 Task: Find connections with filter location La Solana with filter topic #likewith filter profile language German with filter current company Aditya Birla Group with filter school Thakur College of Engineering & Technology Shaymnarayan Thakur Marg Thakur Villaige Samata Nagar Kandivli (E) Mumbai 400 101 with filter industry Nonresidential Building Construction with filter service category Interior Design with filter keywords title Payroll Clerk
Action: Mouse moved to (519, 85)
Screenshot: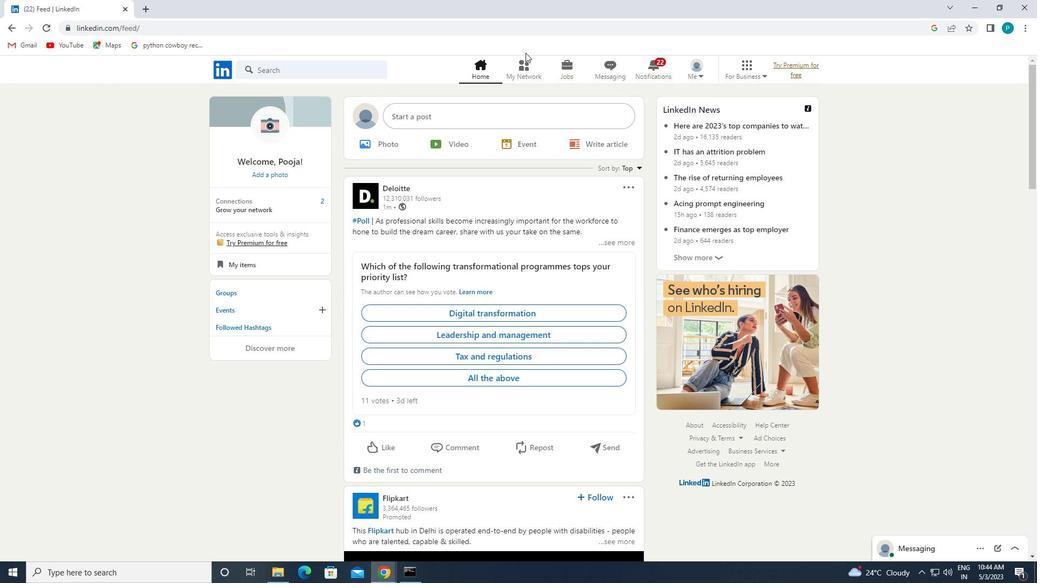 
Action: Mouse pressed left at (519, 85)
Screenshot: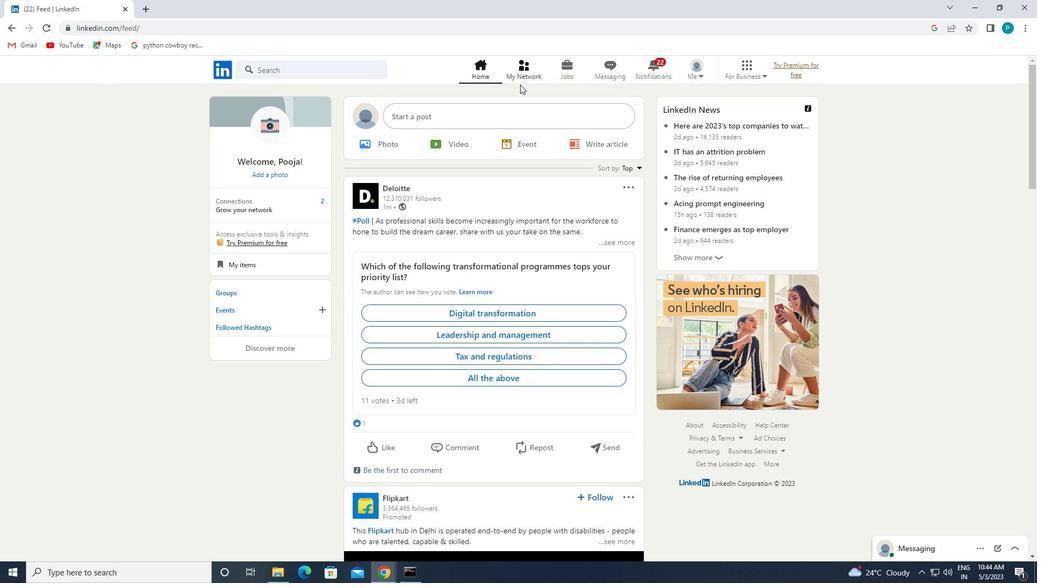 
Action: Mouse moved to (523, 66)
Screenshot: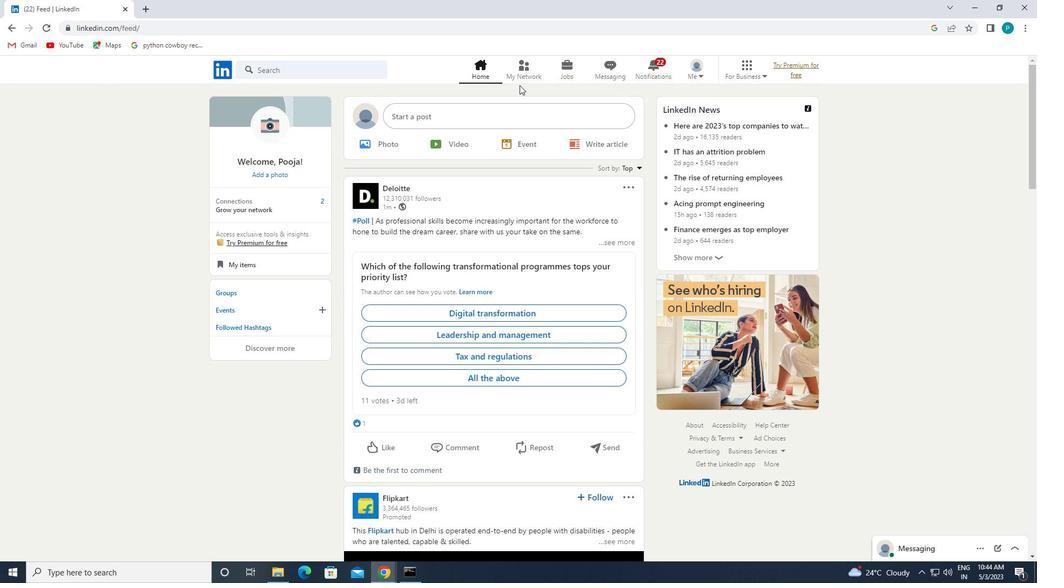
Action: Mouse pressed left at (523, 66)
Screenshot: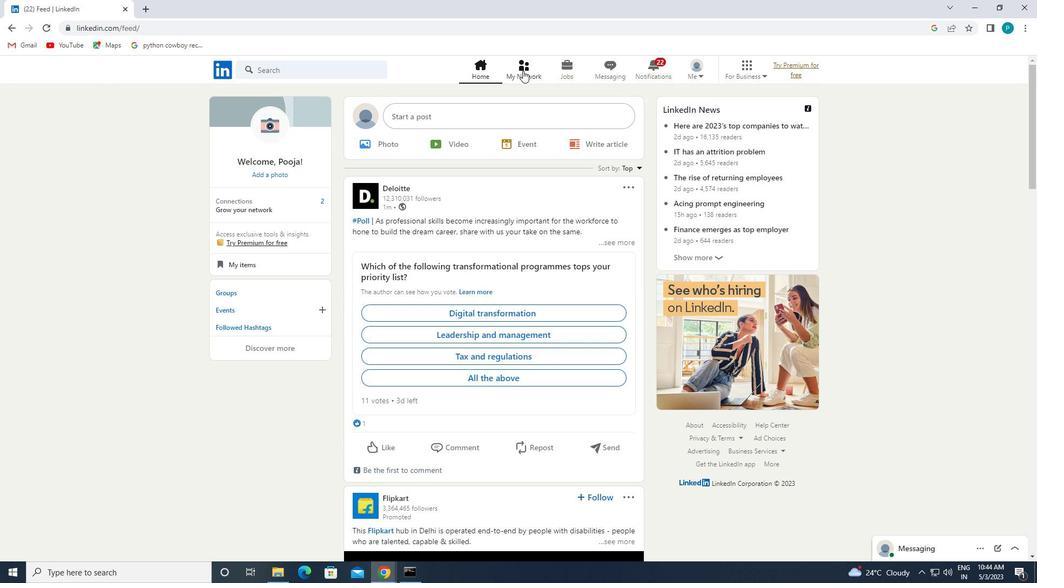 
Action: Mouse moved to (326, 118)
Screenshot: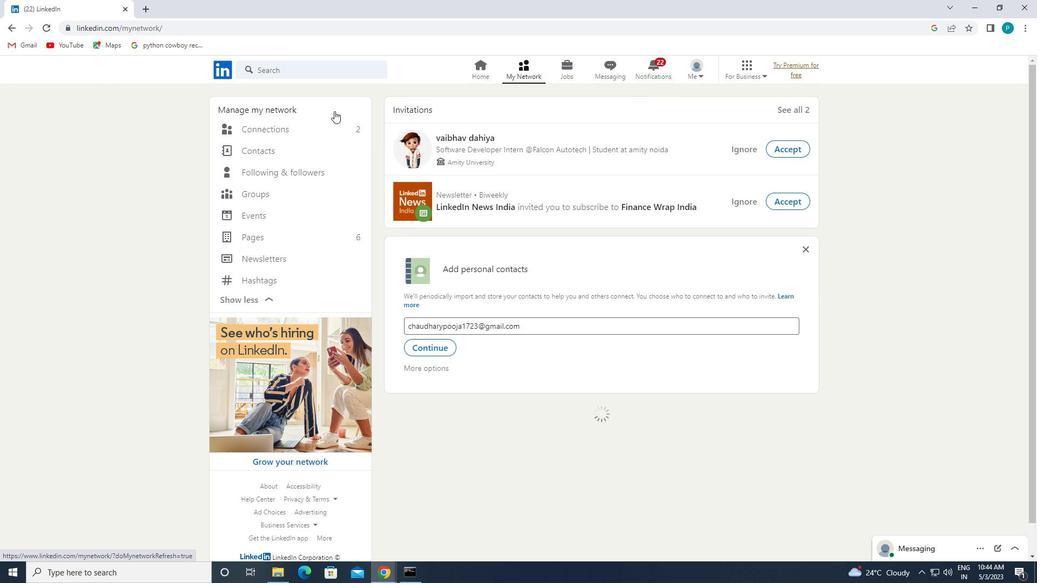 
Action: Mouse pressed left at (326, 118)
Screenshot: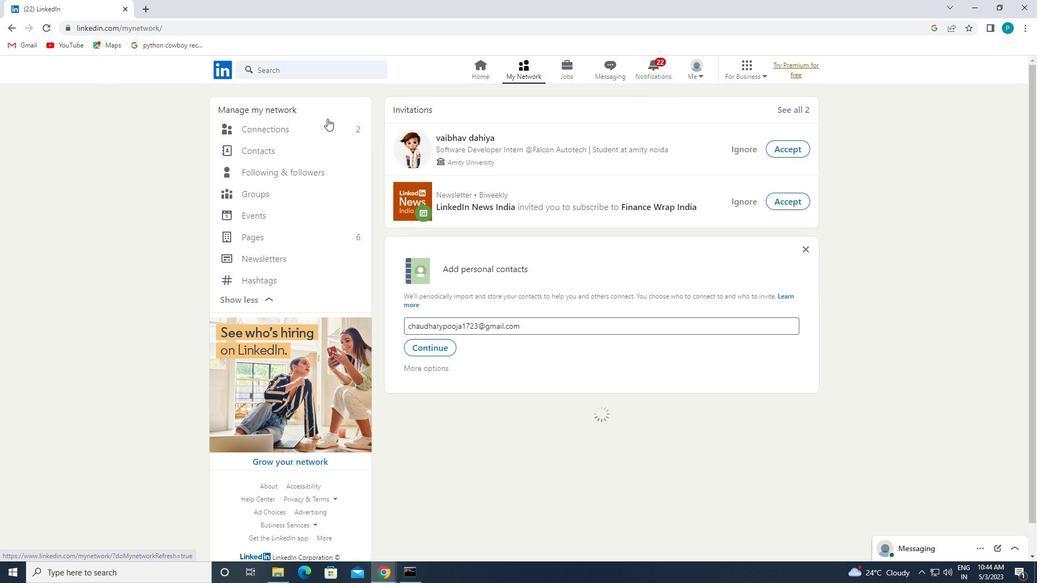 
Action: Mouse moved to (274, 132)
Screenshot: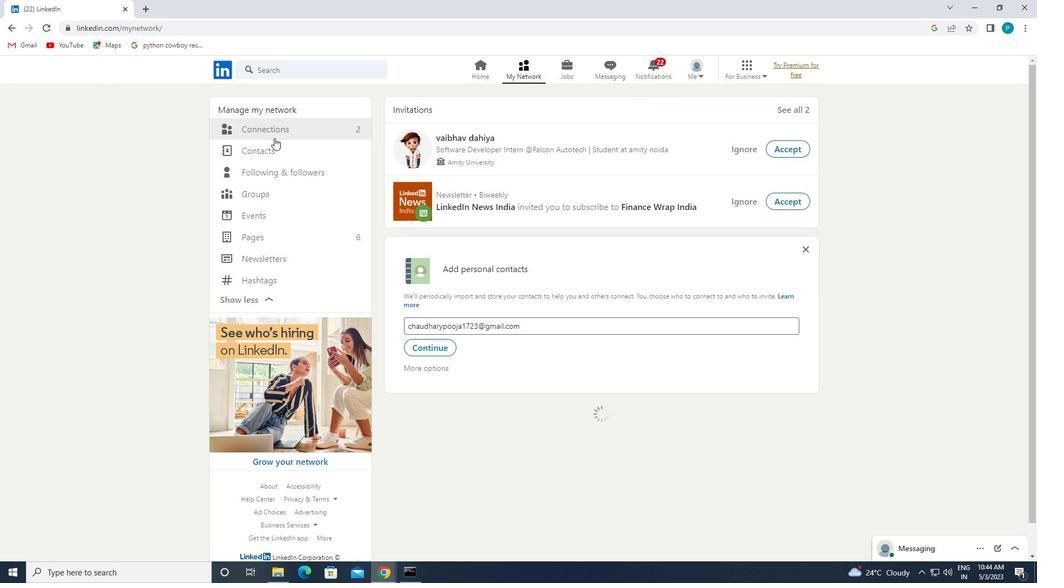
Action: Mouse pressed left at (274, 132)
Screenshot: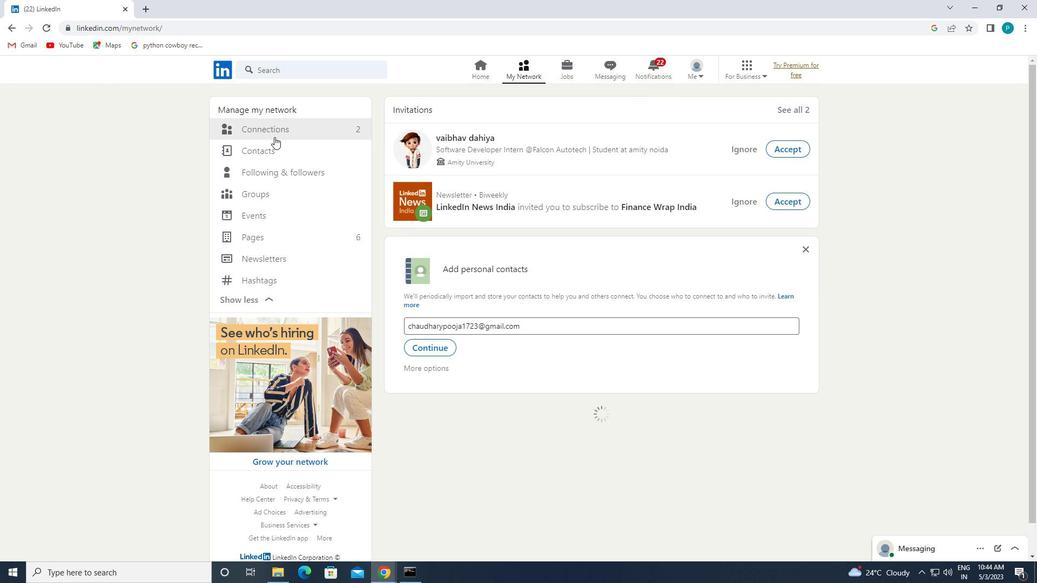 
Action: Mouse moved to (264, 125)
Screenshot: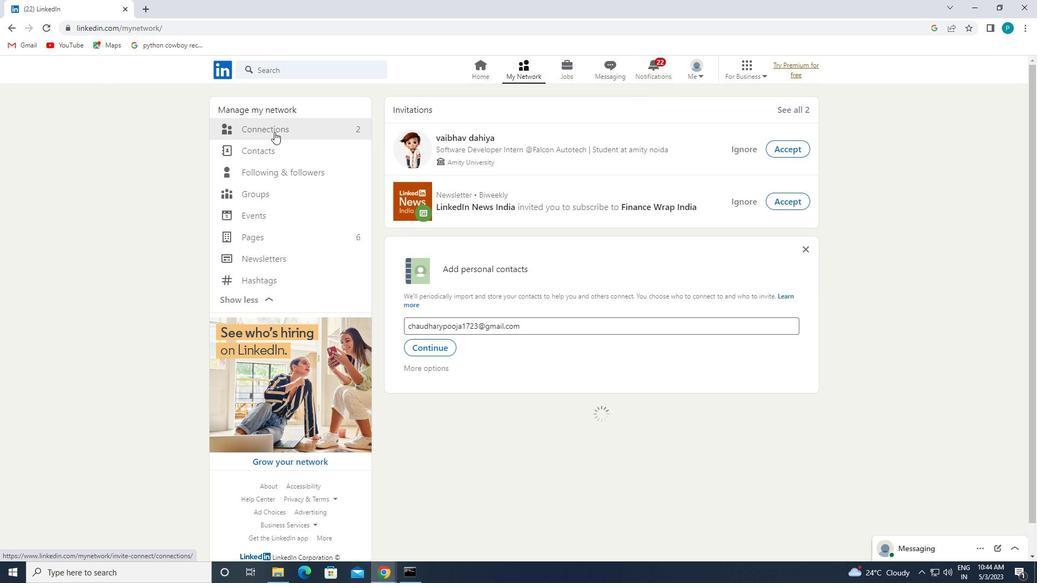 
Action: Mouse pressed left at (264, 125)
Screenshot: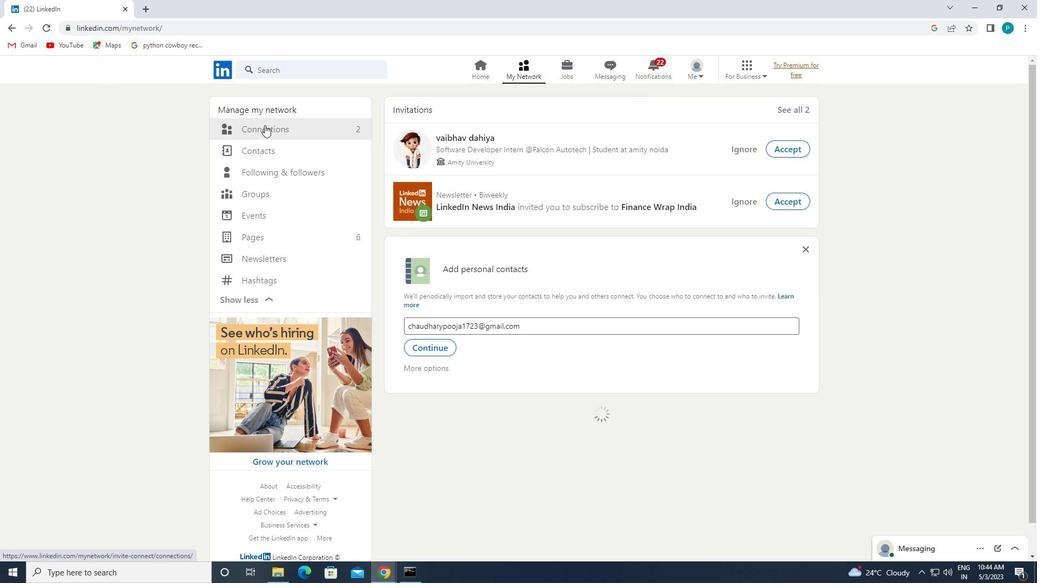 
Action: Mouse moved to (264, 124)
Screenshot: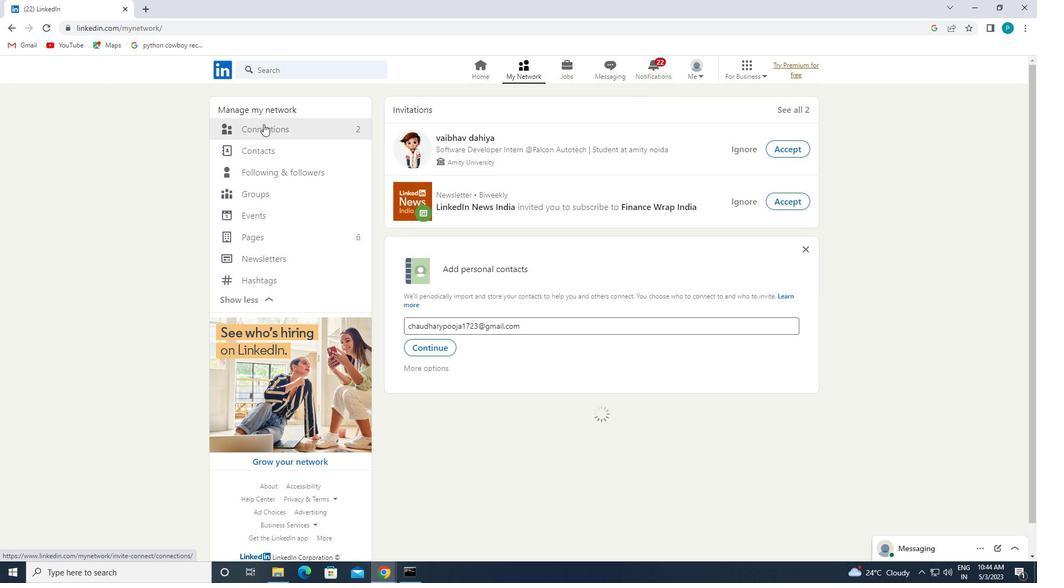 
Action: Mouse pressed left at (264, 124)
Screenshot: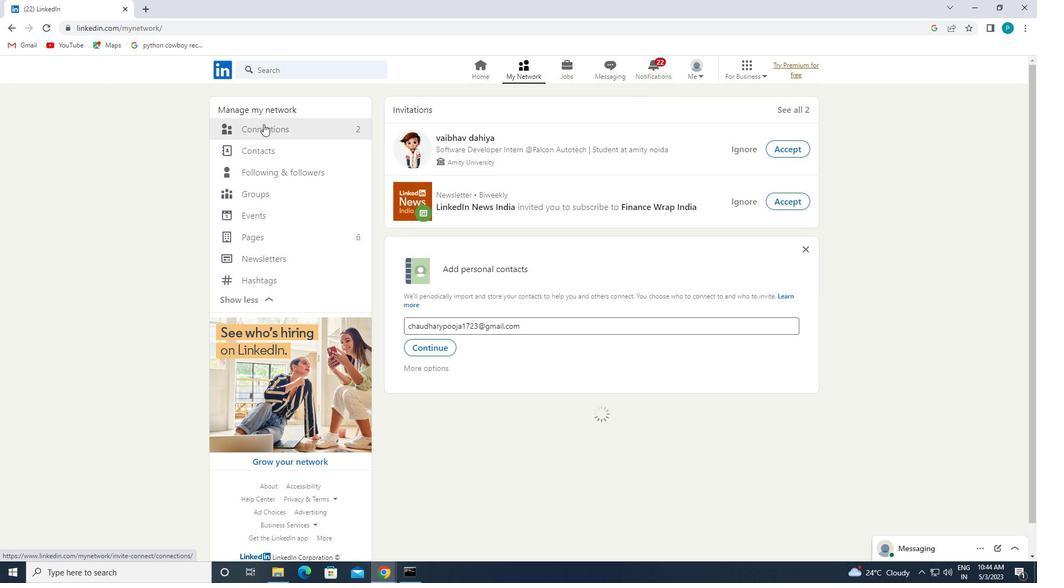 
Action: Mouse pressed left at (264, 124)
Screenshot: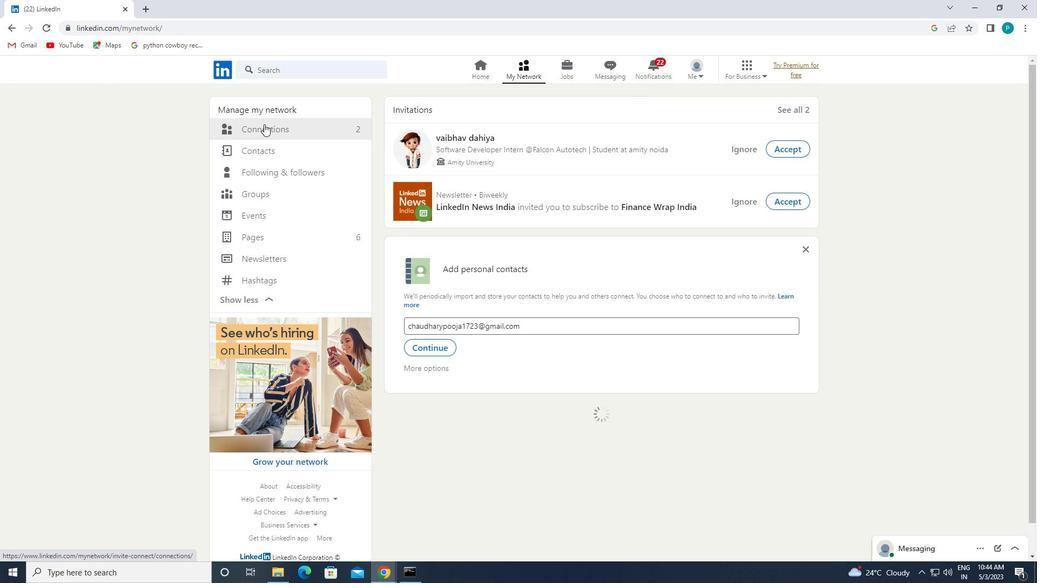 
Action: Mouse moved to (615, 129)
Screenshot: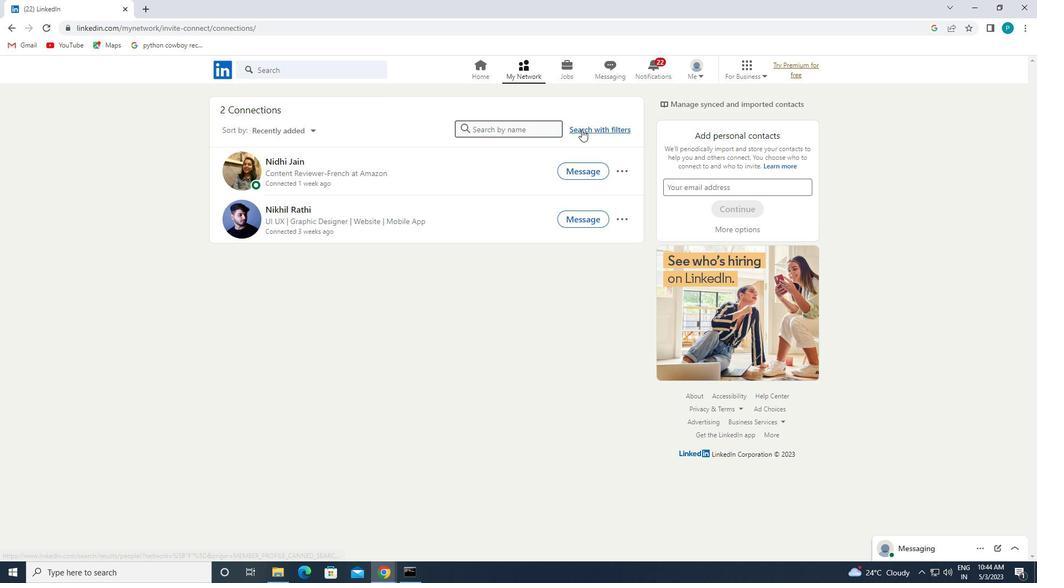 
Action: Mouse pressed left at (615, 129)
Screenshot: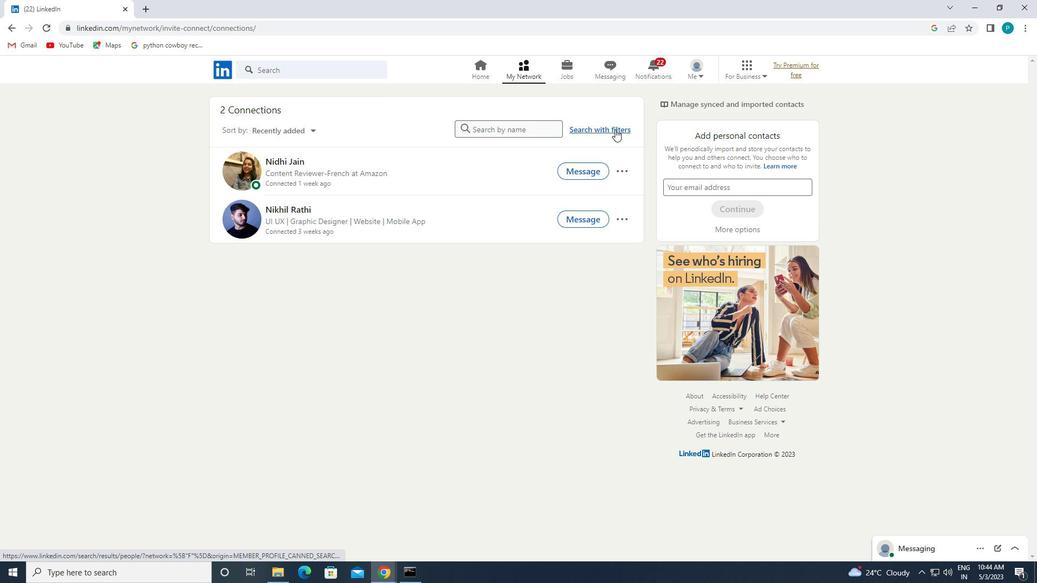 
Action: Mouse moved to (548, 101)
Screenshot: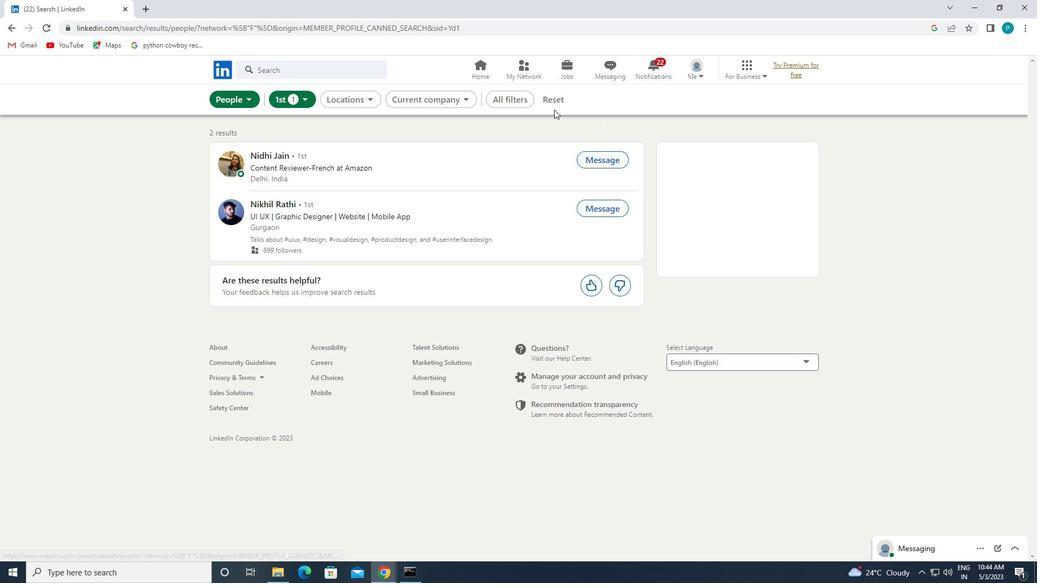 
Action: Mouse pressed left at (548, 101)
Screenshot: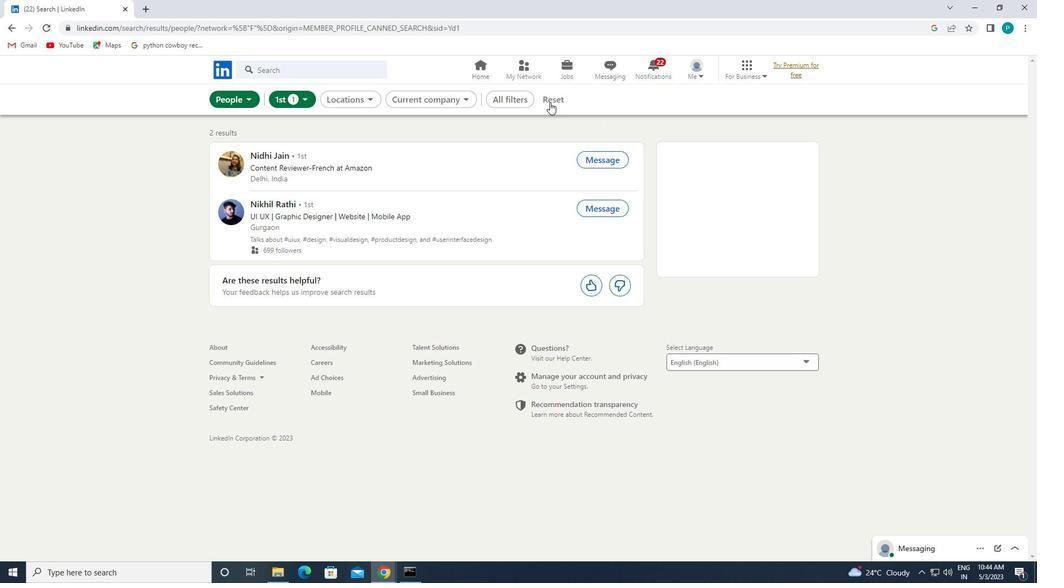 
Action: Mouse moved to (541, 99)
Screenshot: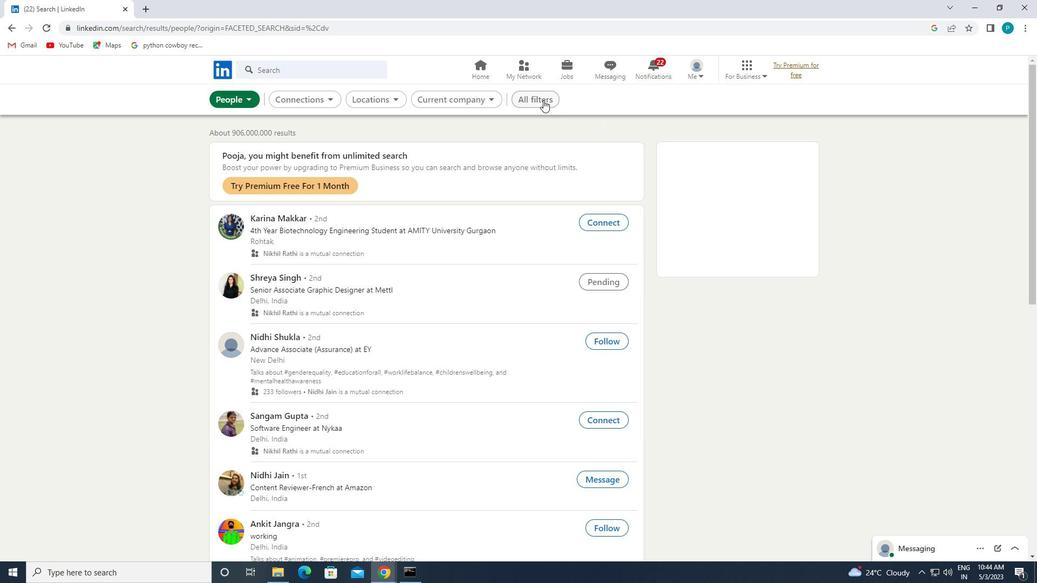 
Action: Mouse pressed left at (541, 99)
Screenshot: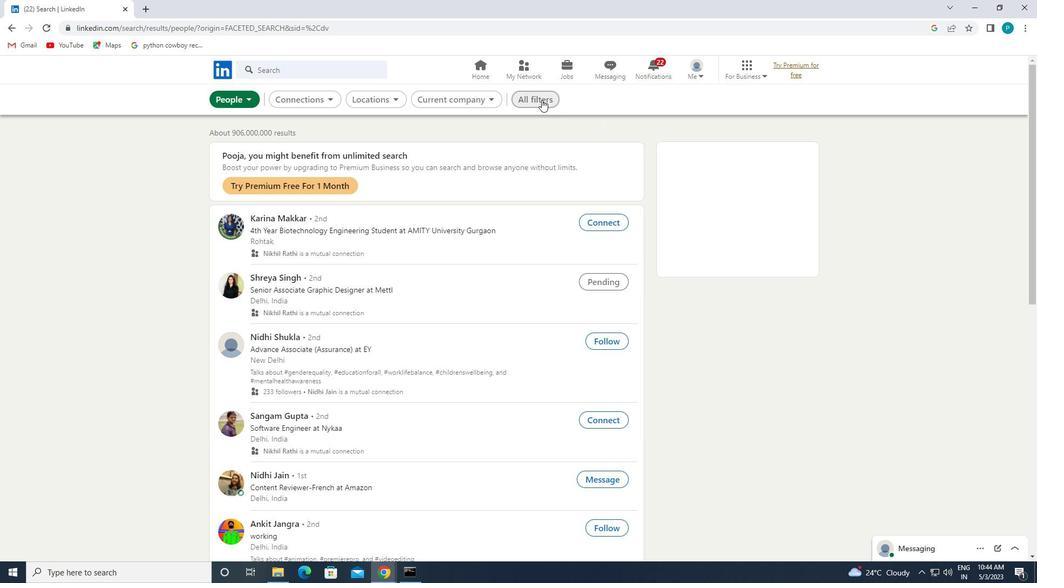 
Action: Mouse moved to (979, 396)
Screenshot: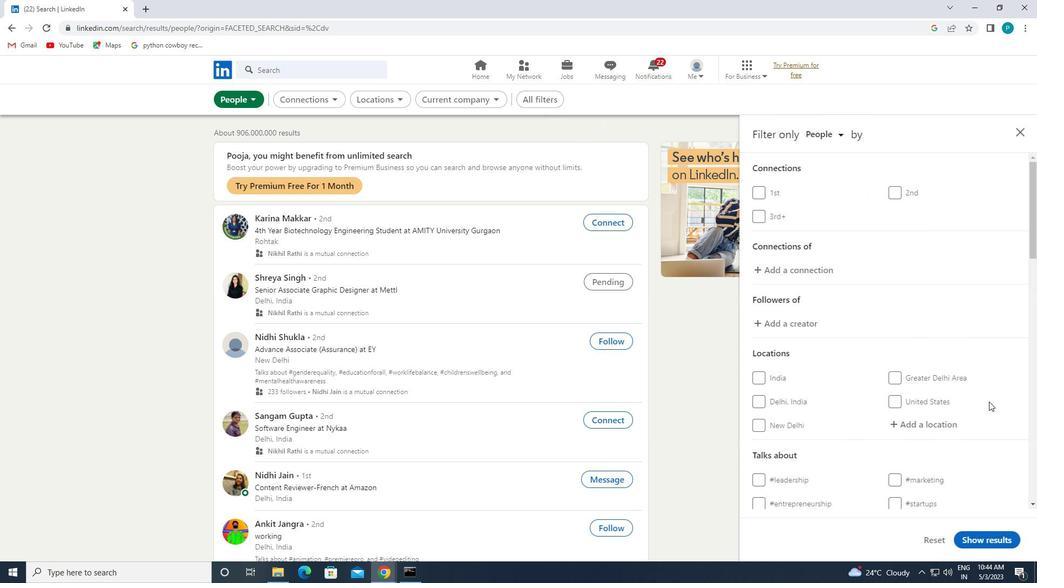 
Action: Mouse scrolled (979, 395) with delta (0, 0)
Screenshot: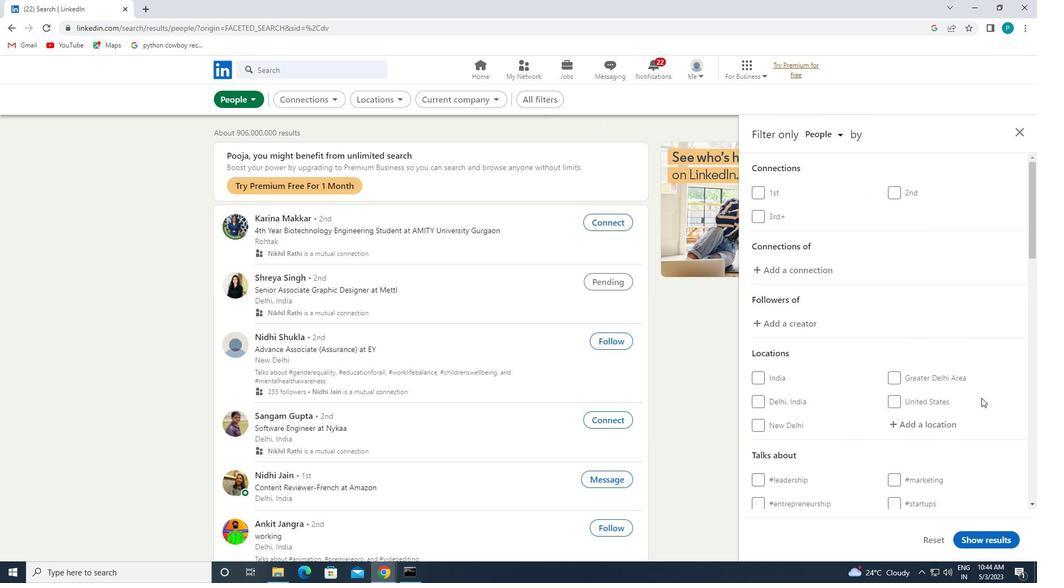 
Action: Mouse scrolled (979, 395) with delta (0, 0)
Screenshot: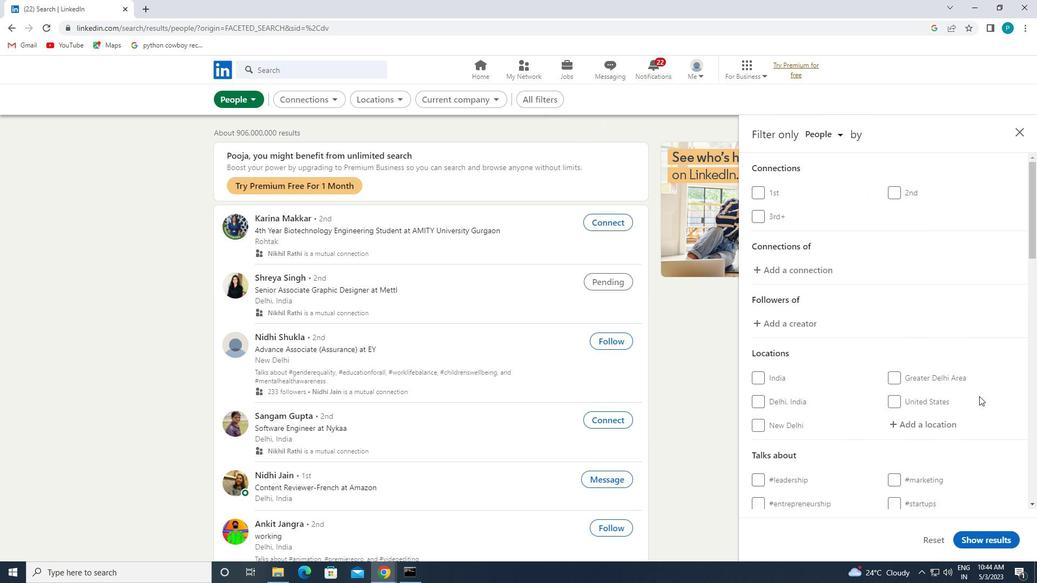 
Action: Mouse moved to (910, 313)
Screenshot: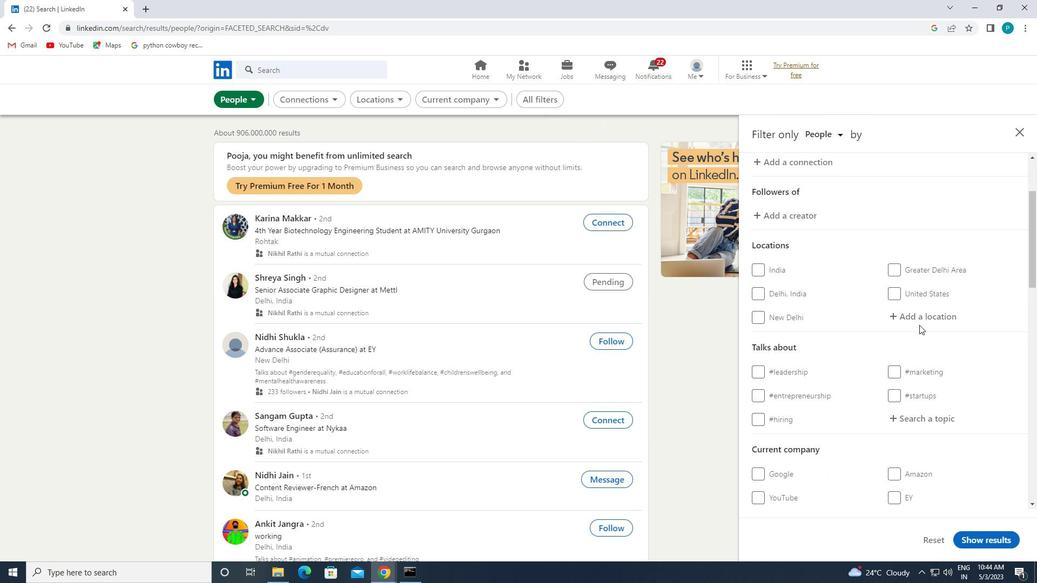 
Action: Mouse pressed left at (910, 313)
Screenshot: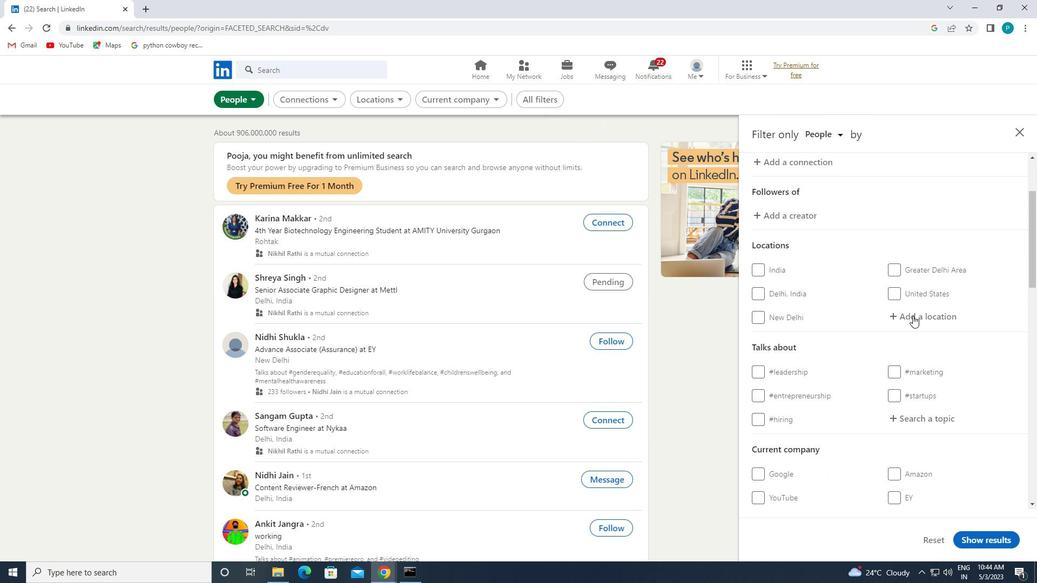 
Action: Mouse moved to (914, 314)
Screenshot: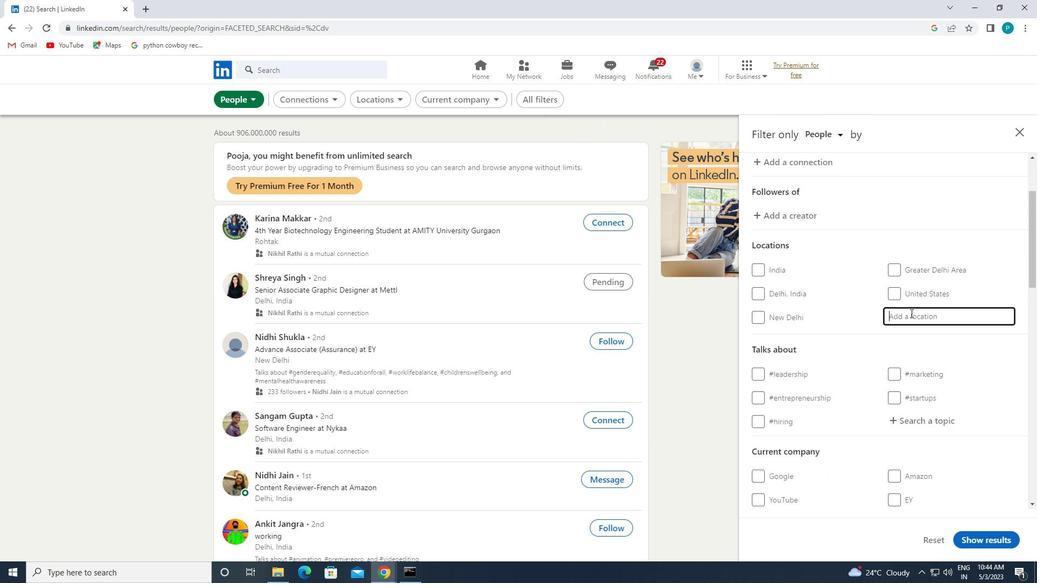 
Action: Key pressed <Key.caps_lock>l<Key.caps_lock>a<Key.space><Key.caps_lock>s<Key.caps_lock>alo<Key.backspace><Key.backspace><Key.backspace>olana
Screenshot: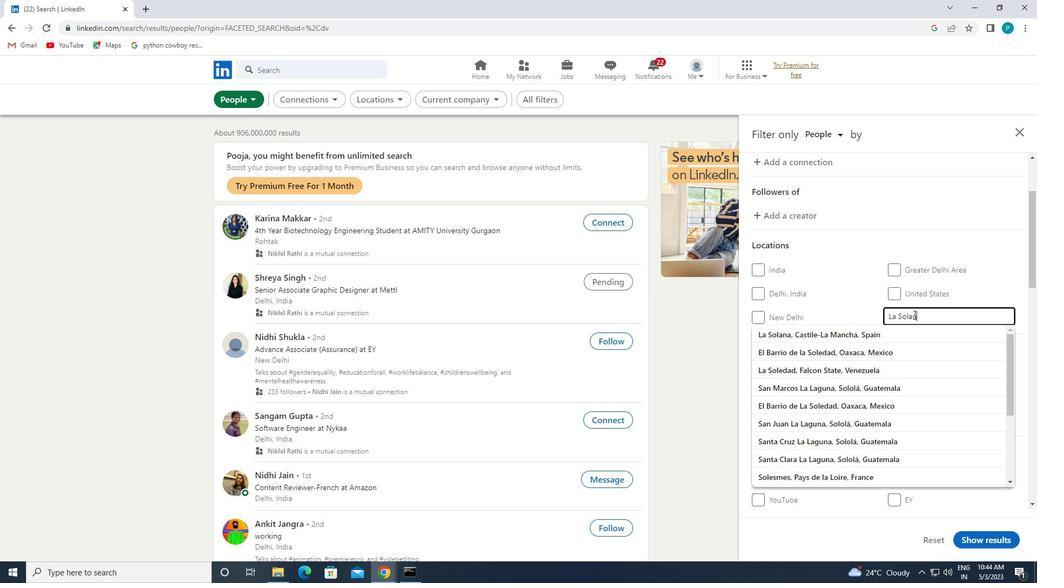 
Action: Mouse moved to (829, 337)
Screenshot: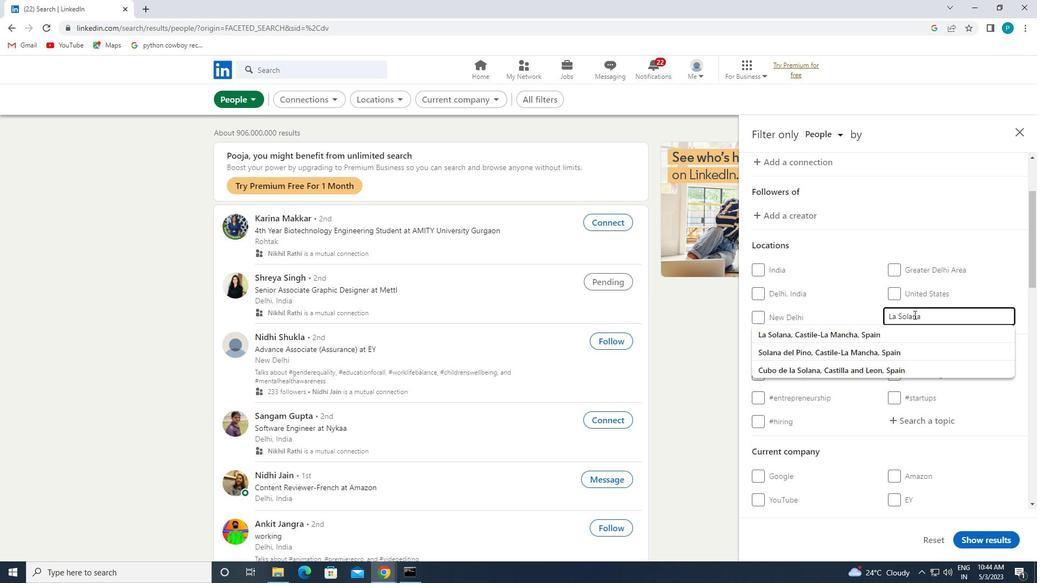 
Action: Mouse pressed left at (829, 337)
Screenshot: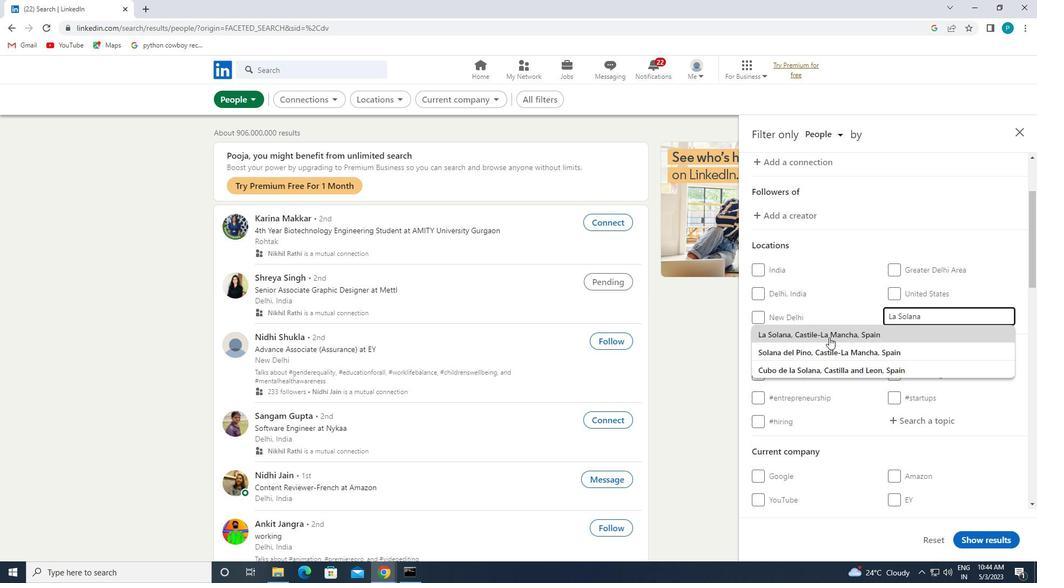 
Action: Mouse moved to (829, 338)
Screenshot: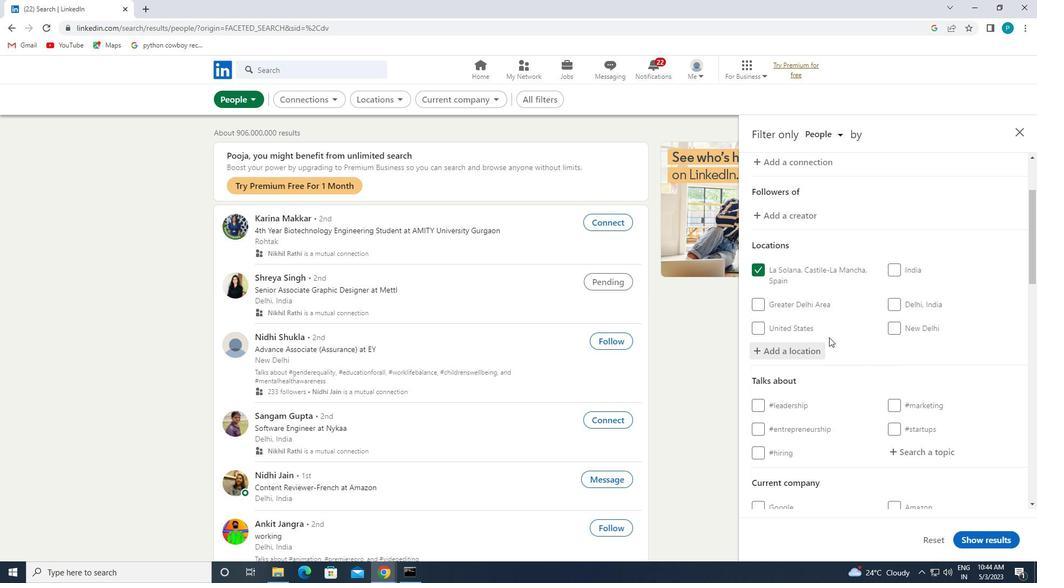 
Action: Mouse scrolled (829, 337) with delta (0, 0)
Screenshot: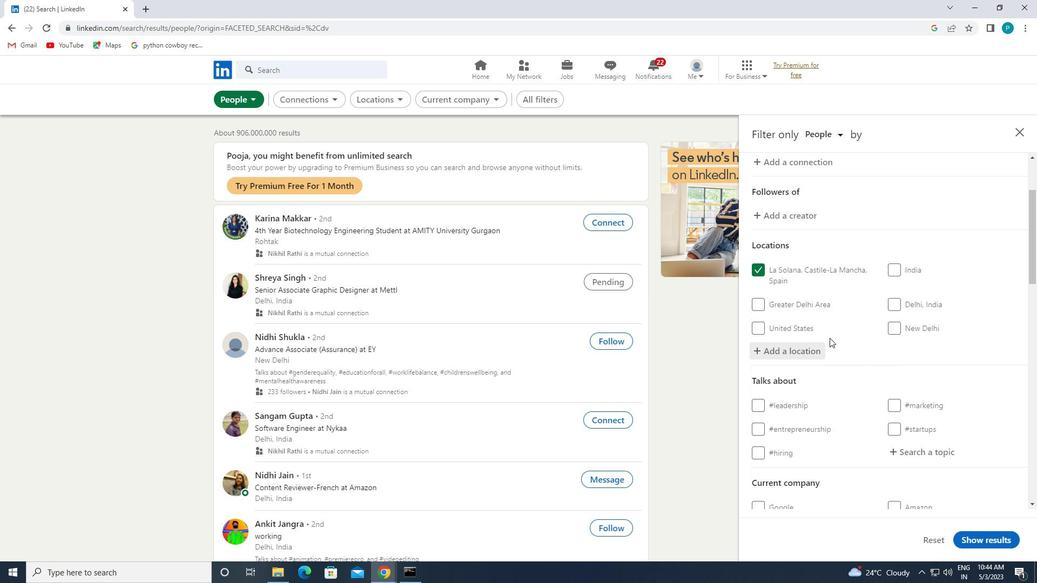 
Action: Mouse scrolled (829, 337) with delta (0, 0)
Screenshot: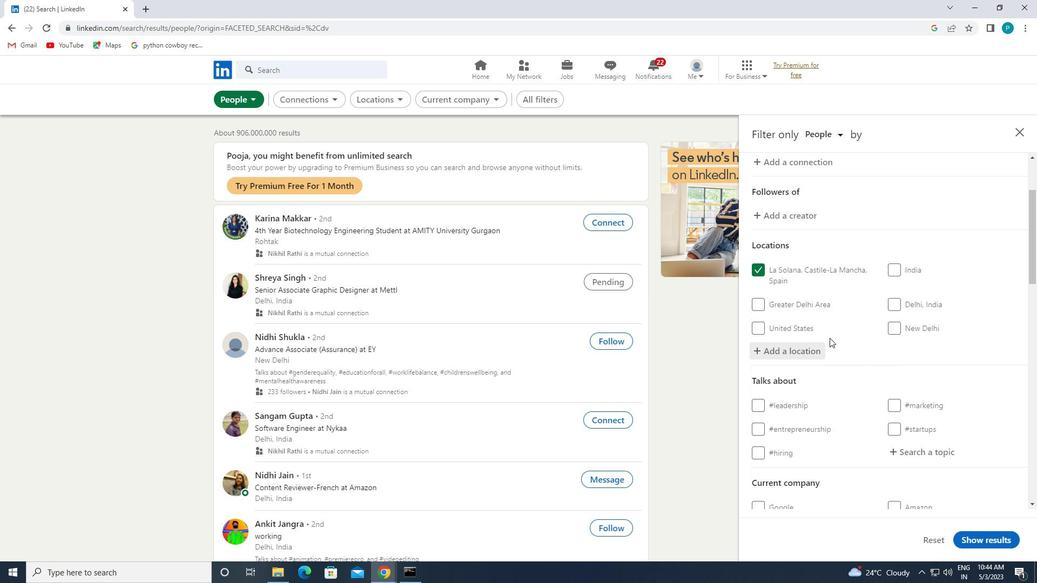 
Action: Mouse moved to (830, 338)
Screenshot: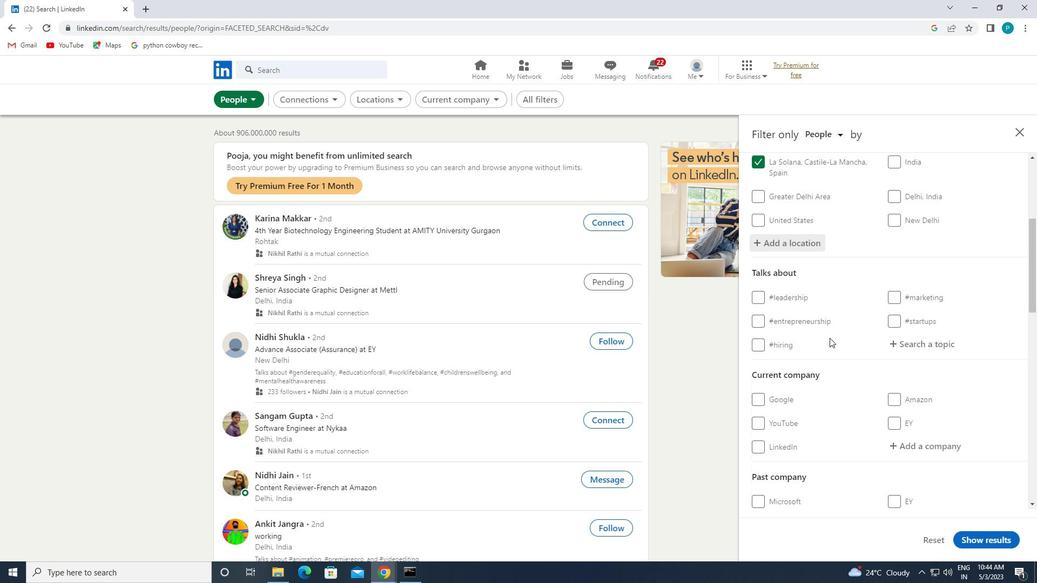 
Action: Mouse scrolled (830, 337) with delta (0, 0)
Screenshot: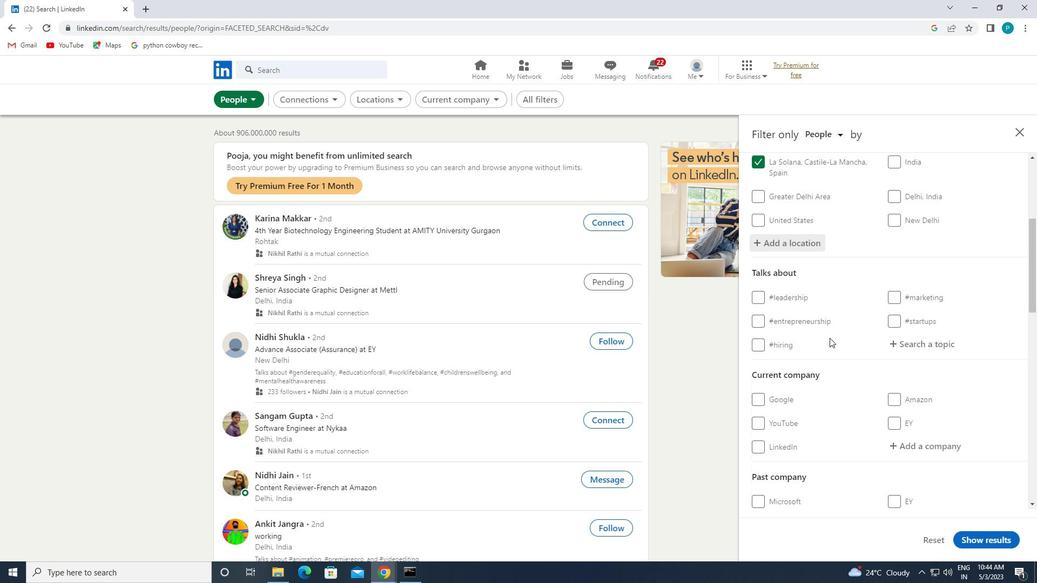
Action: Mouse moved to (830, 339)
Screenshot: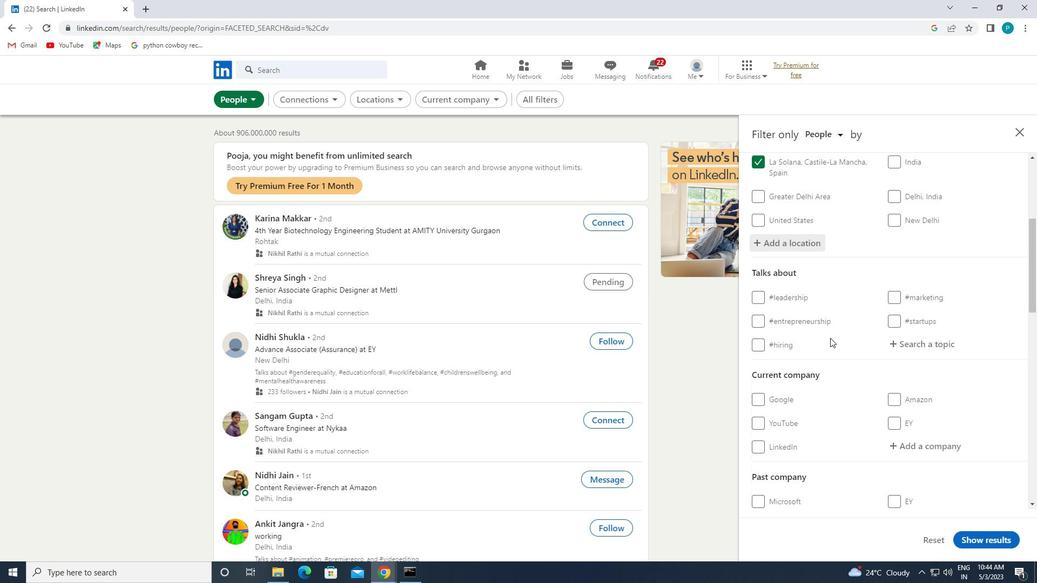 
Action: Mouse scrolled (830, 338) with delta (0, 0)
Screenshot: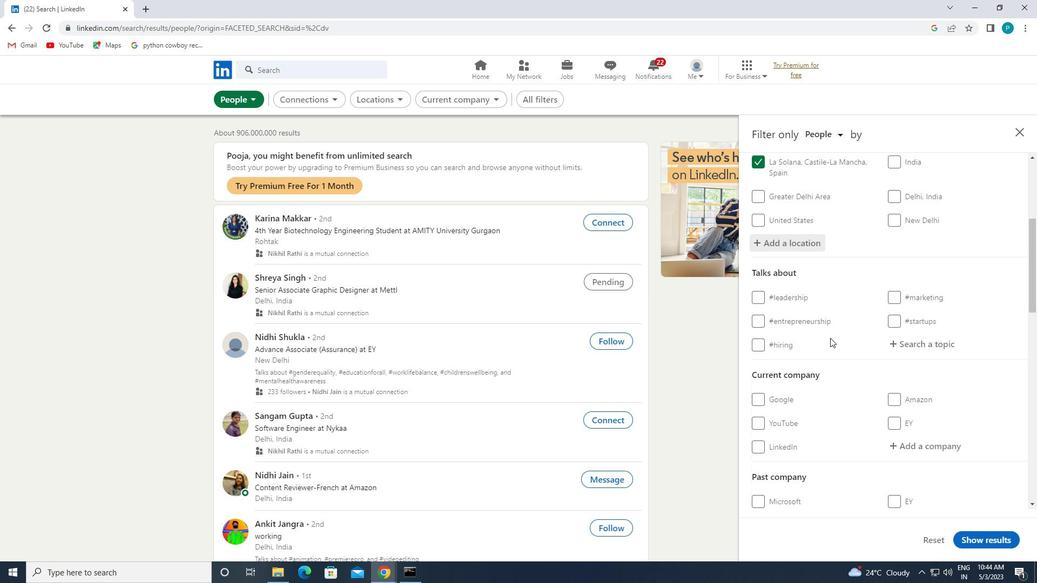 
Action: Mouse moved to (905, 333)
Screenshot: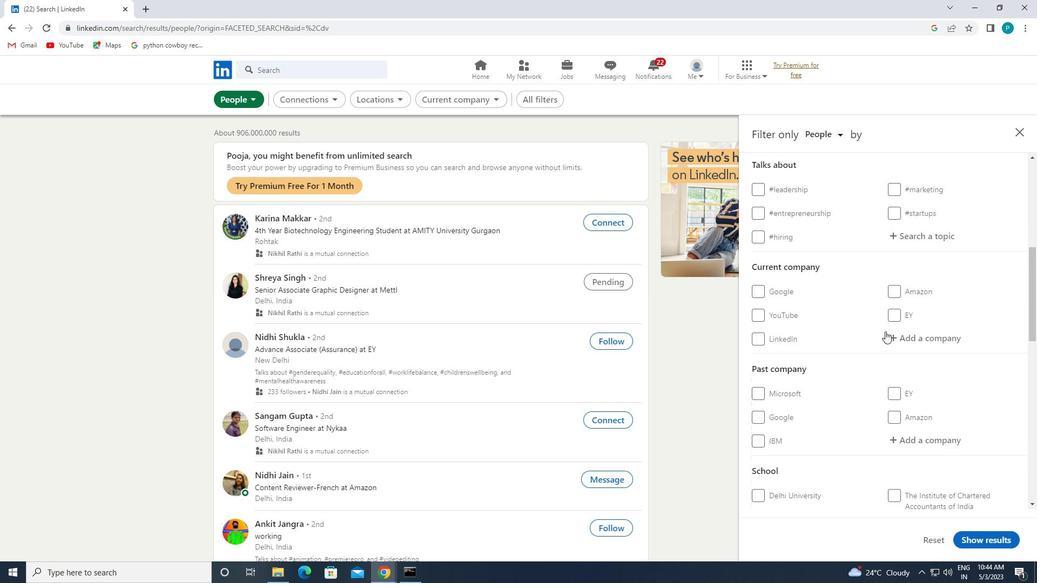 
Action: Mouse pressed left at (905, 333)
Screenshot: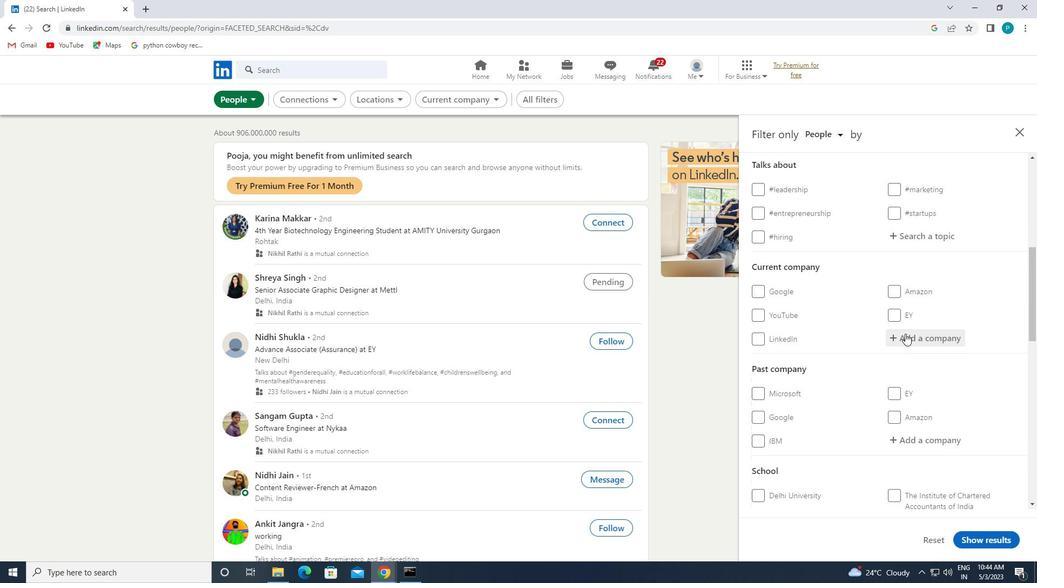
Action: Mouse moved to (905, 240)
Screenshot: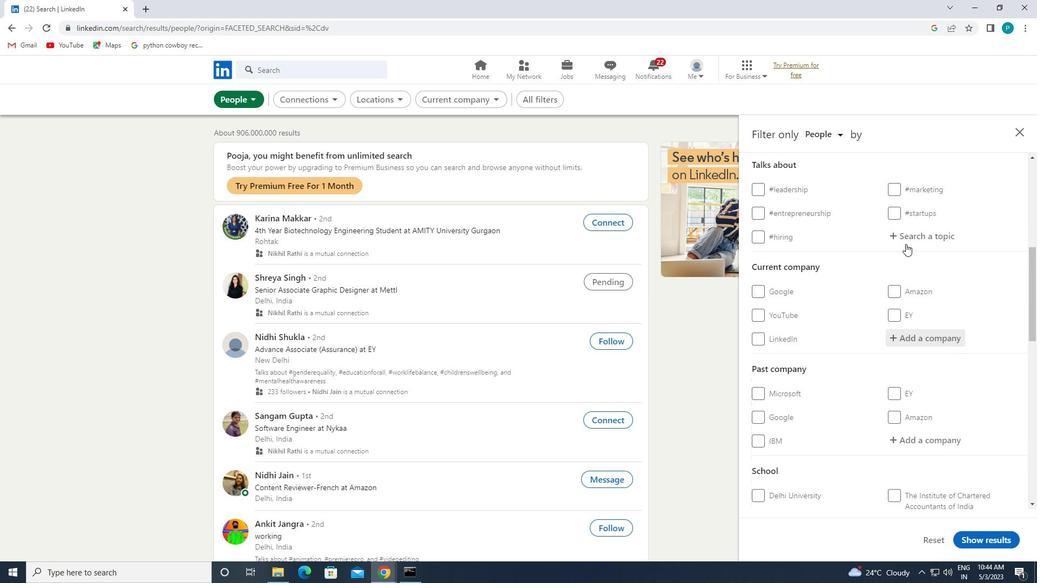 
Action: Mouse pressed left at (905, 240)
Screenshot: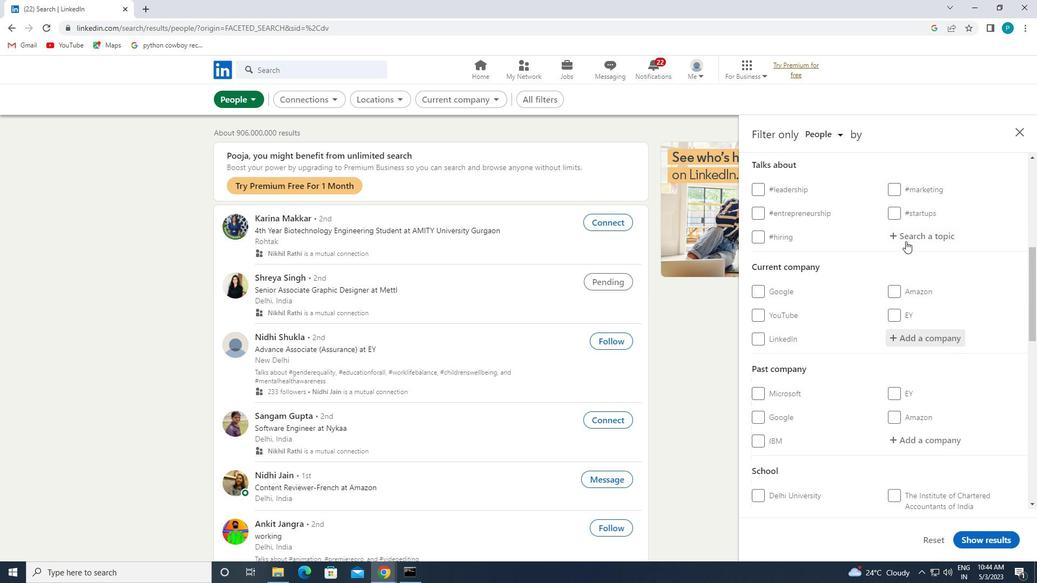 
Action: Key pressed <Key.shift>#LIKE
Screenshot: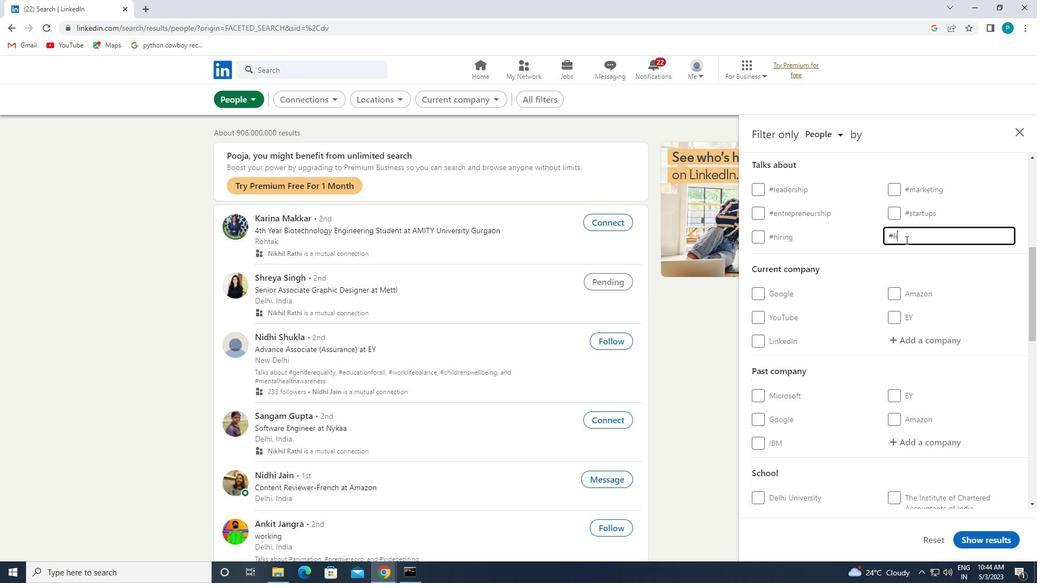
Action: Mouse scrolled (905, 239) with delta (0, 0)
Screenshot: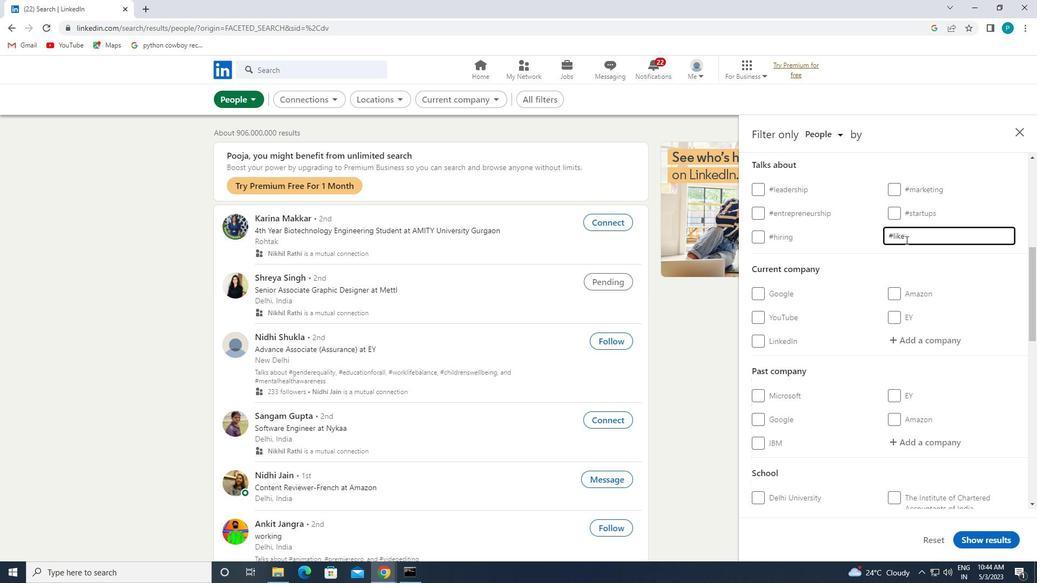
Action: Mouse scrolled (905, 239) with delta (0, 0)
Screenshot: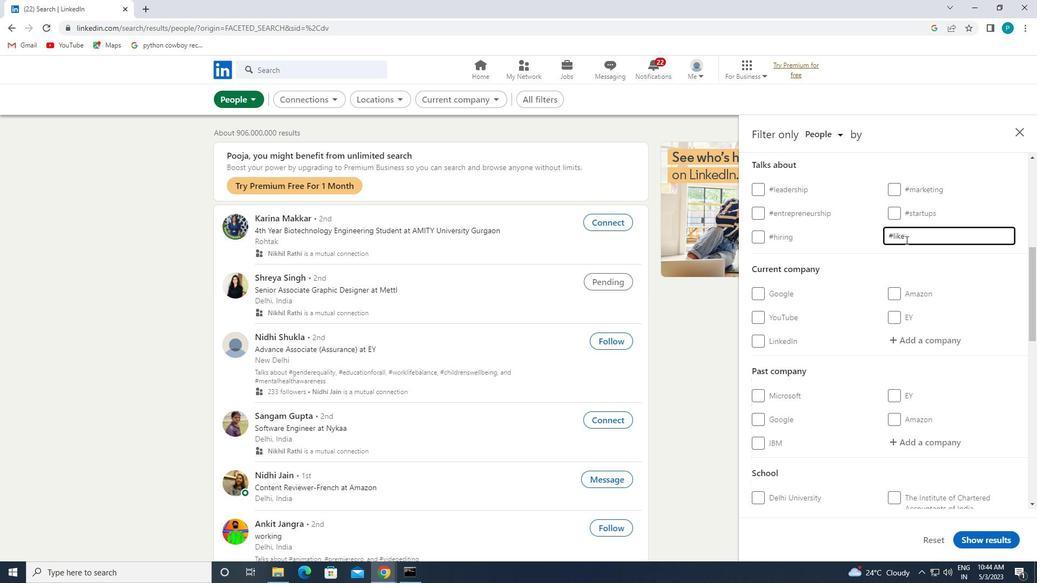 
Action: Mouse scrolled (905, 239) with delta (0, 0)
Screenshot: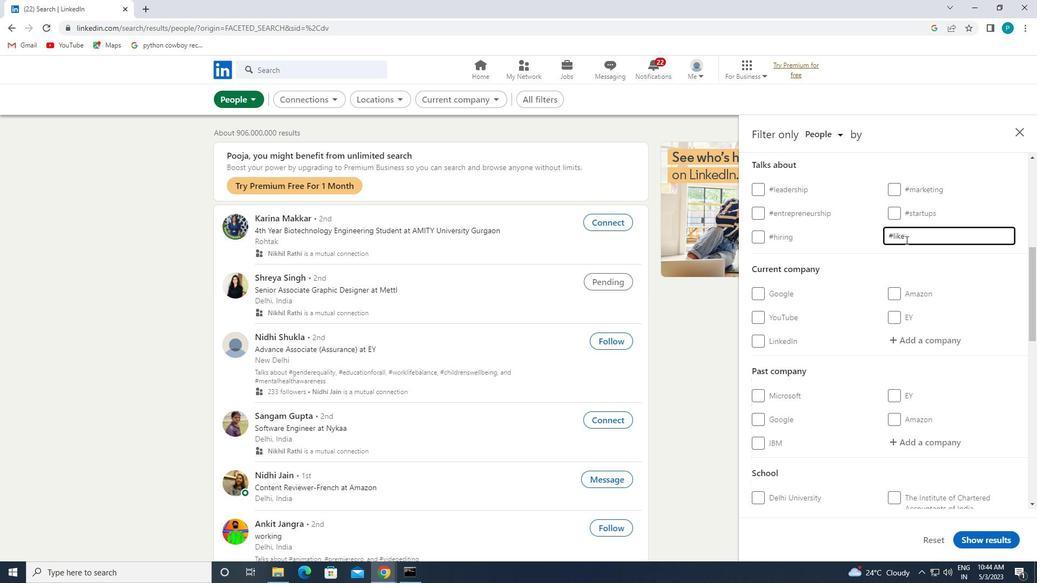 
Action: Mouse moved to (833, 291)
Screenshot: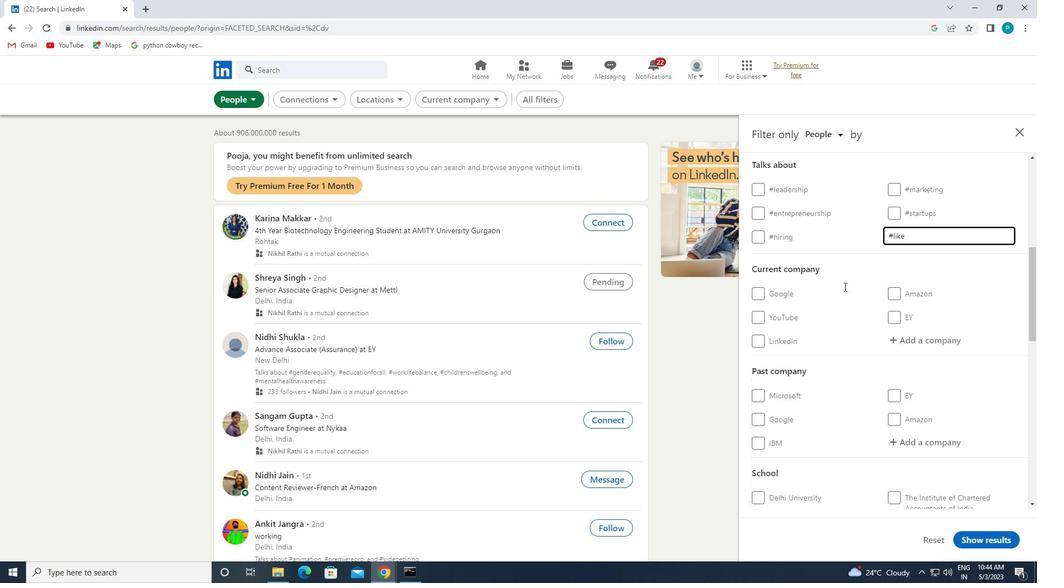 
Action: Mouse scrolled (833, 290) with delta (0, 0)
Screenshot: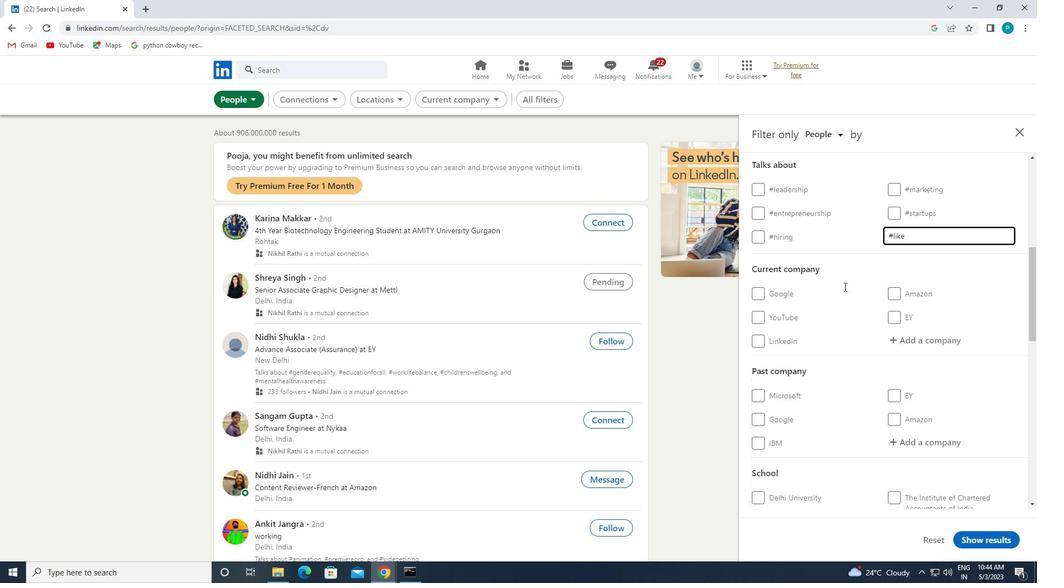 
Action: Mouse moved to (810, 293)
Screenshot: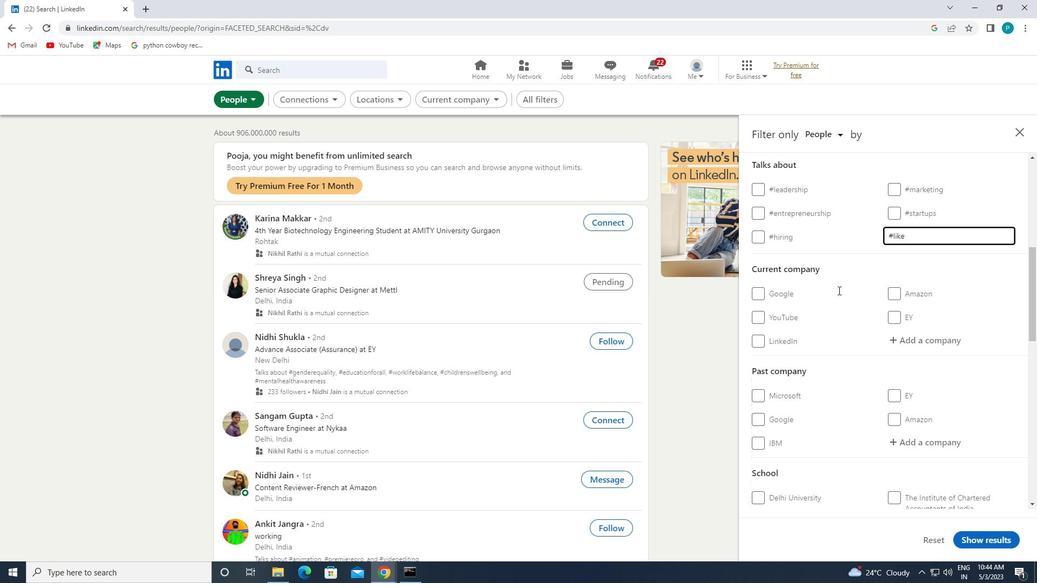 
Action: Mouse scrolled (810, 292) with delta (0, 0)
Screenshot: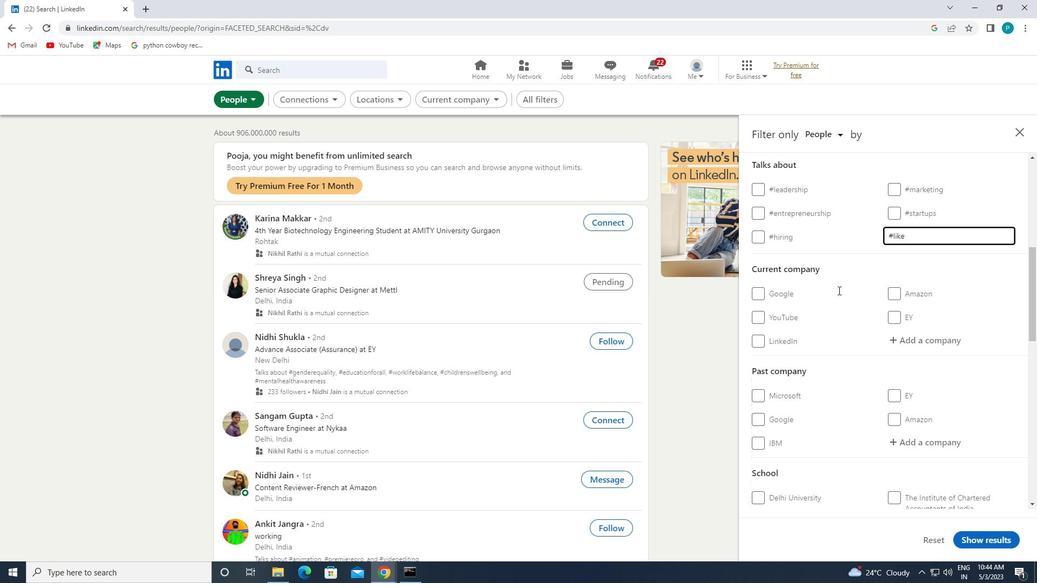 
Action: Mouse moved to (787, 339)
Screenshot: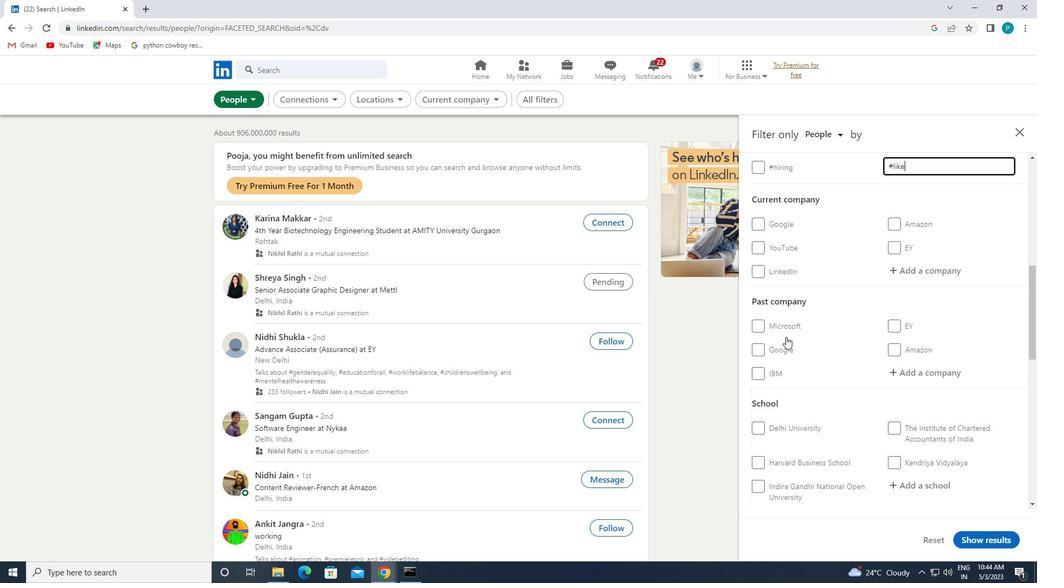
Action: Mouse scrolled (787, 339) with delta (0, 0)
Screenshot: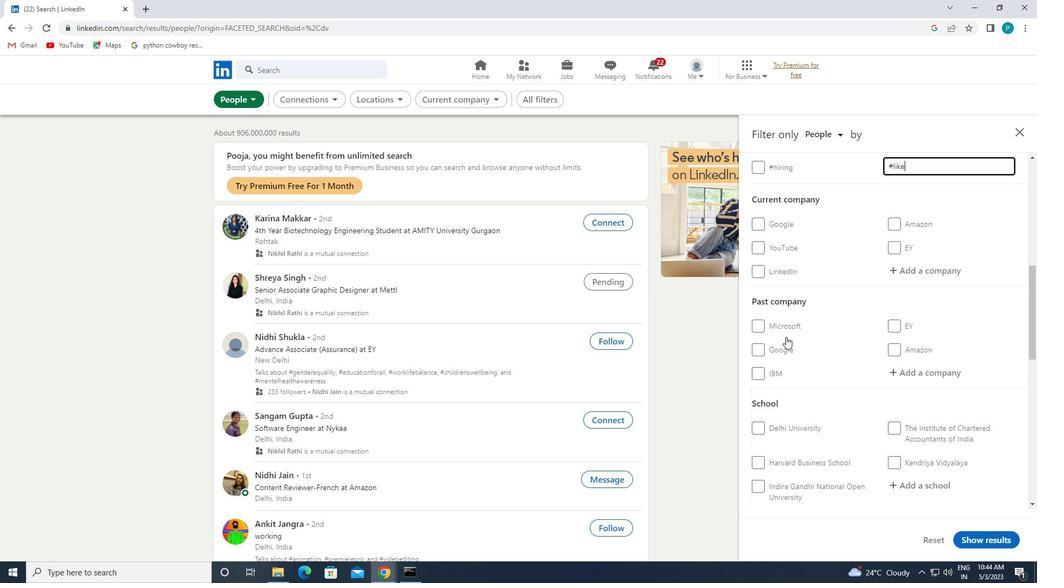 
Action: Mouse scrolled (787, 339) with delta (0, 0)
Screenshot: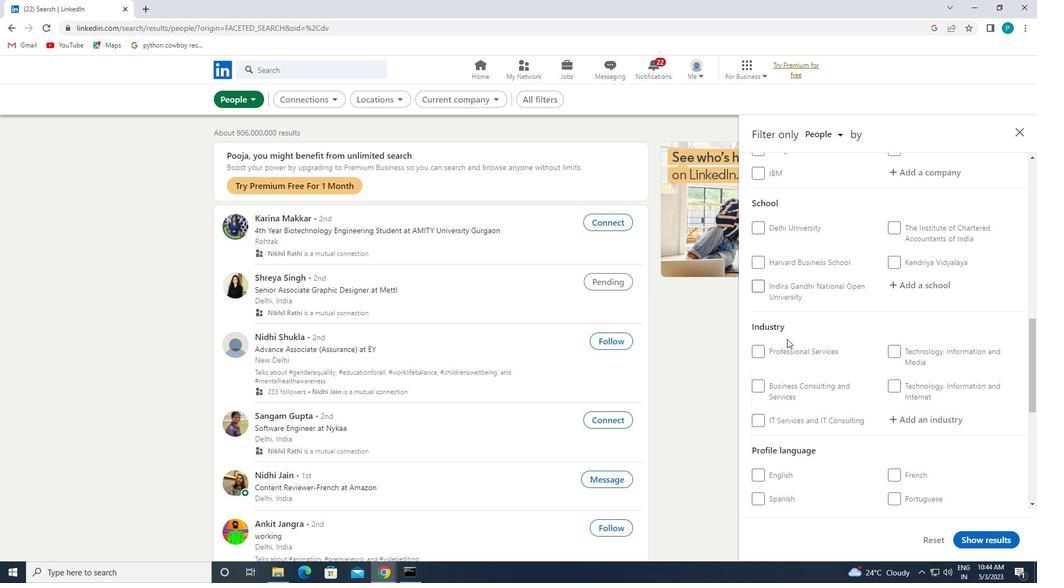 
Action: Mouse scrolled (787, 339) with delta (0, 0)
Screenshot: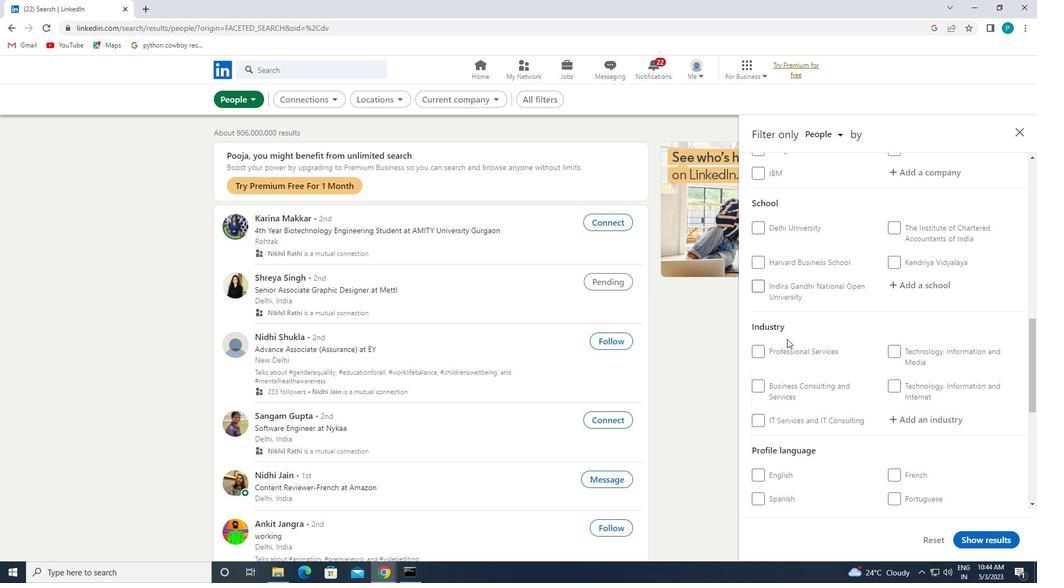 
Action: Mouse moved to (788, 347)
Screenshot: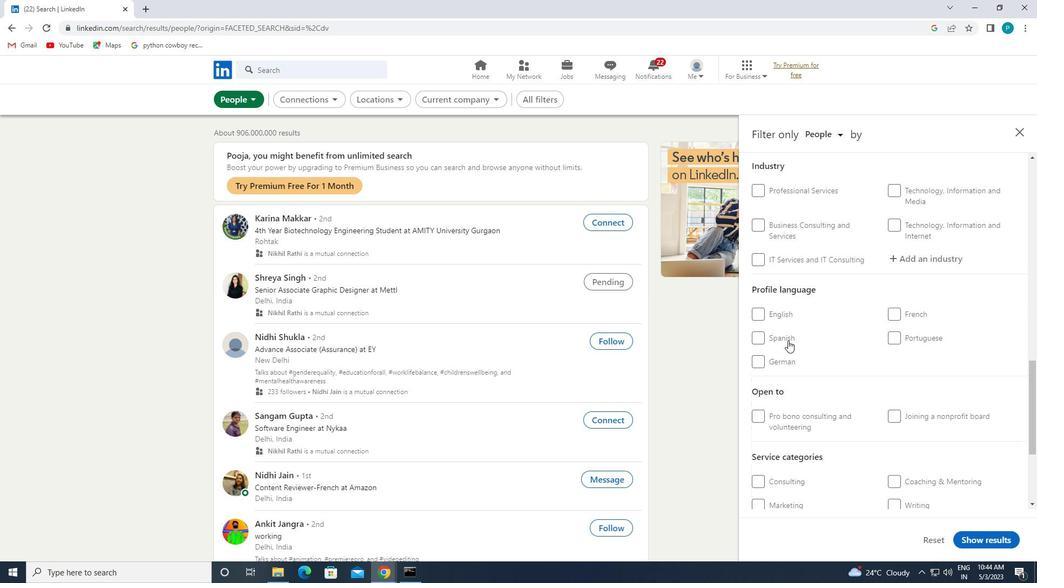 
Action: Mouse scrolled (788, 347) with delta (0, 0)
Screenshot: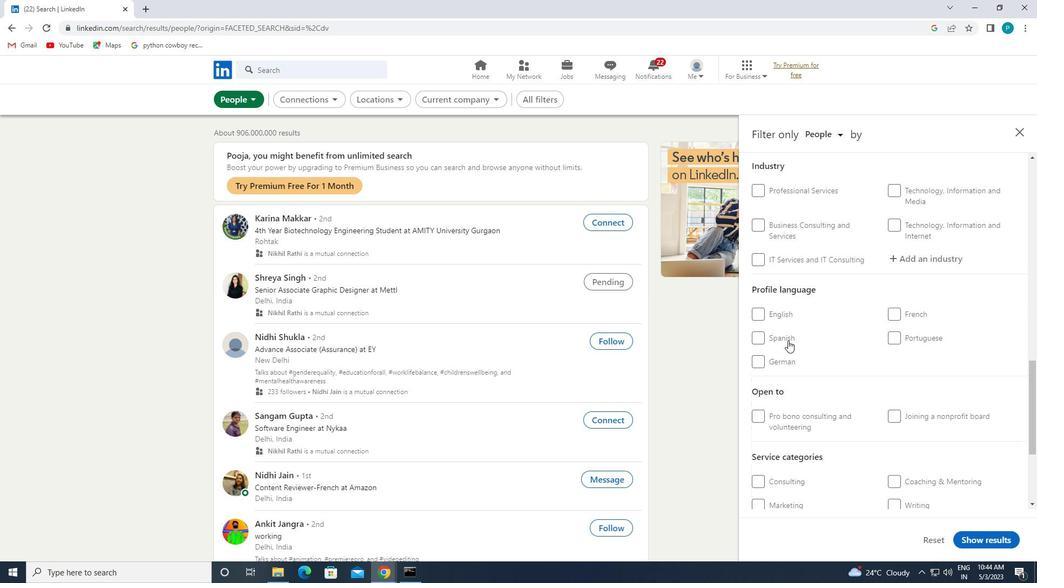 
Action: Mouse moved to (787, 348)
Screenshot: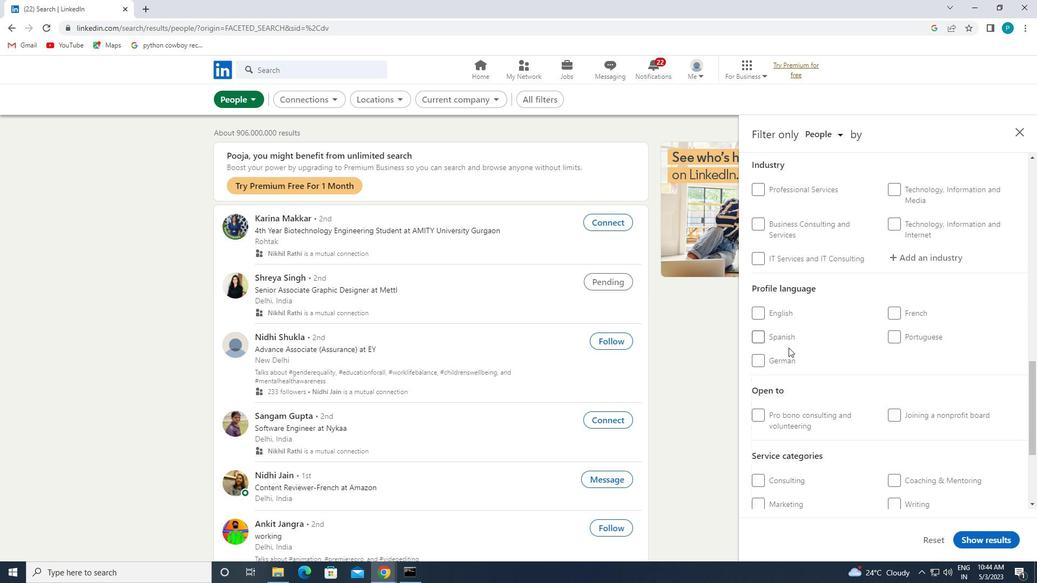 
Action: Mouse scrolled (787, 348) with delta (0, 0)
Screenshot: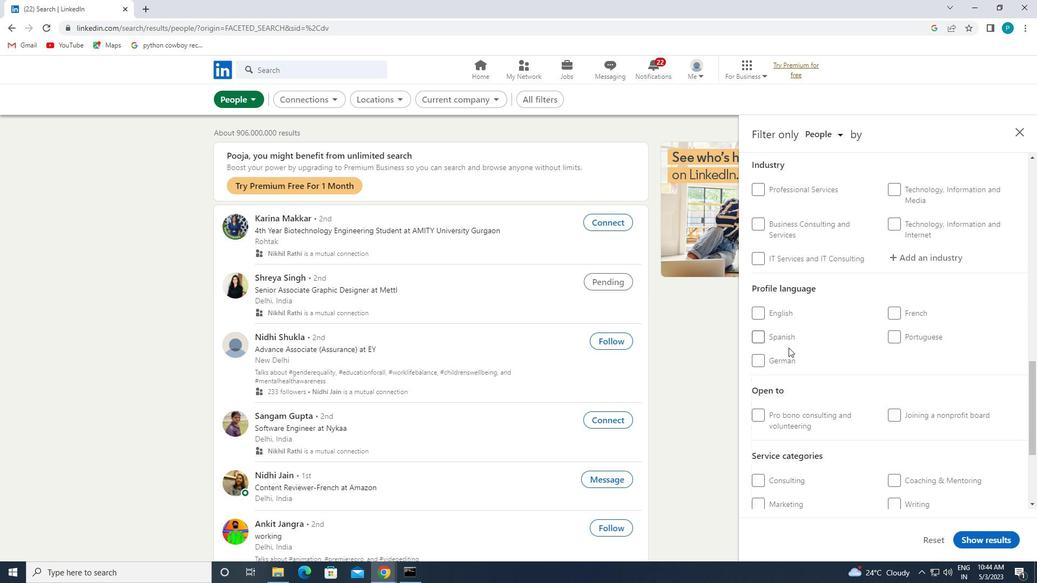 
Action: Mouse moved to (782, 388)
Screenshot: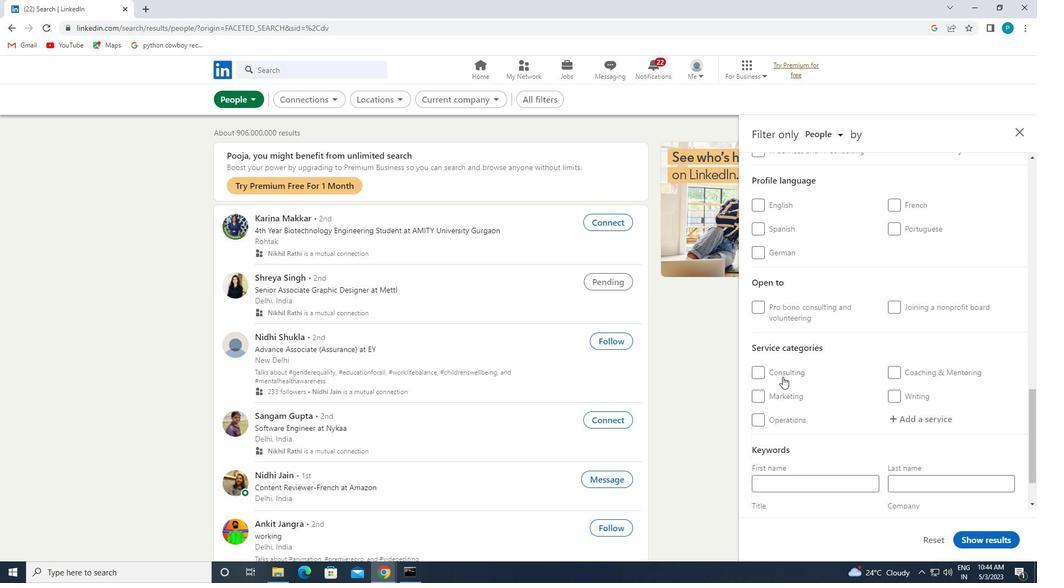 
Action: Mouse scrolled (782, 388) with delta (0, 0)
Screenshot: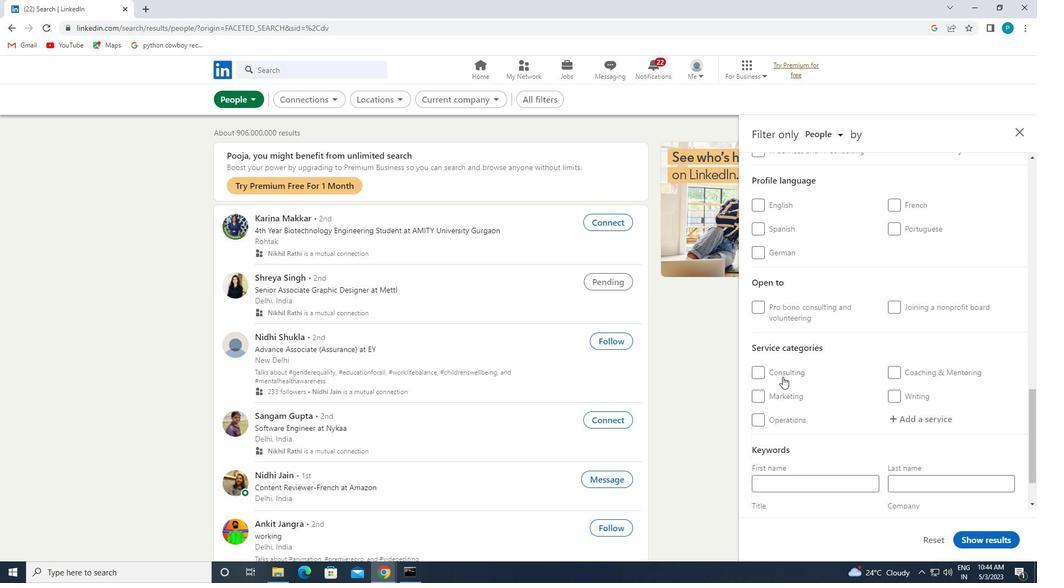
Action: Mouse moved to (782, 389)
Screenshot: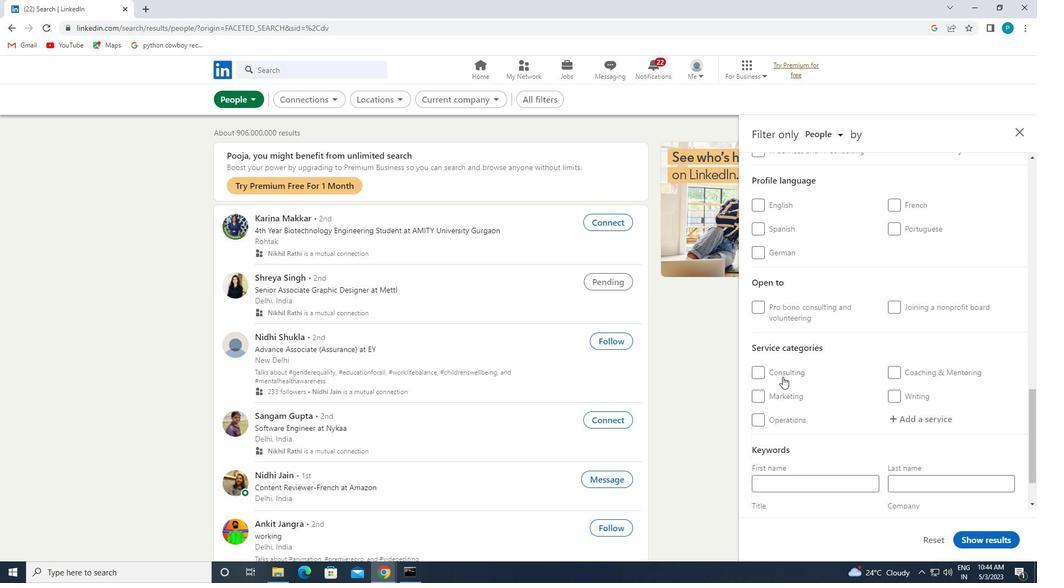 
Action: Mouse scrolled (782, 388) with delta (0, 0)
Screenshot: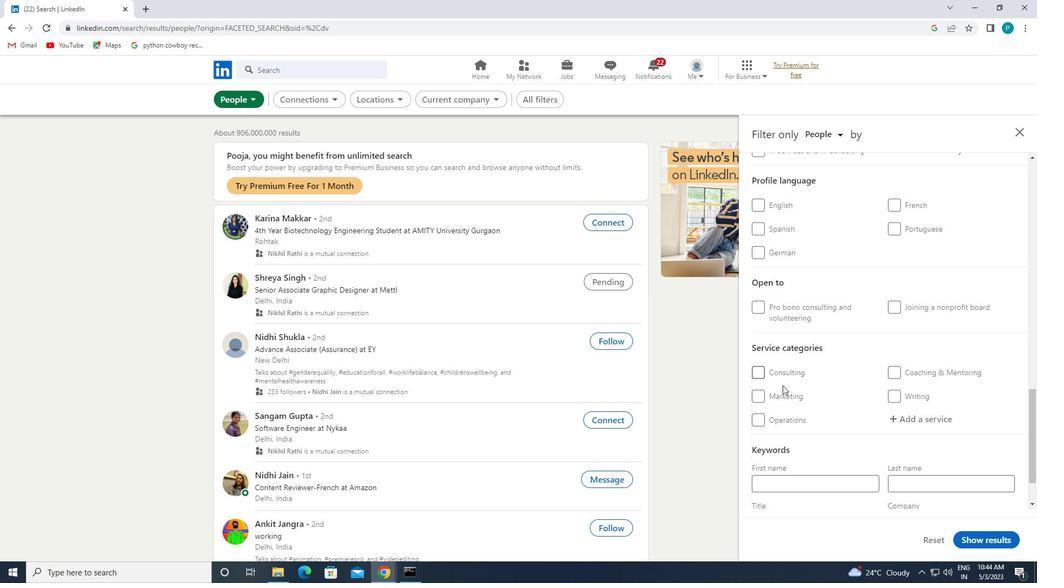 
Action: Mouse moved to (780, 404)
Screenshot: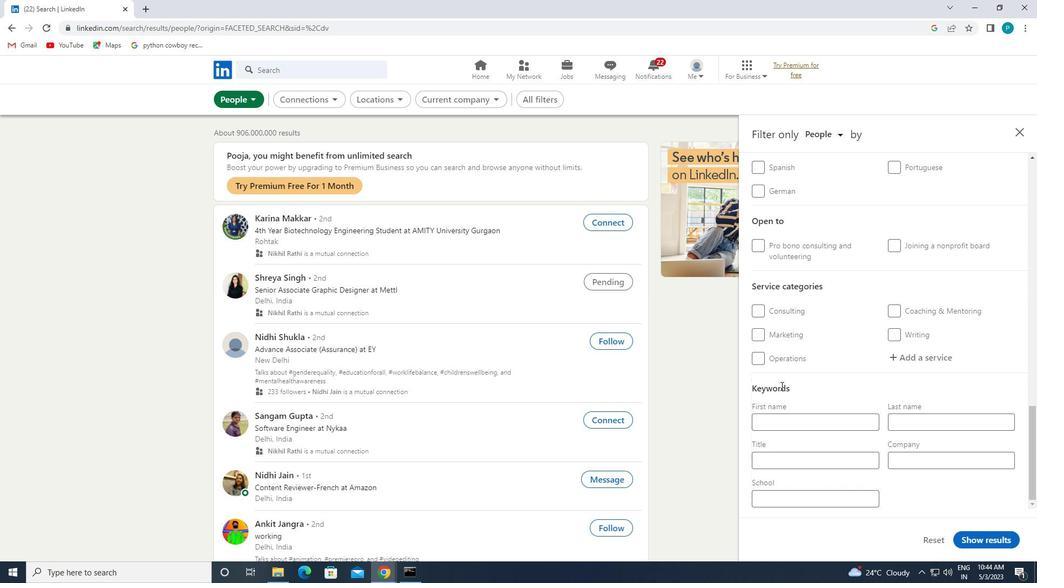 
Action: Mouse scrolled (780, 404) with delta (0, 0)
Screenshot: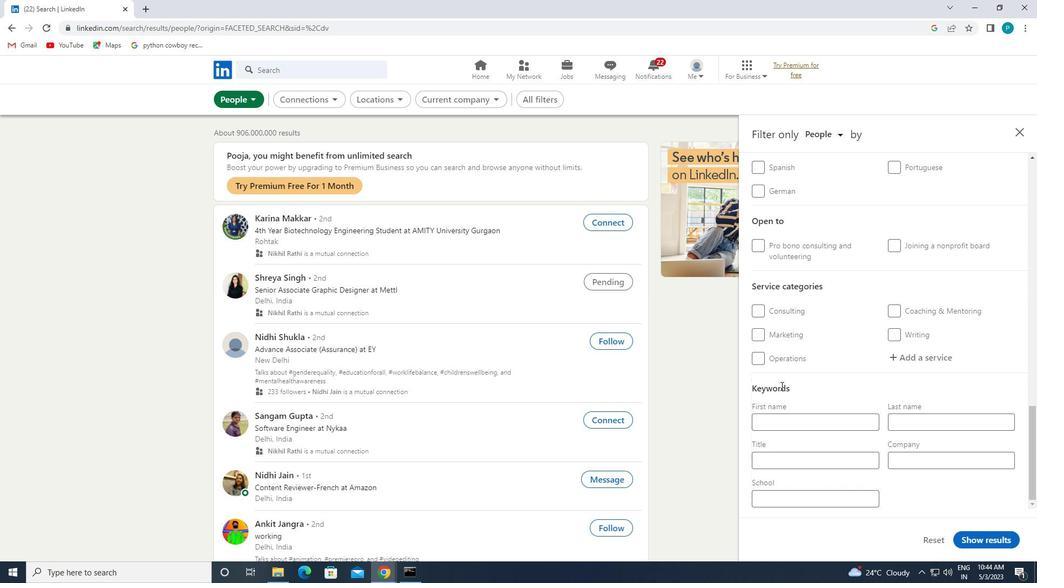 
Action: Mouse moved to (788, 374)
Screenshot: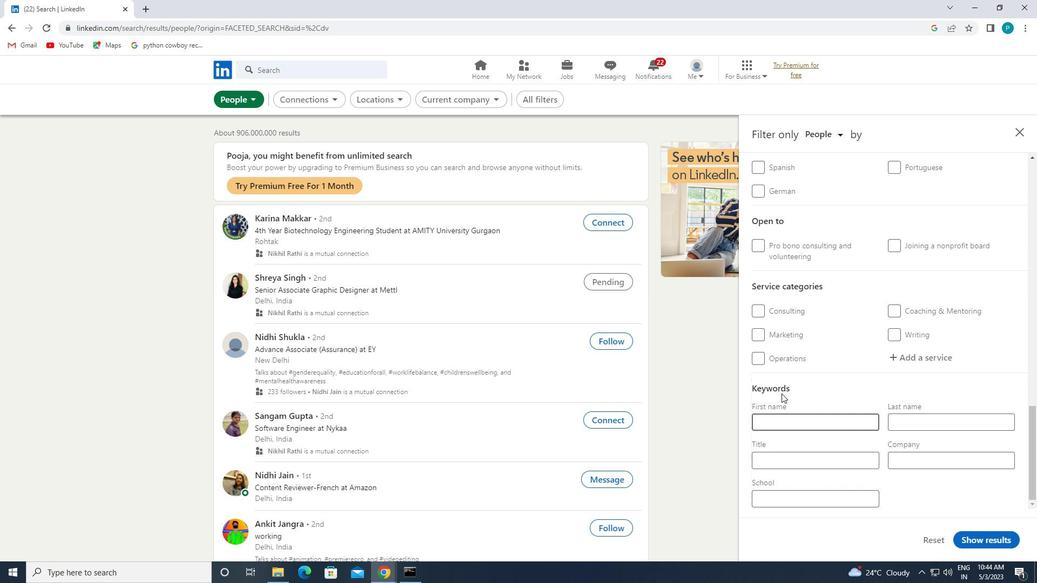 
Action: Mouse scrolled (788, 374) with delta (0, 0)
Screenshot: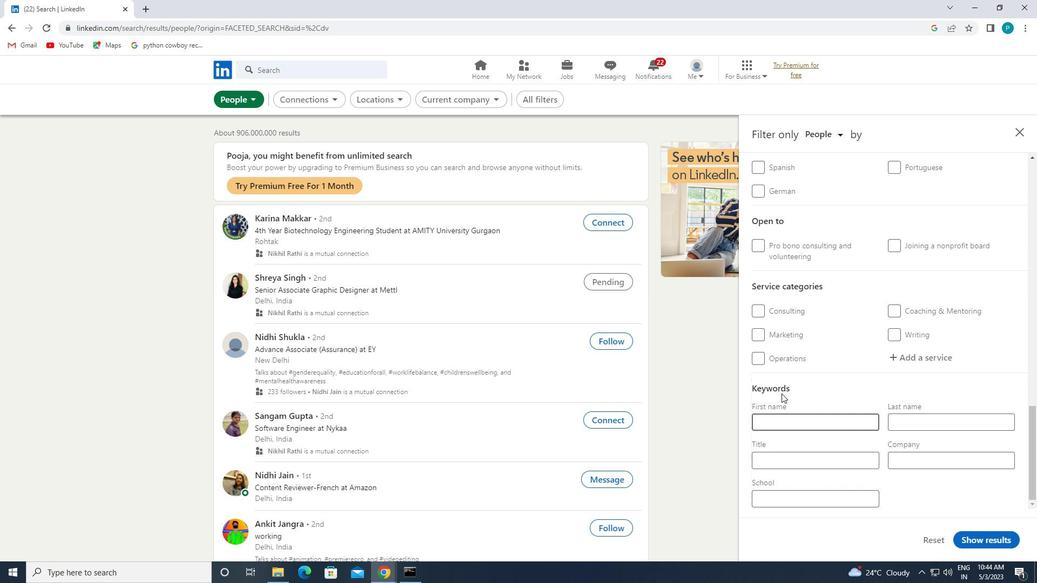 
Action: Mouse moved to (788, 372)
Screenshot: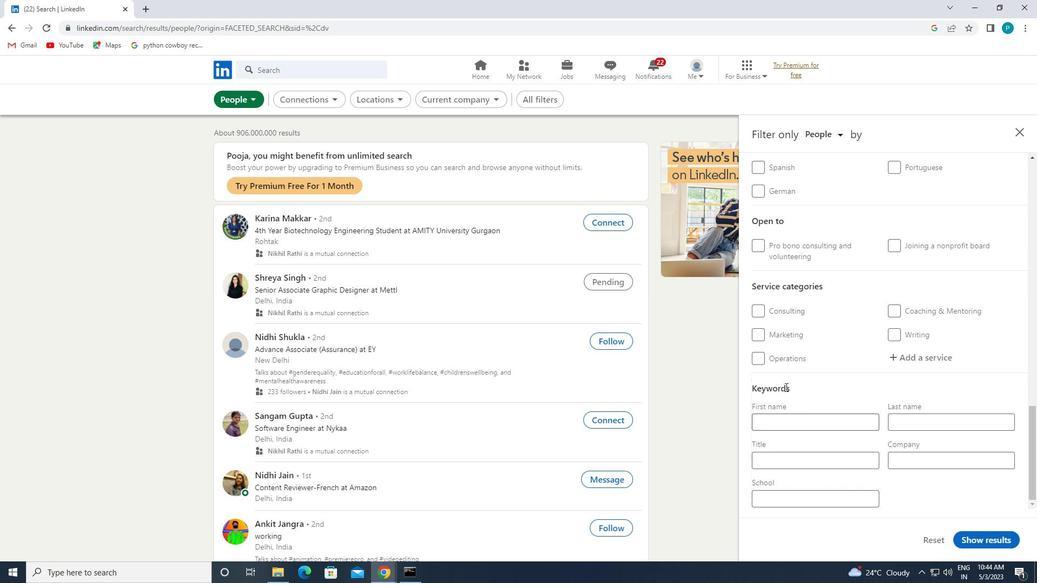 
Action: Mouse scrolled (788, 372) with delta (0, 0)
Screenshot: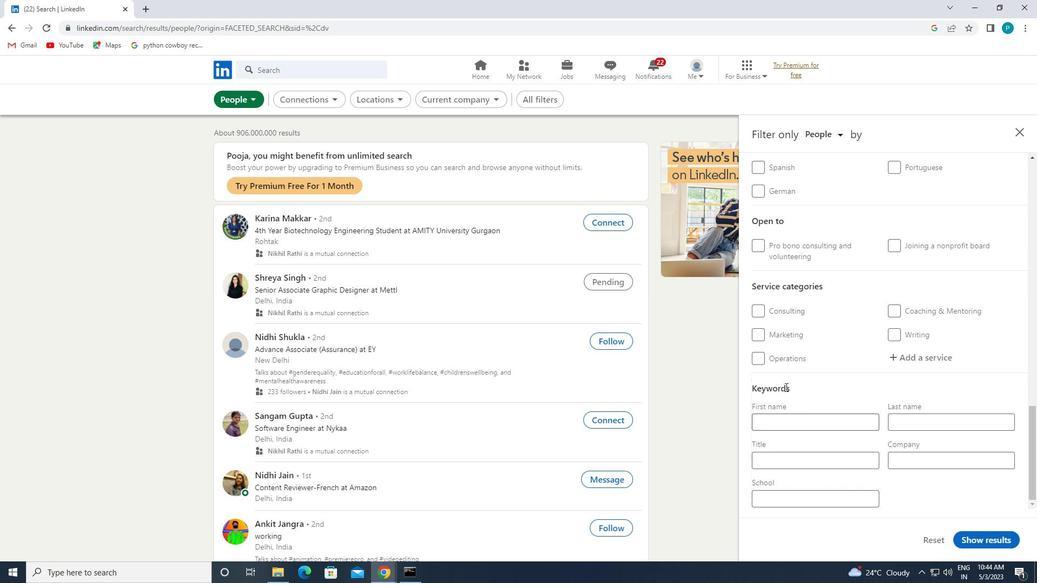 
Action: Mouse moved to (787, 371)
Screenshot: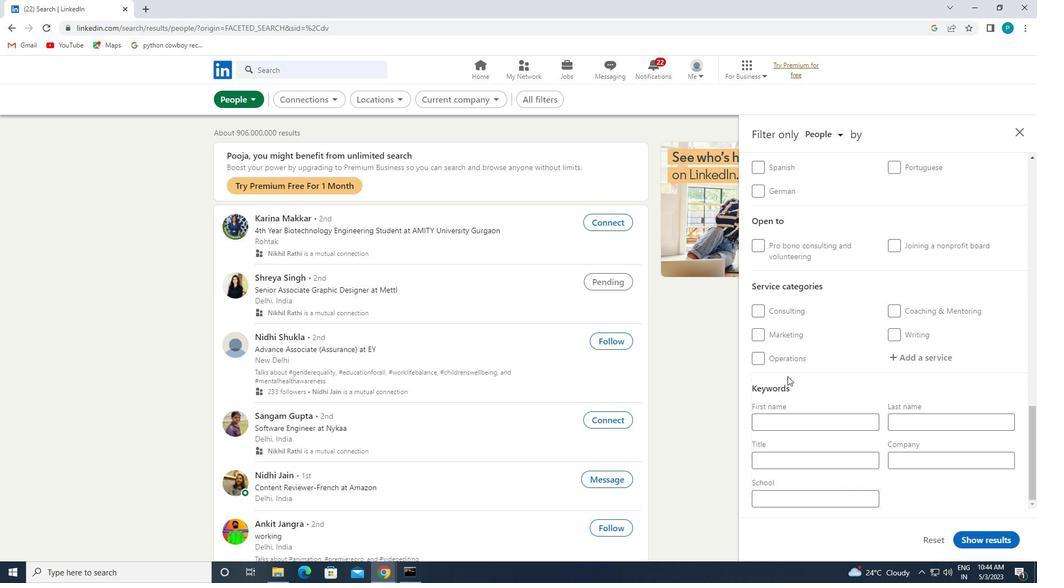 
Action: Mouse scrolled (787, 371) with delta (0, 0)
Screenshot: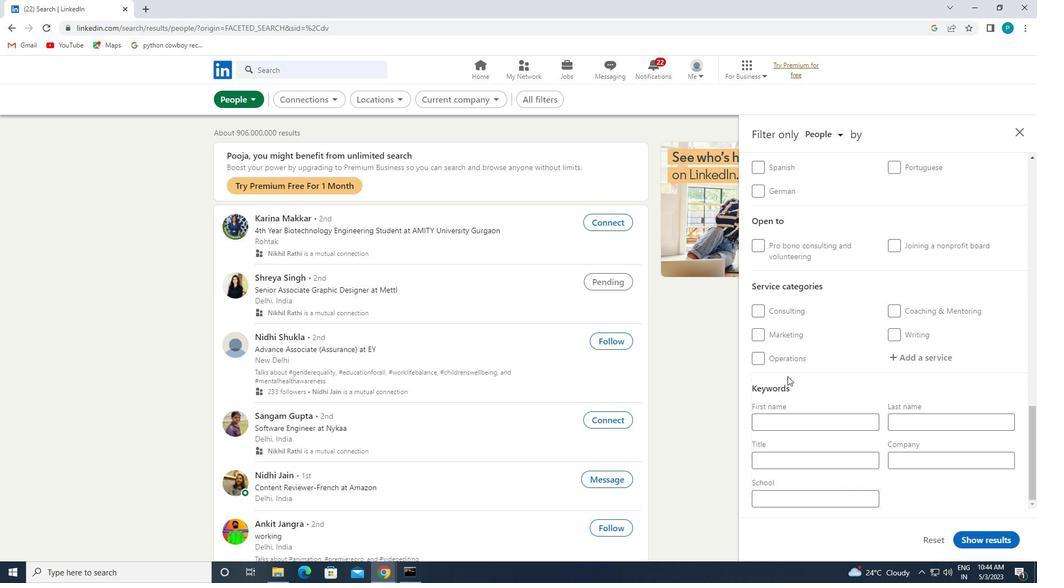 
Action: Mouse moved to (787, 352)
Screenshot: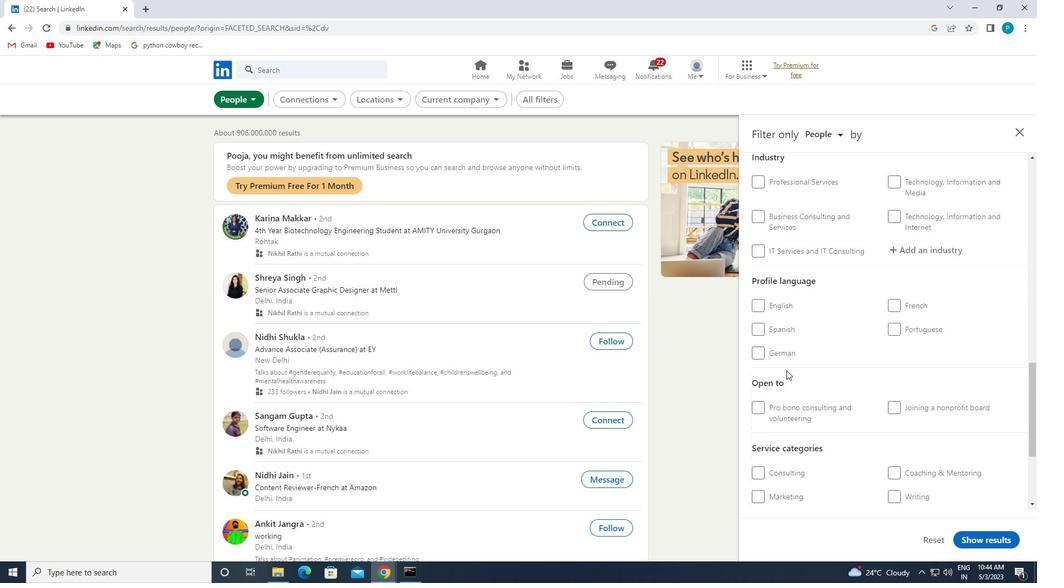 
Action: Mouse pressed left at (787, 352)
Screenshot: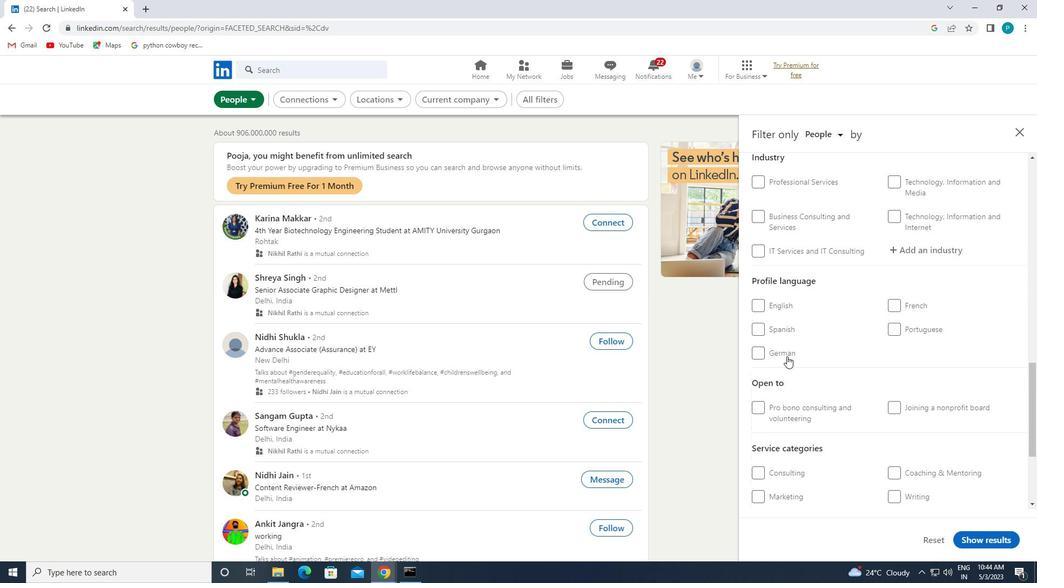 
Action: Mouse moved to (828, 347)
Screenshot: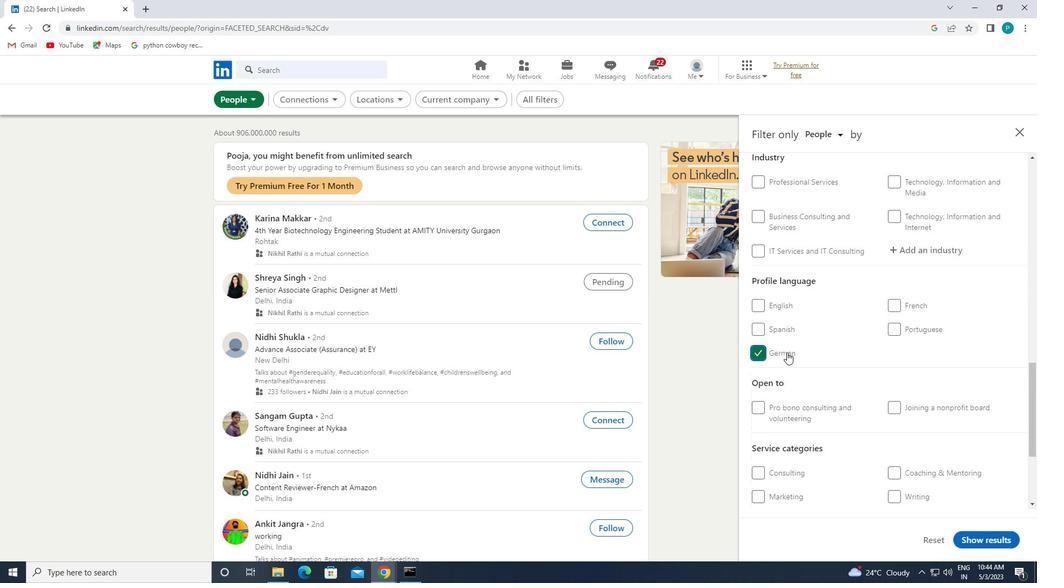 
Action: Mouse scrolled (828, 348) with delta (0, 0)
Screenshot: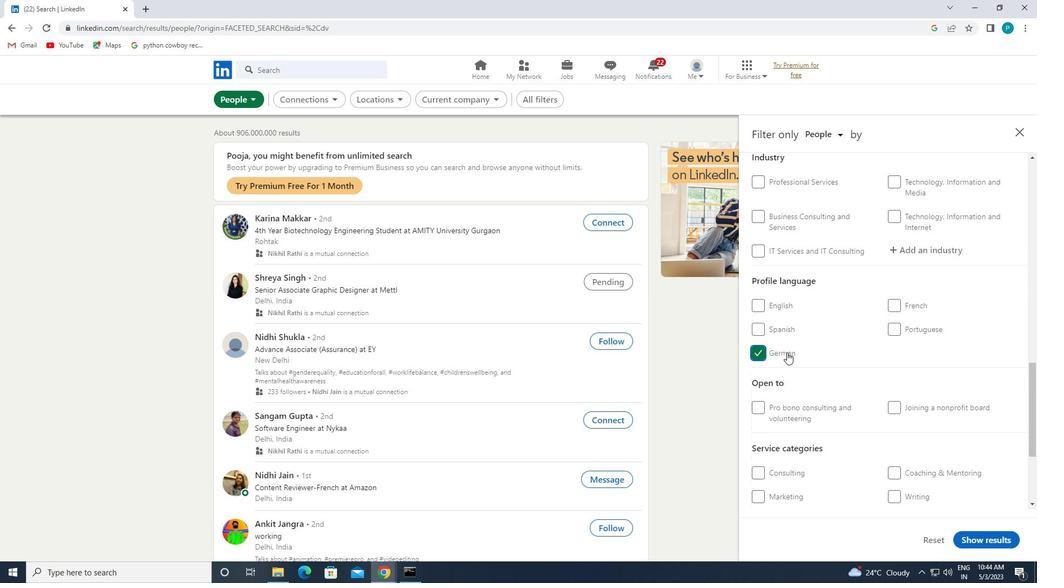 
Action: Mouse scrolled (828, 348) with delta (0, 0)
Screenshot: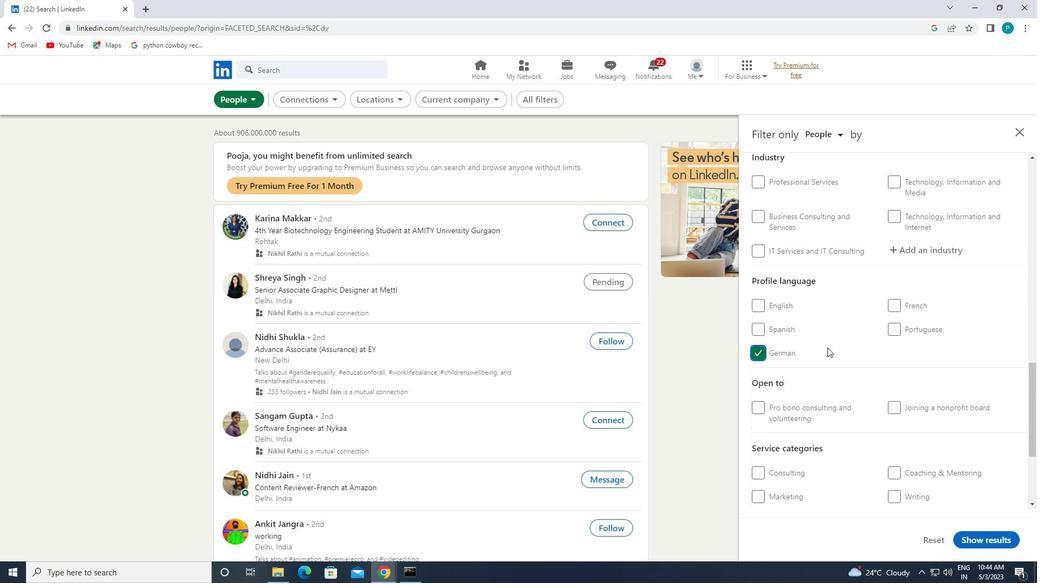 
Action: Mouse scrolled (828, 348) with delta (0, 0)
Screenshot: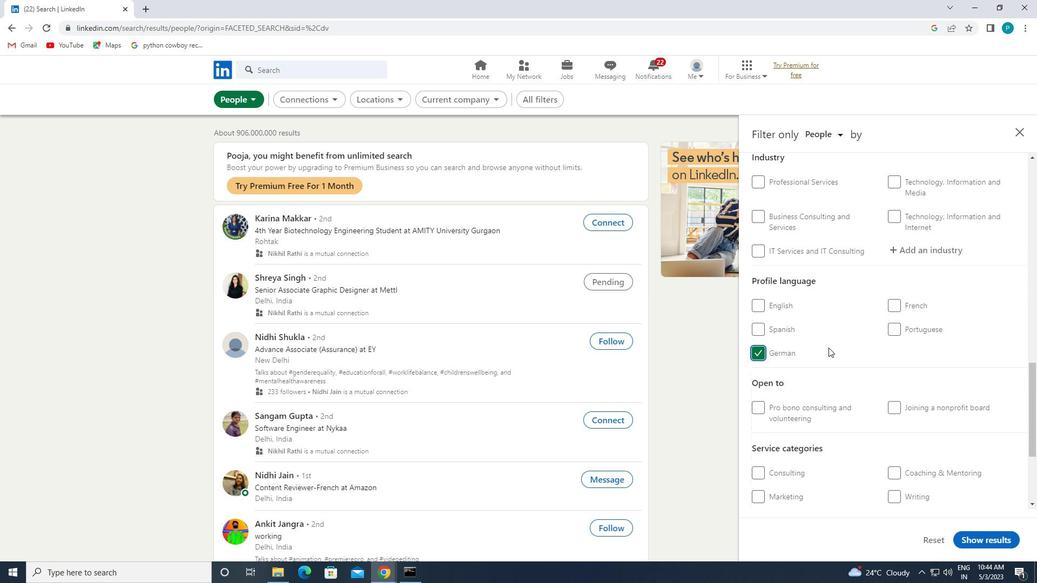 
Action: Mouse scrolled (828, 348) with delta (0, 0)
Screenshot: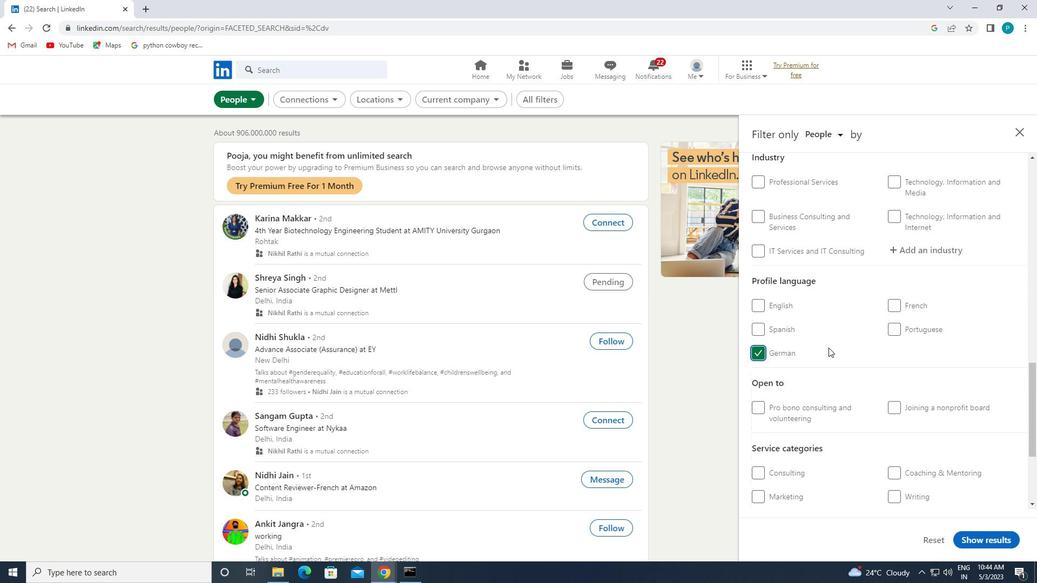 
Action: Mouse moved to (905, 315)
Screenshot: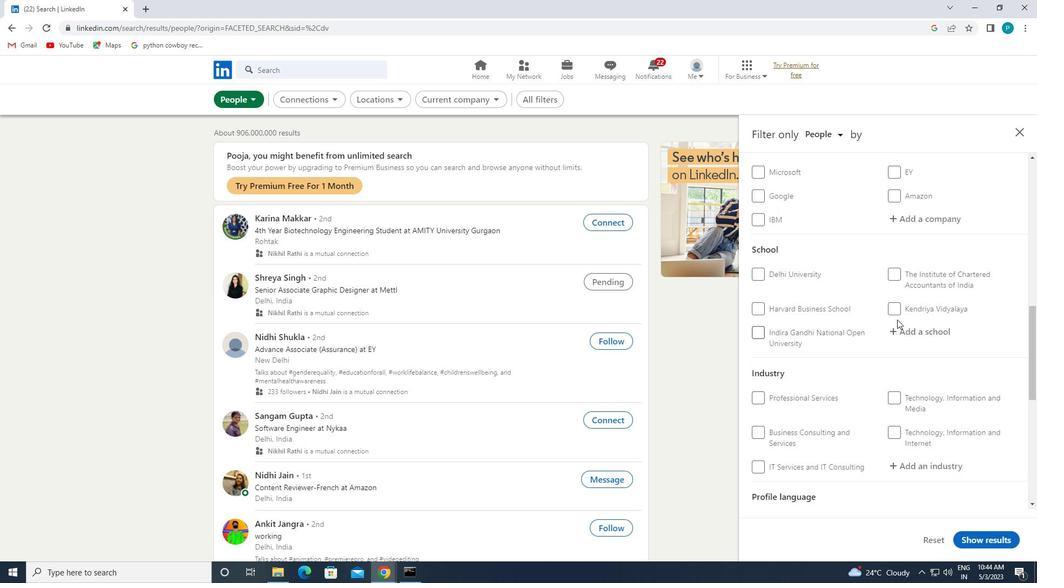 
Action: Mouse scrolled (905, 316) with delta (0, 0)
Screenshot: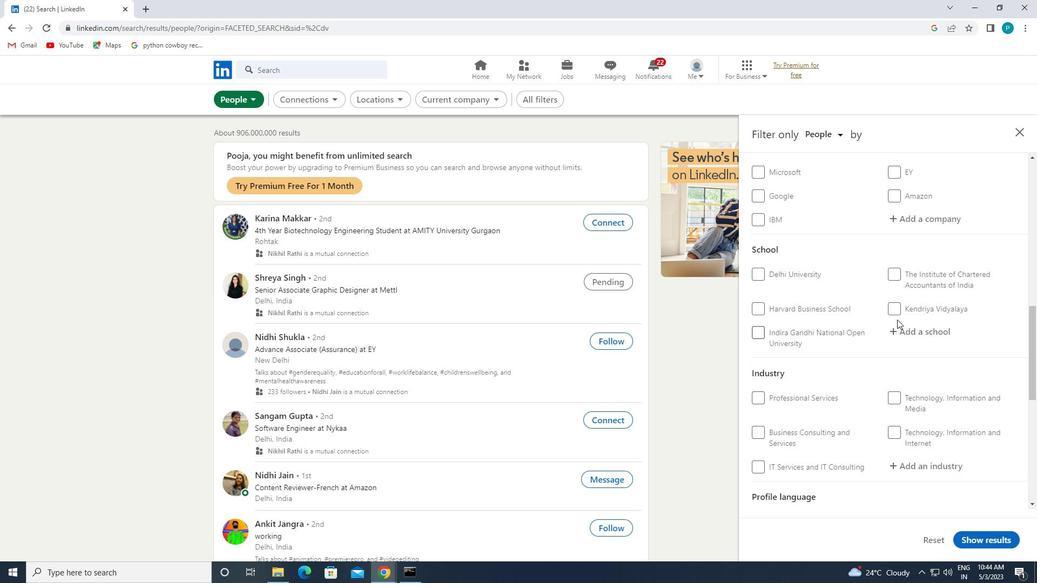 
Action: Mouse scrolled (905, 316) with delta (0, 0)
Screenshot: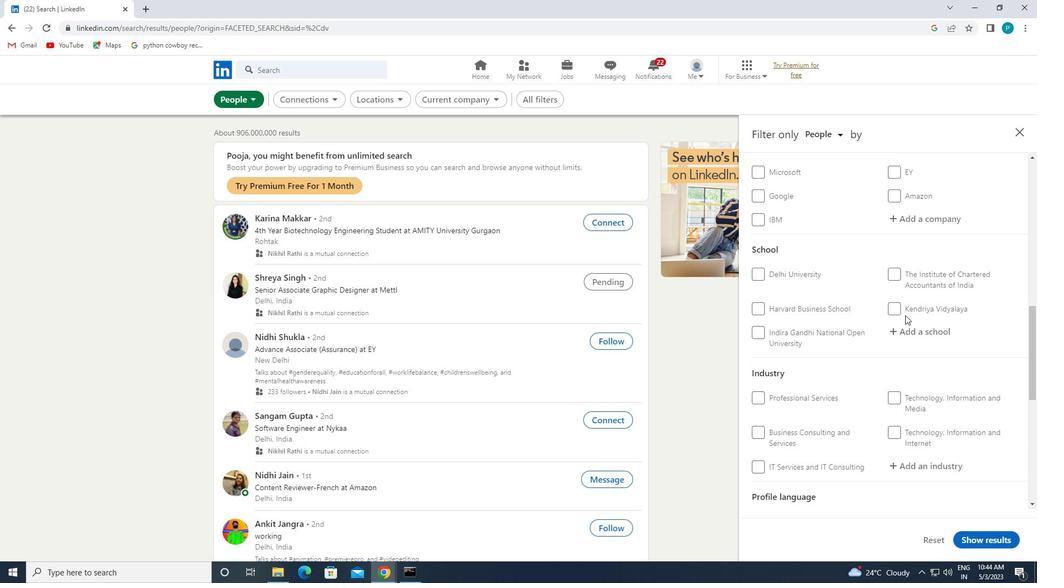 
Action: Mouse moved to (905, 314)
Screenshot: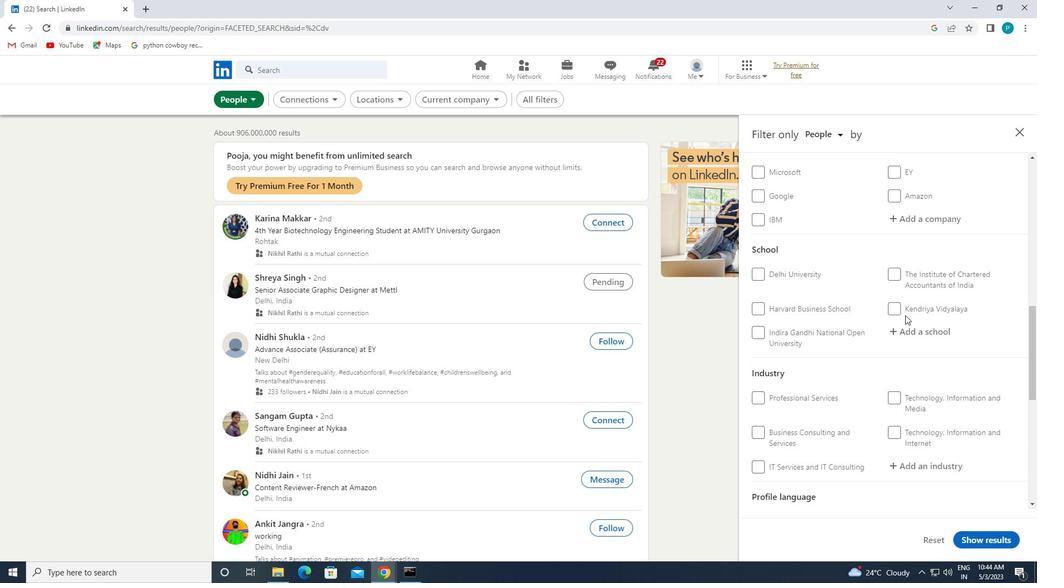 
Action: Mouse scrolled (905, 315) with delta (0, 0)
Screenshot: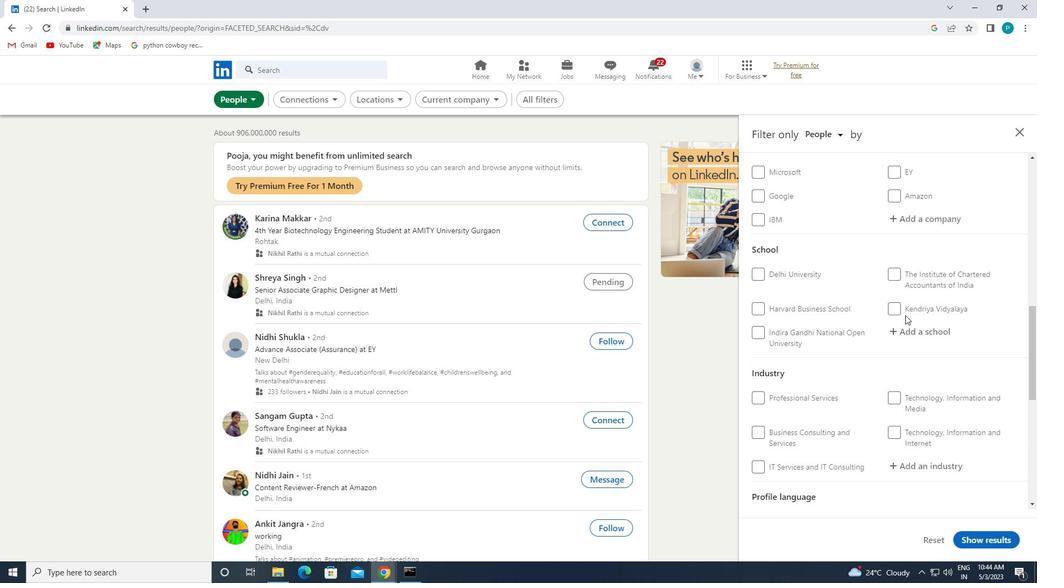
Action: Mouse moved to (912, 278)
Screenshot: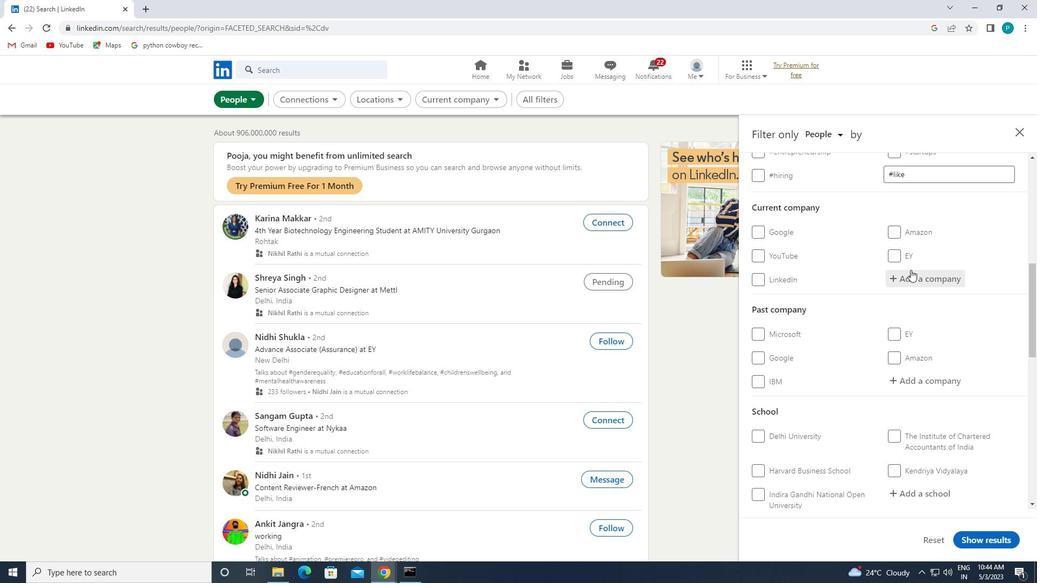 
Action: Mouse pressed left at (912, 278)
Screenshot: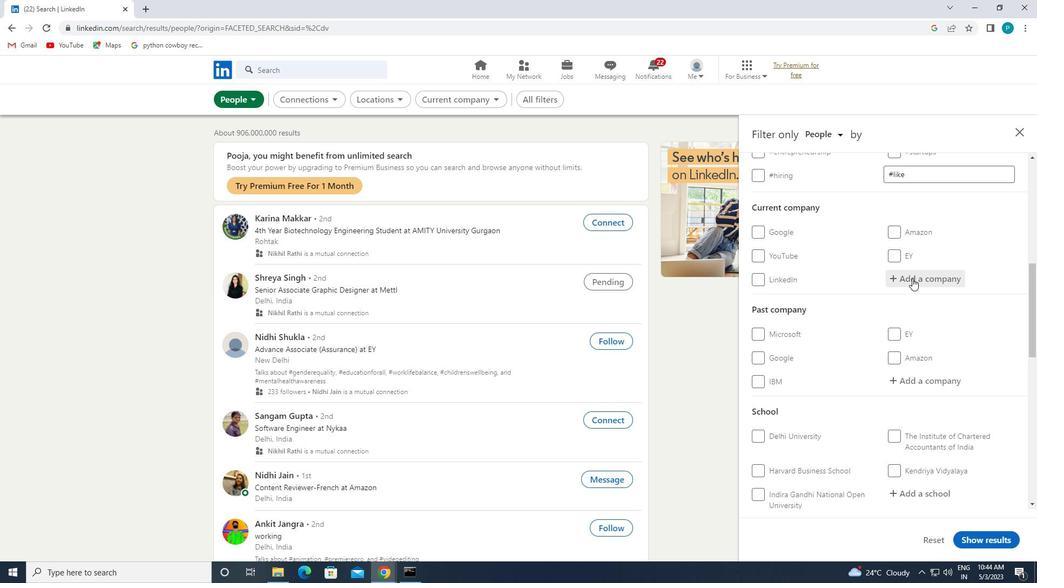 
Action: Key pressed <Key.caps_lock>A<Key.caps_lock>DITYA
Screenshot: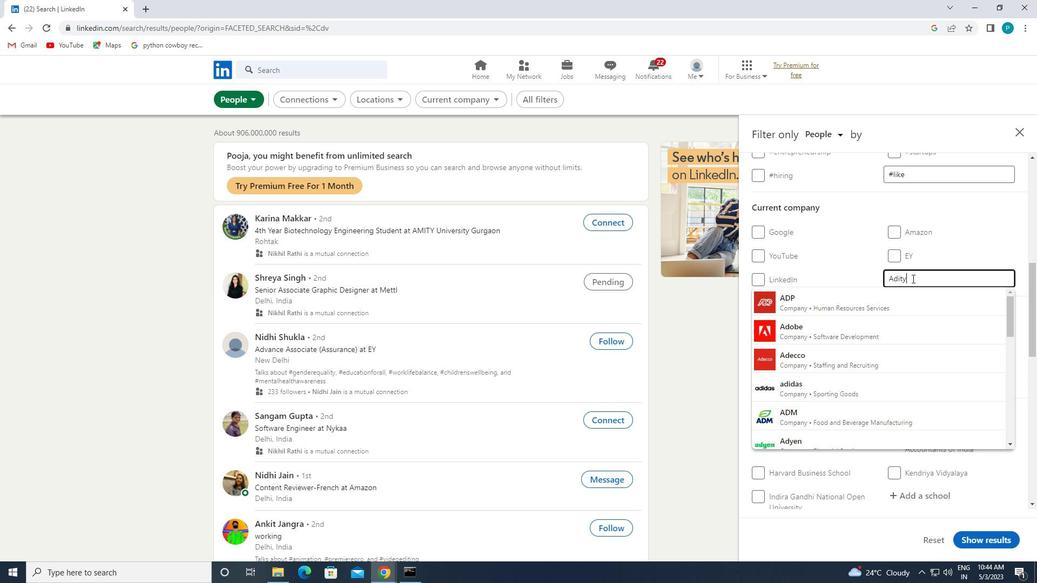 
Action: Mouse moved to (883, 303)
Screenshot: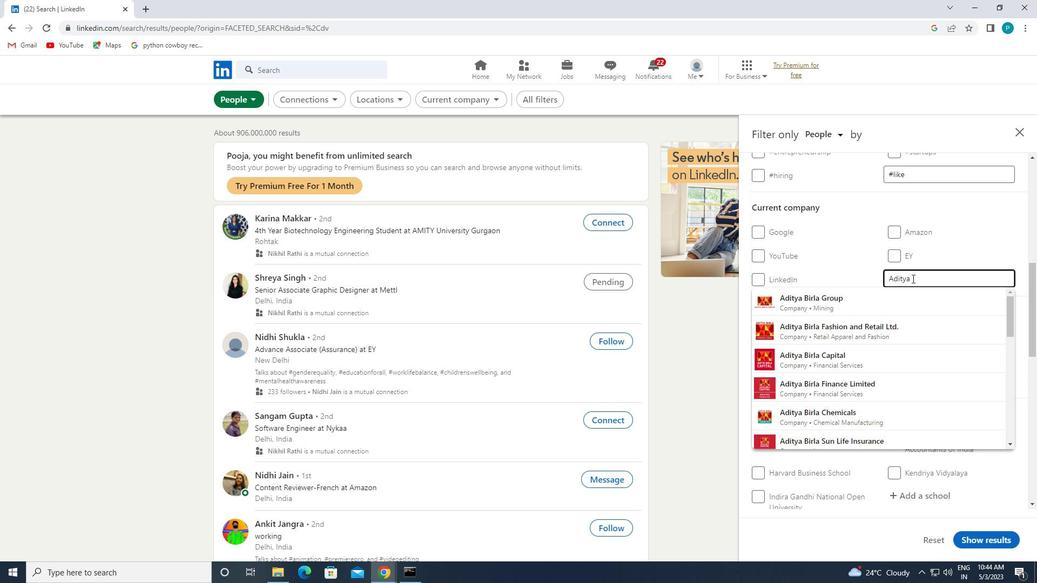 
Action: Mouse pressed left at (883, 303)
Screenshot: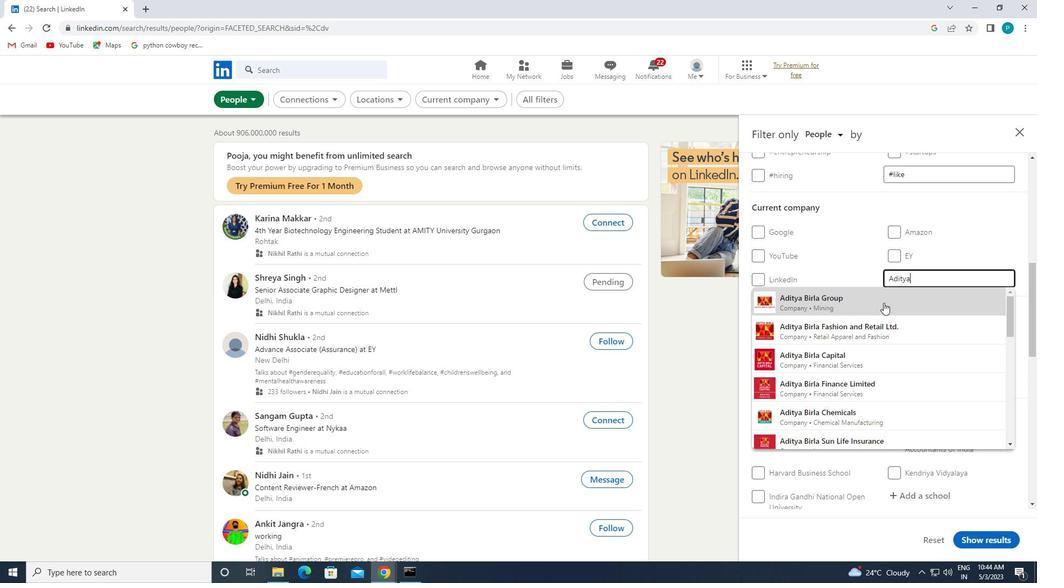 
Action: Mouse moved to (896, 321)
Screenshot: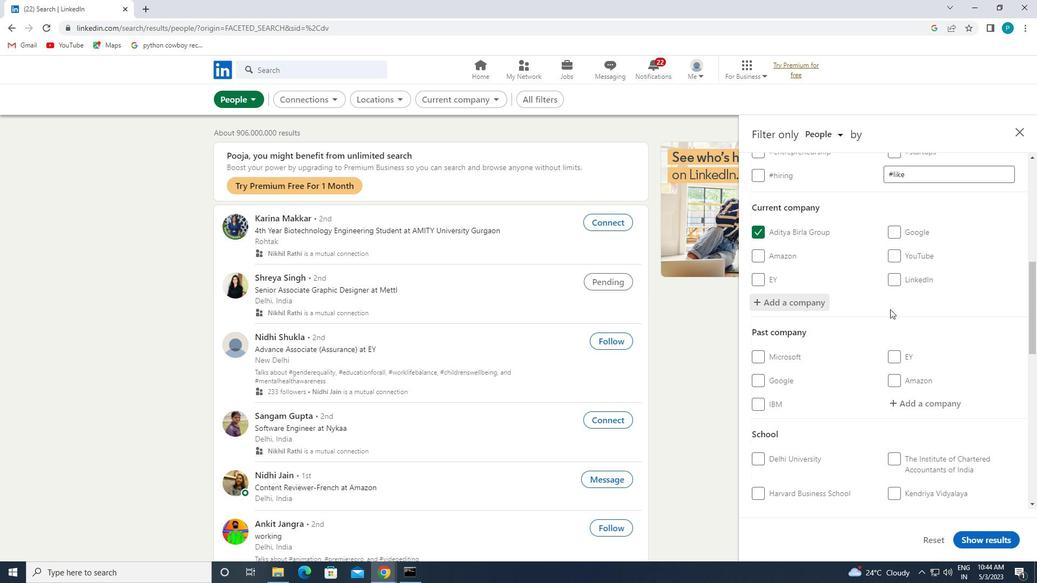
Action: Mouse scrolled (896, 321) with delta (0, 0)
Screenshot: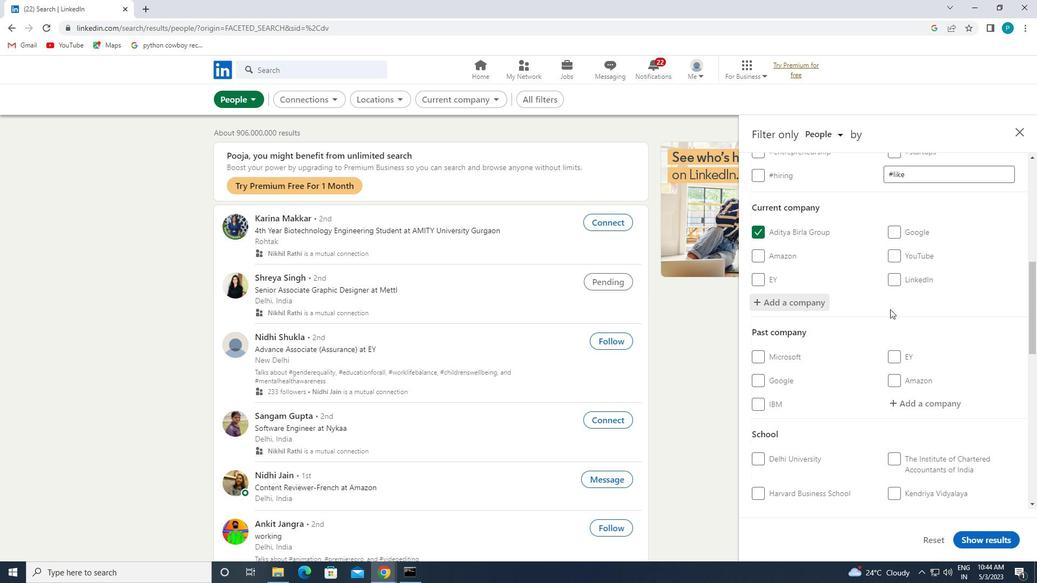 
Action: Mouse moved to (901, 330)
Screenshot: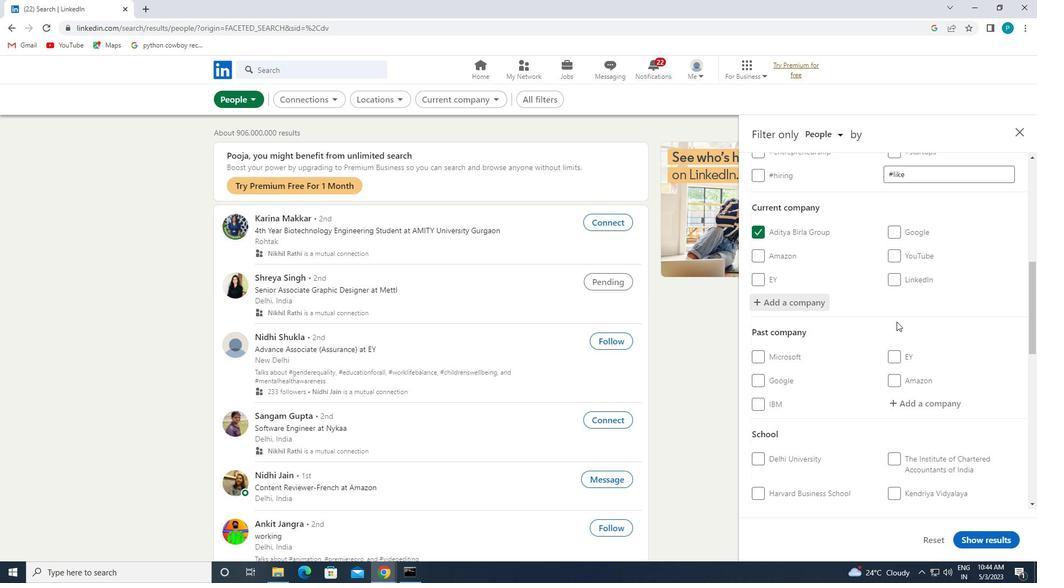 
Action: Mouse scrolled (901, 330) with delta (0, 0)
Screenshot: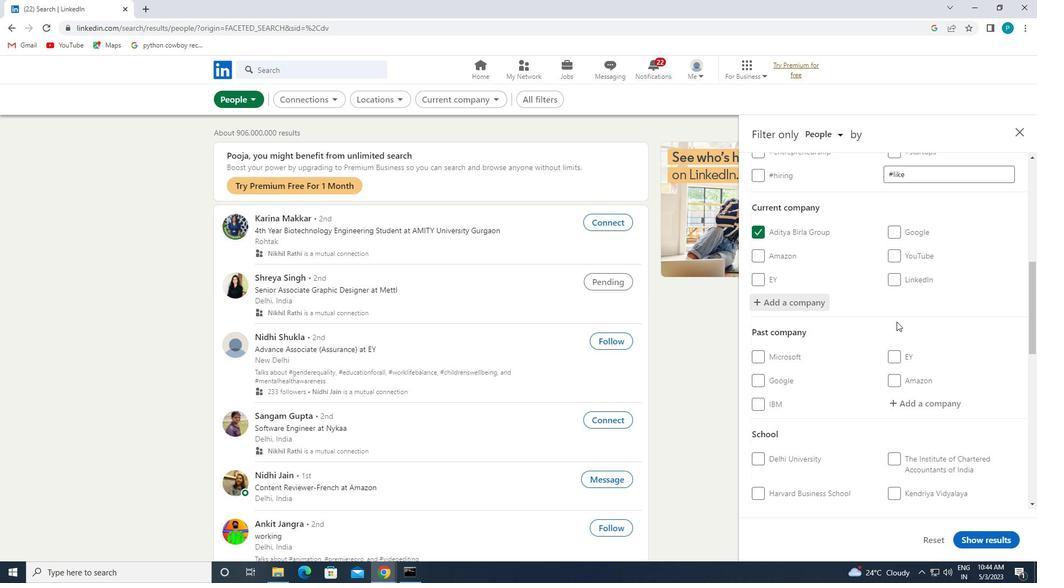 
Action: Mouse moved to (901, 331)
Screenshot: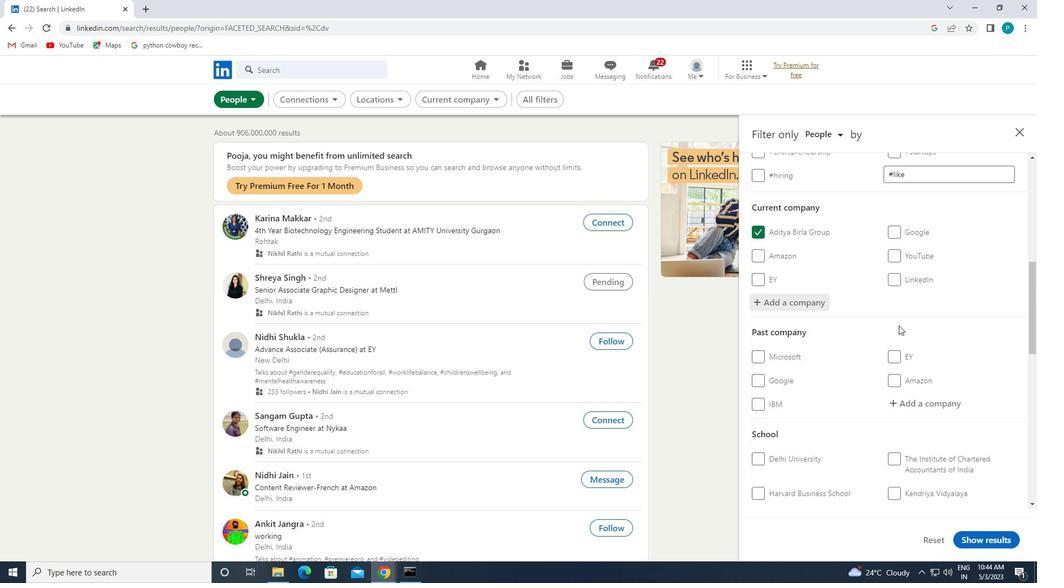
Action: Mouse scrolled (901, 330) with delta (0, 0)
Screenshot: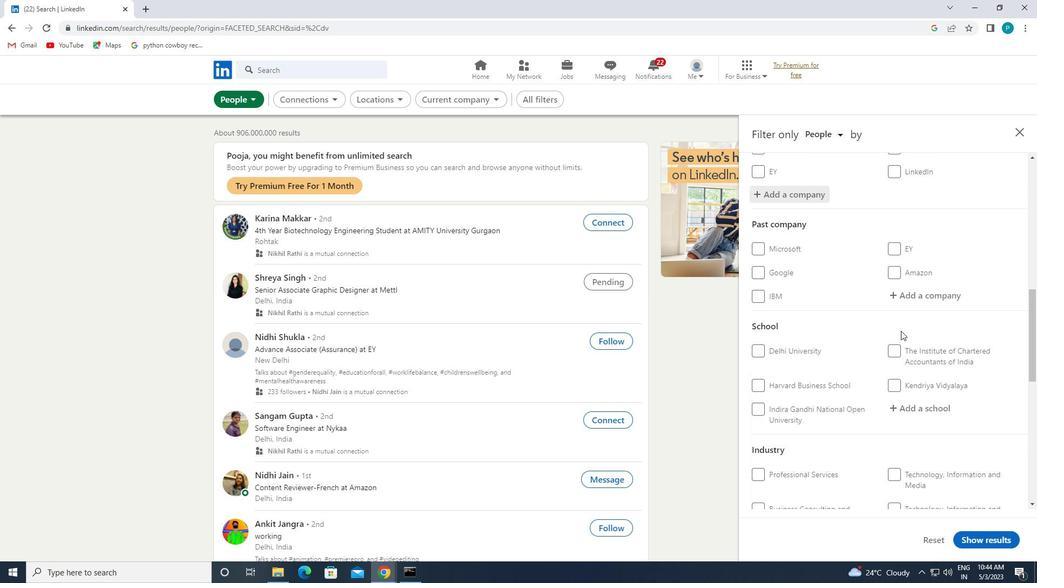 
Action: Mouse scrolled (901, 330) with delta (0, 0)
Screenshot: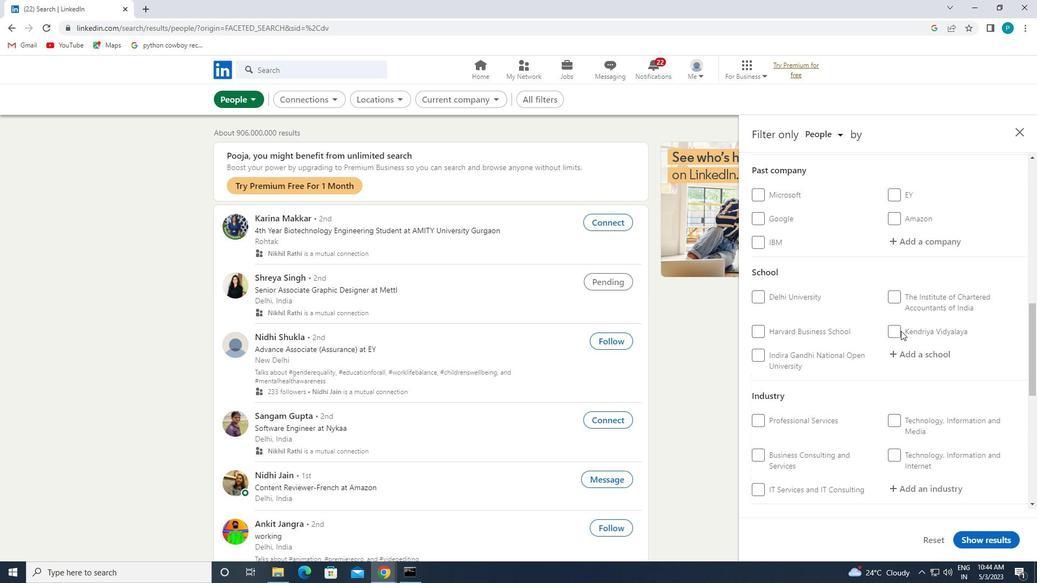 
Action: Mouse moved to (905, 304)
Screenshot: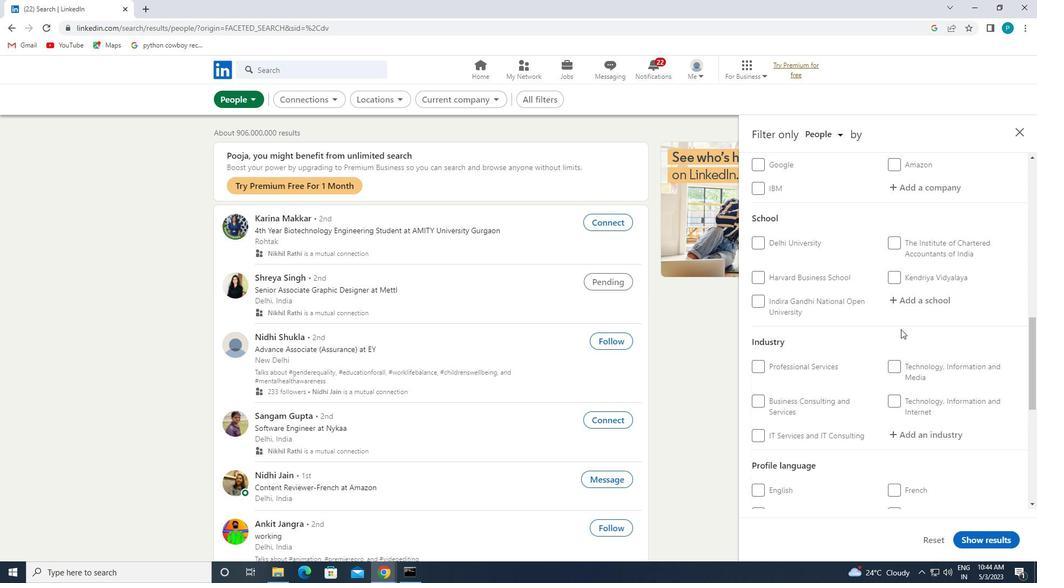 
Action: Mouse pressed left at (905, 304)
Screenshot: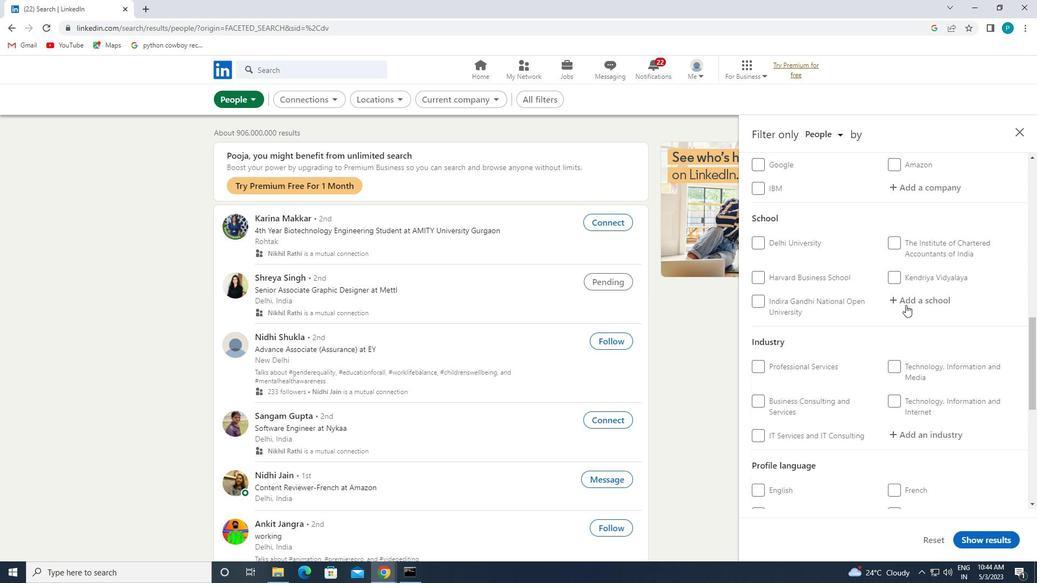 
Action: Mouse moved to (907, 303)
Screenshot: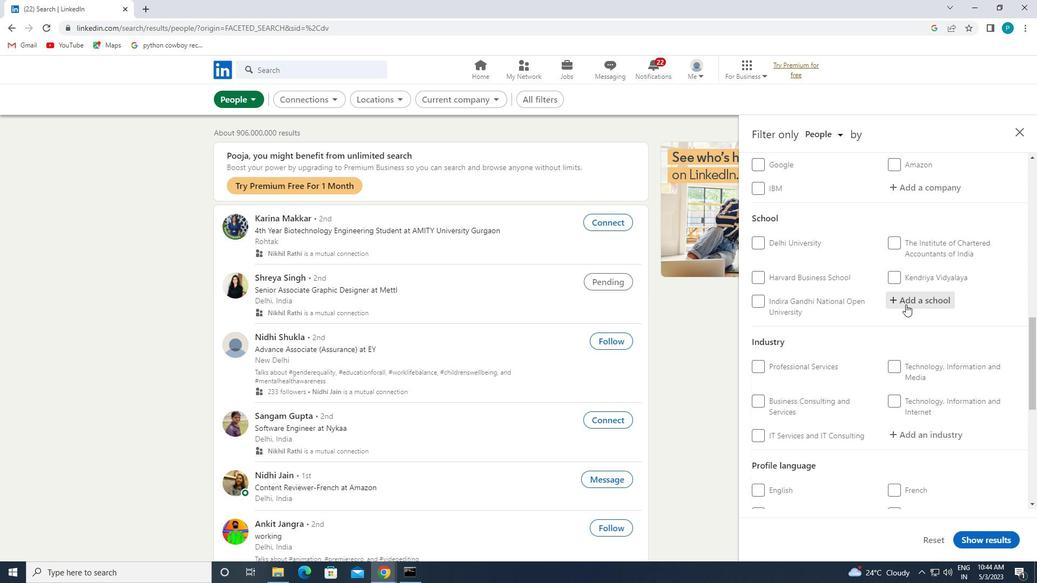 
Action: Key pressed <Key.caps_lock>T<Key.caps_lock>HAKUR
Screenshot: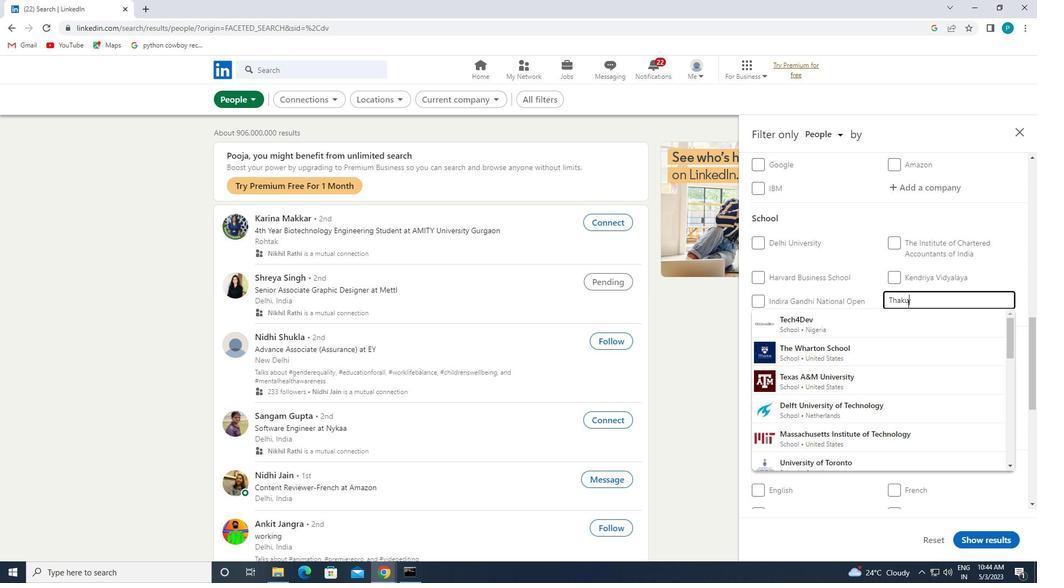 
Action: Mouse moved to (902, 437)
Screenshot: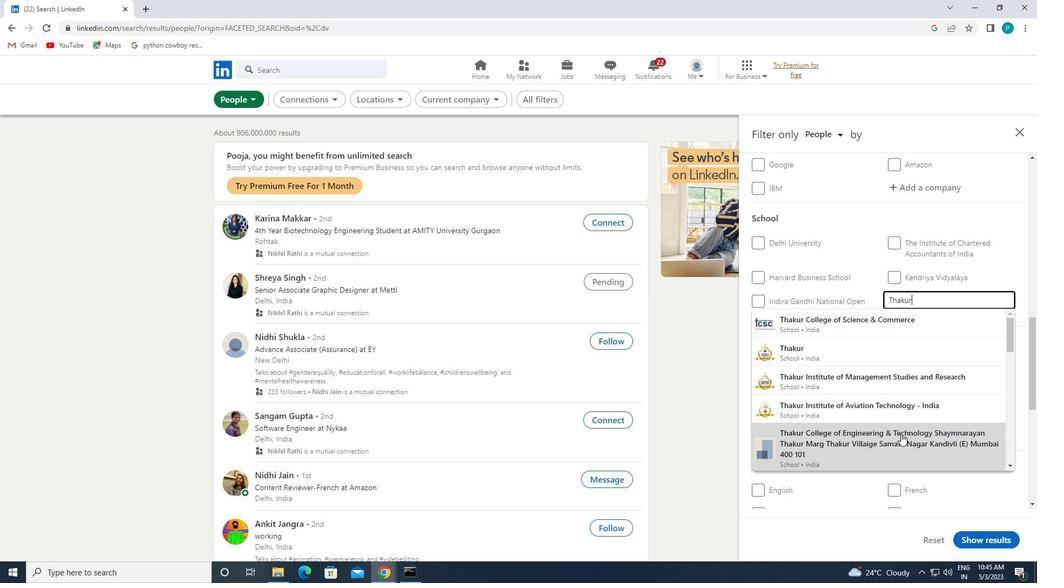 
Action: Mouse pressed left at (902, 437)
Screenshot: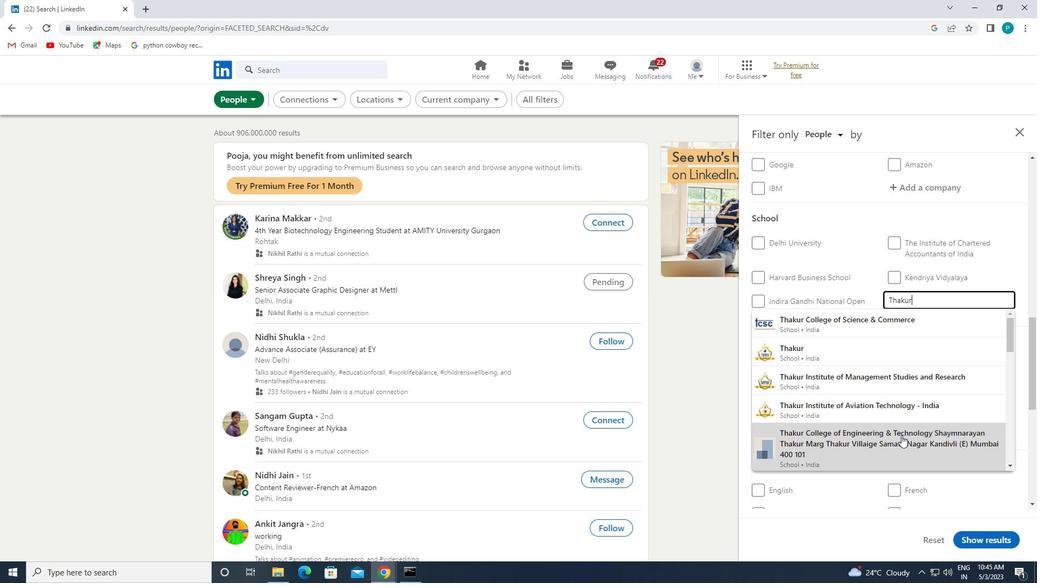 
Action: Mouse moved to (924, 454)
Screenshot: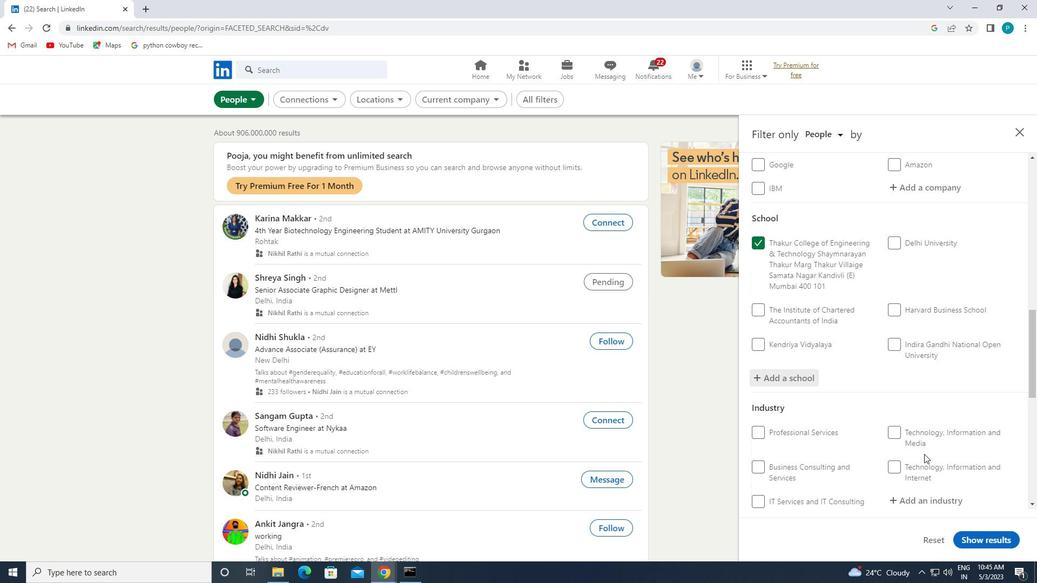 
Action: Mouse scrolled (924, 454) with delta (0, 0)
Screenshot: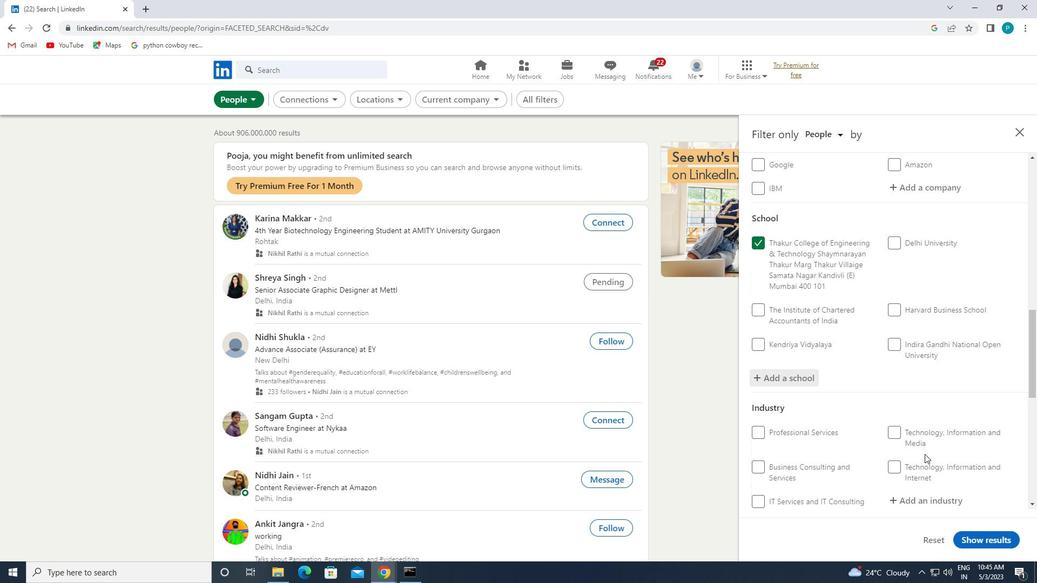 
Action: Mouse moved to (927, 456)
Screenshot: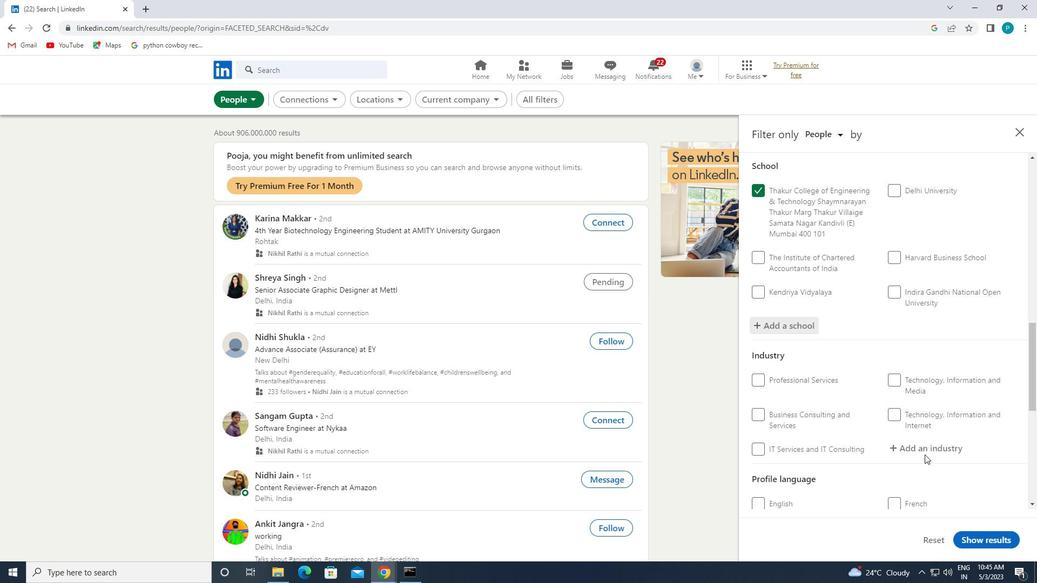 
Action: Mouse scrolled (927, 455) with delta (0, 0)
Screenshot: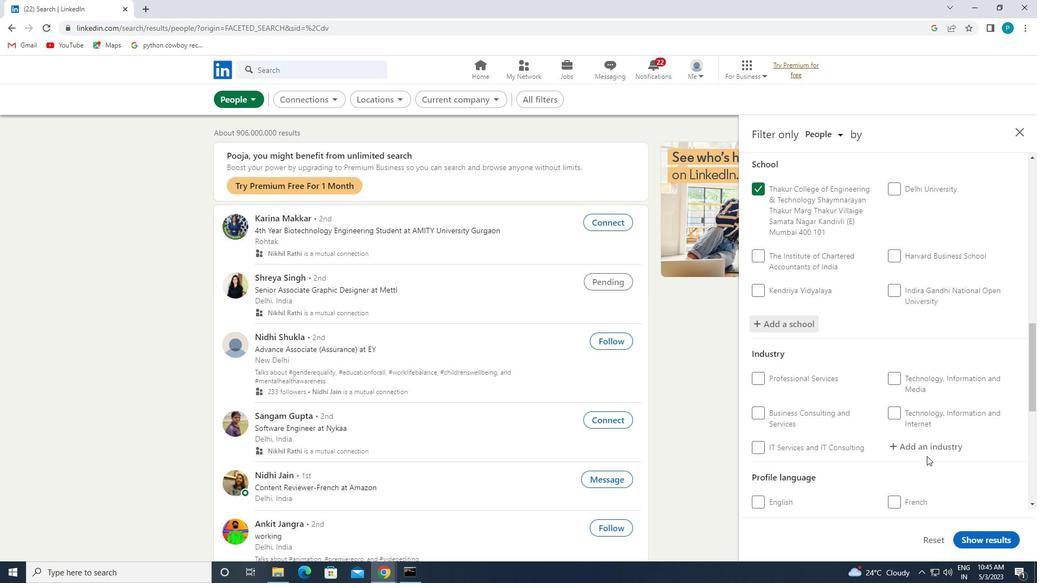 
Action: Mouse scrolled (927, 455) with delta (0, 0)
Screenshot: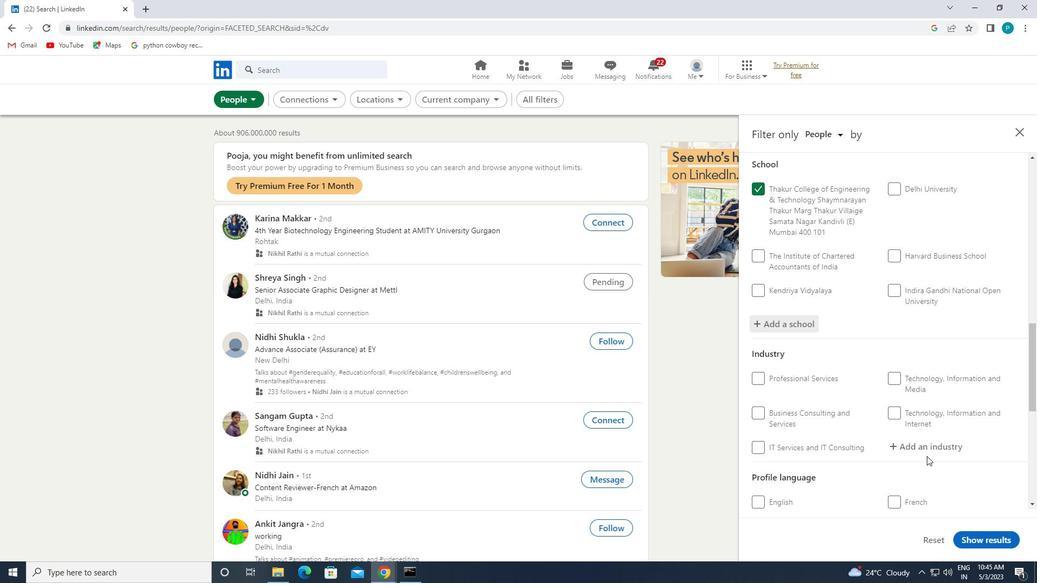 
Action: Mouse moved to (922, 334)
Screenshot: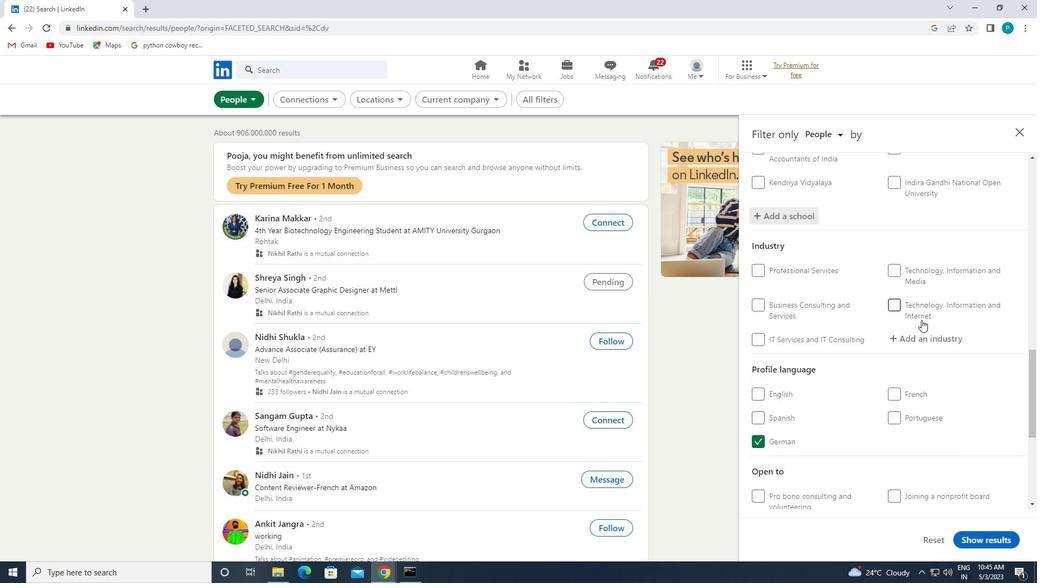 
Action: Mouse pressed left at (922, 334)
Screenshot: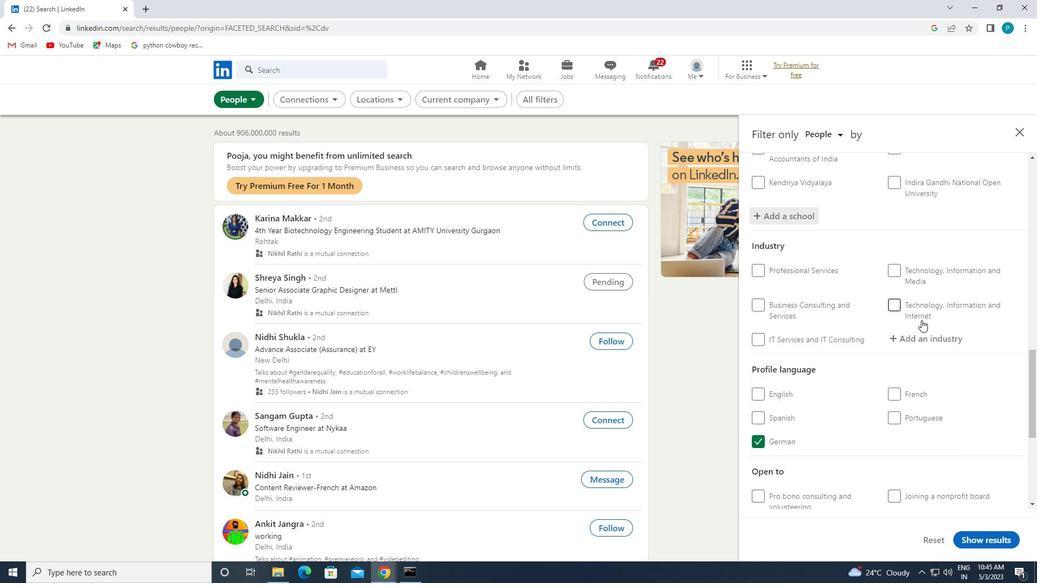 
Action: Key pressed <Key.caps_lock>N<Key.caps_lock>ONRE
Screenshot: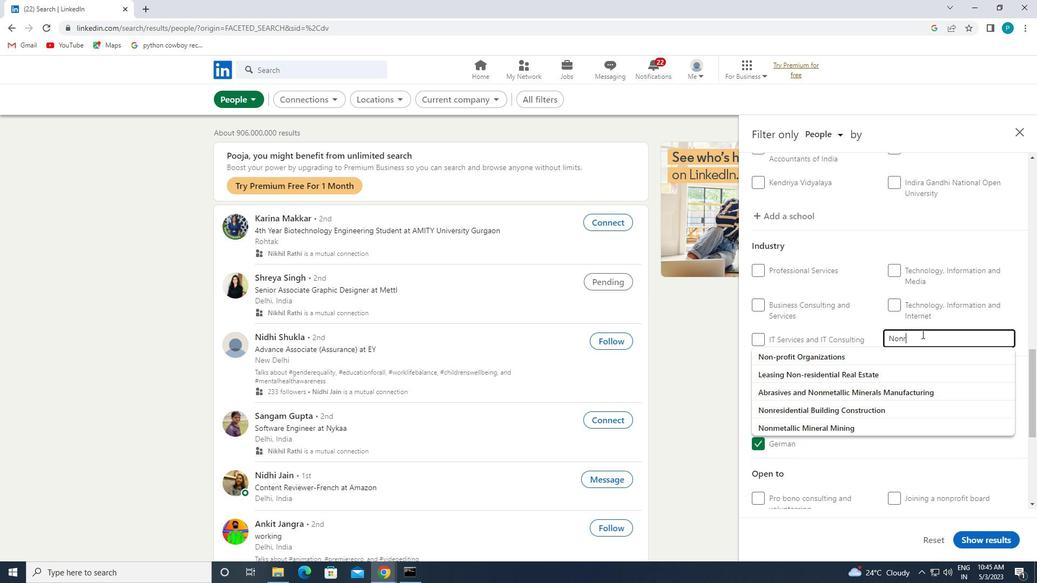 
Action: Mouse moved to (908, 355)
Screenshot: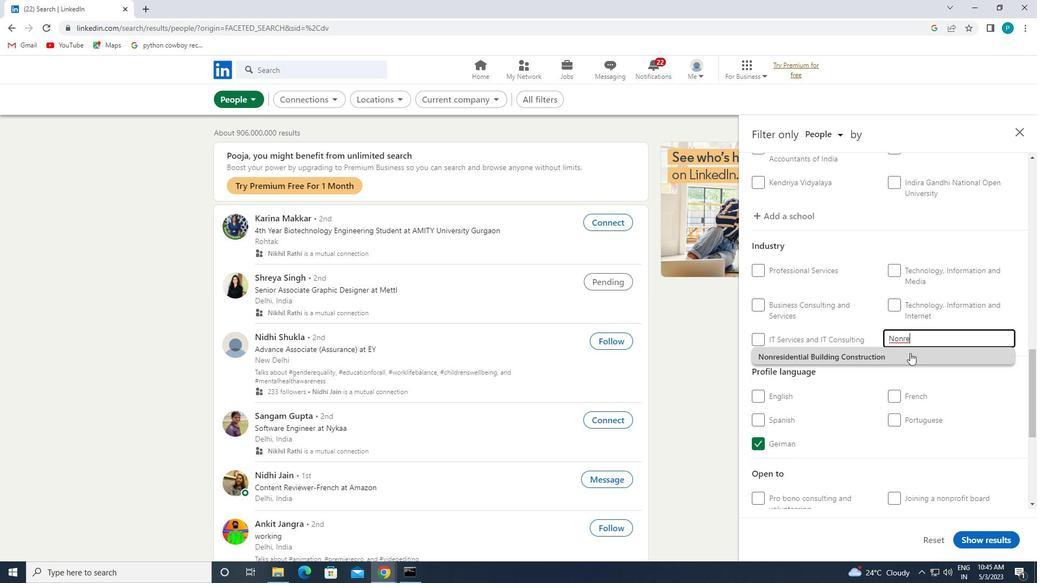 
Action: Mouse pressed left at (908, 355)
Screenshot: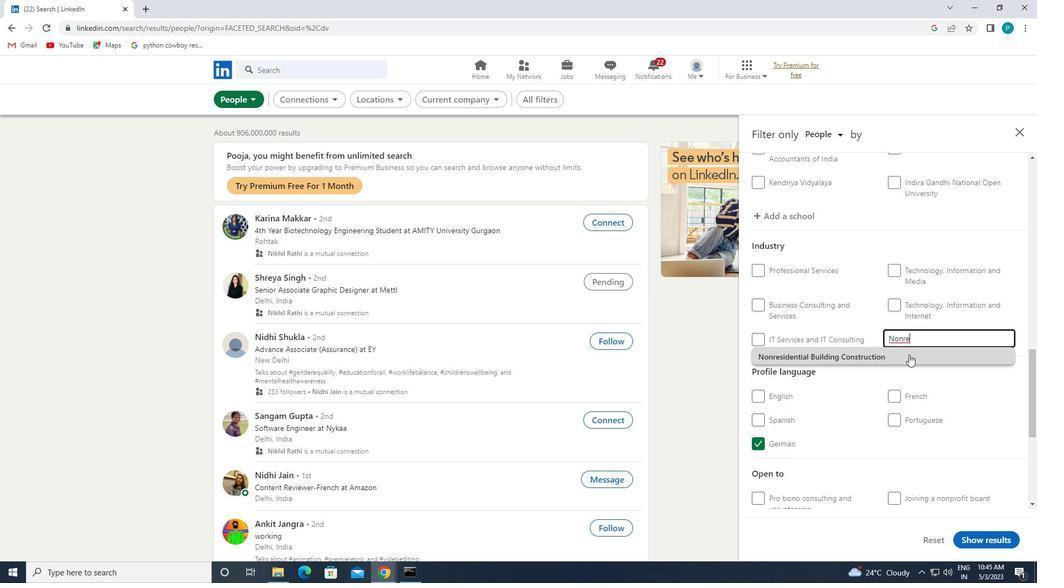 
Action: Mouse moved to (908, 355)
Screenshot: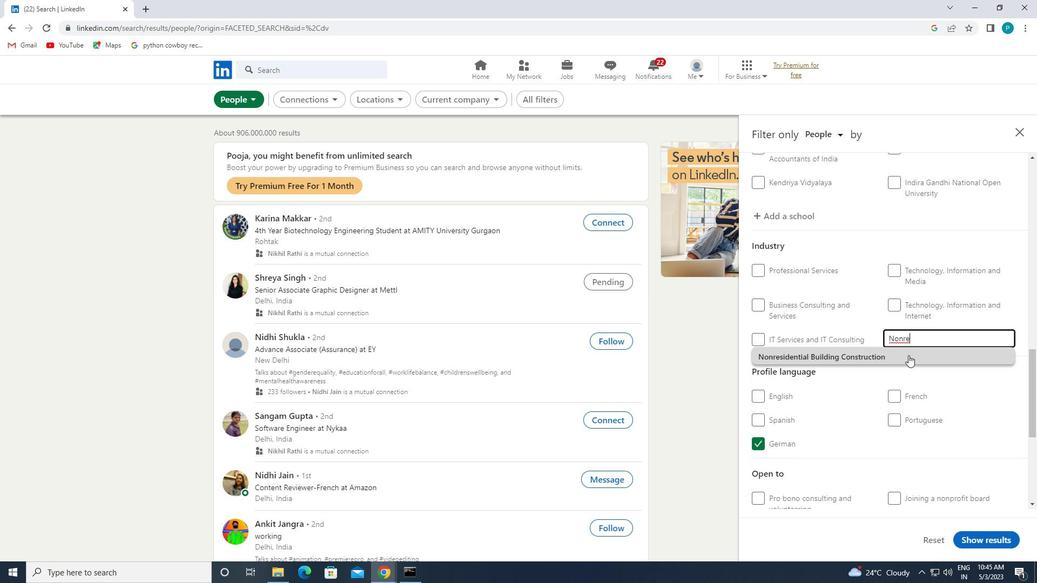 
Action: Mouse scrolled (908, 354) with delta (0, 0)
Screenshot: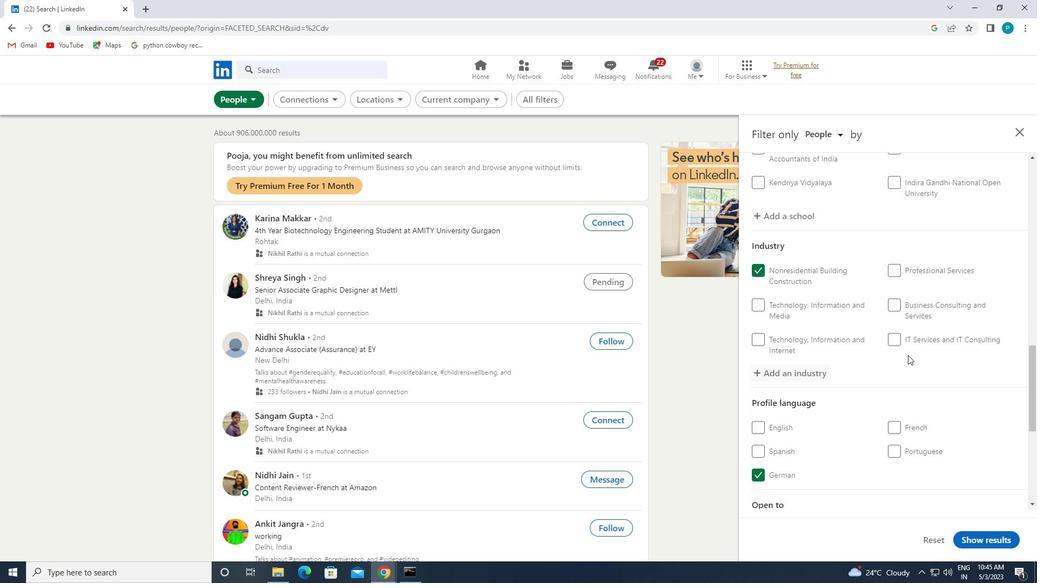 
Action: Mouse scrolled (908, 354) with delta (0, 0)
Screenshot: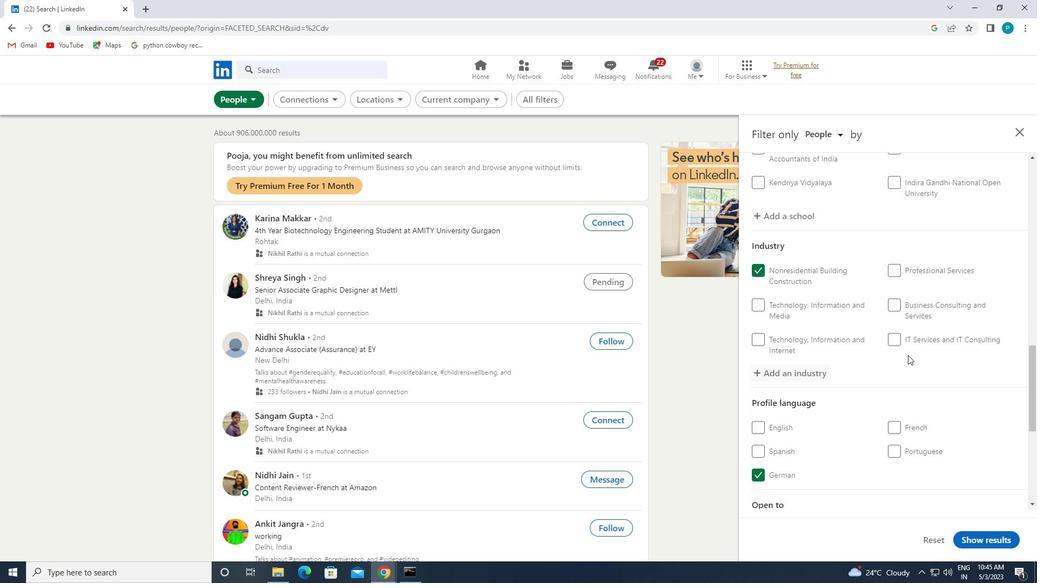 
Action: Mouse scrolled (908, 354) with delta (0, 0)
Screenshot: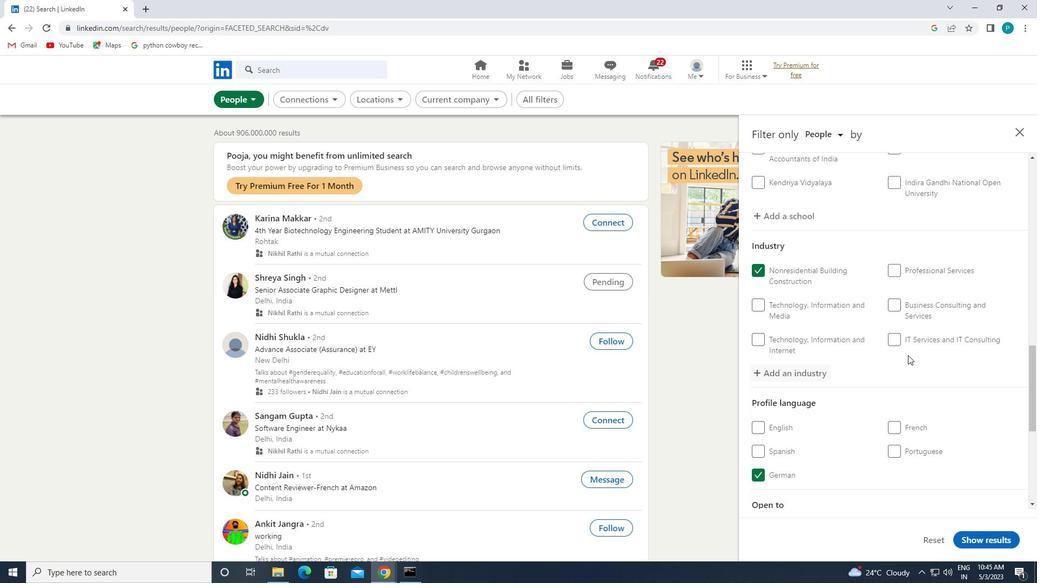 
Action: Mouse moved to (910, 392)
Screenshot: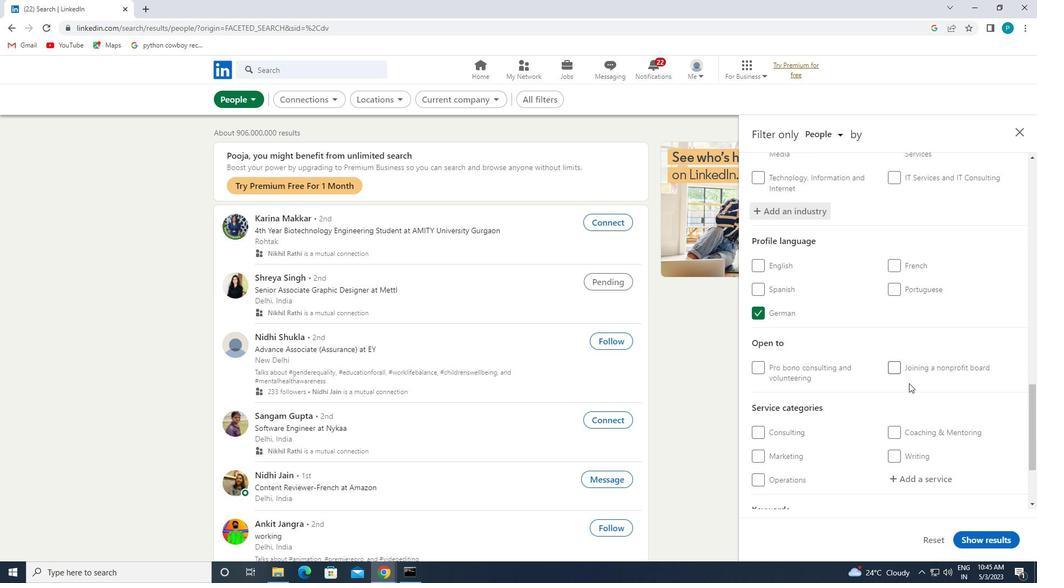 
Action: Mouse scrolled (910, 392) with delta (0, 0)
Screenshot: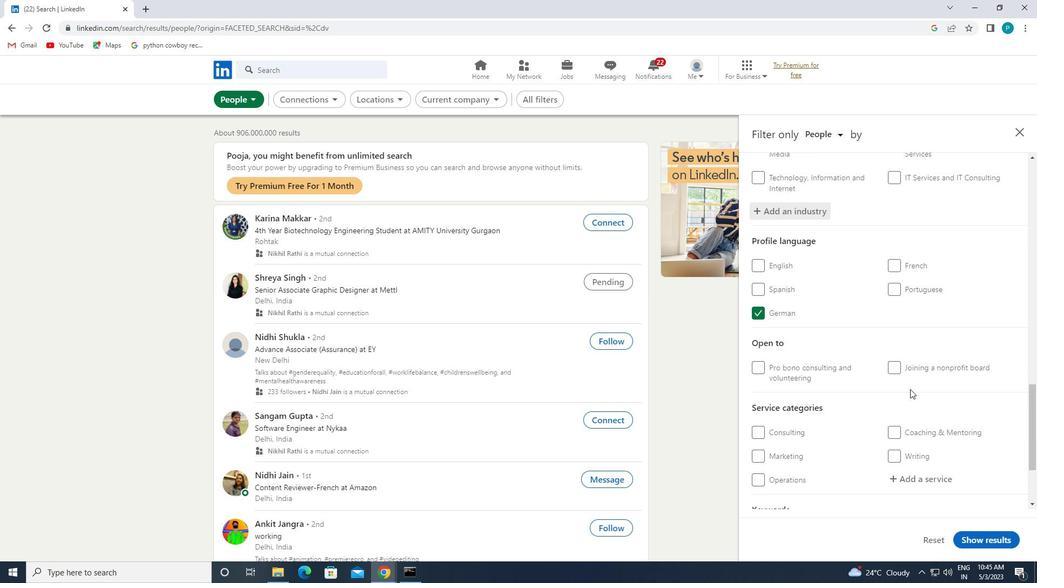 
Action: Mouse scrolled (910, 392) with delta (0, 0)
Screenshot: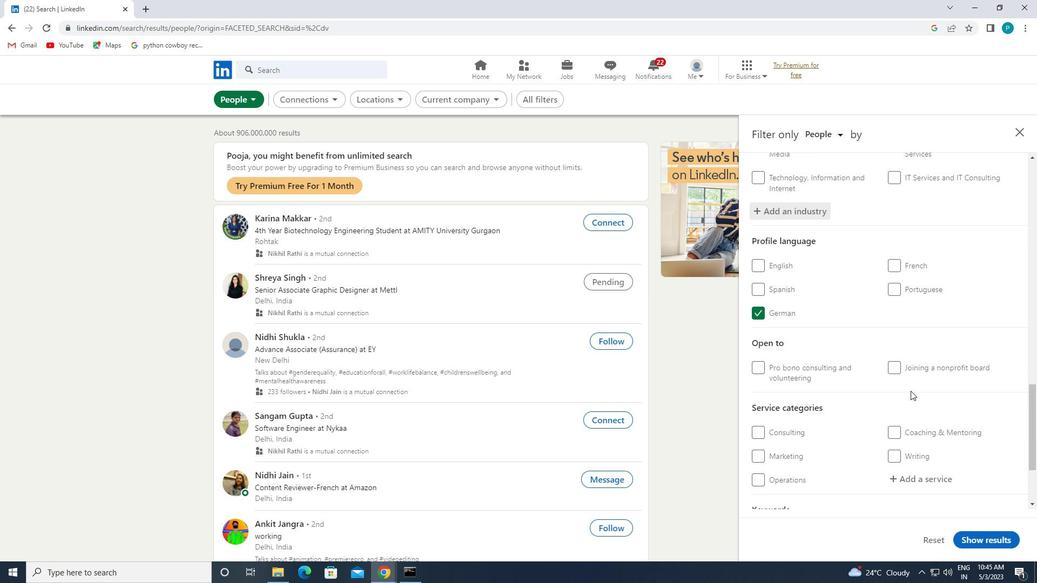 
Action: Mouse moved to (911, 379)
Screenshot: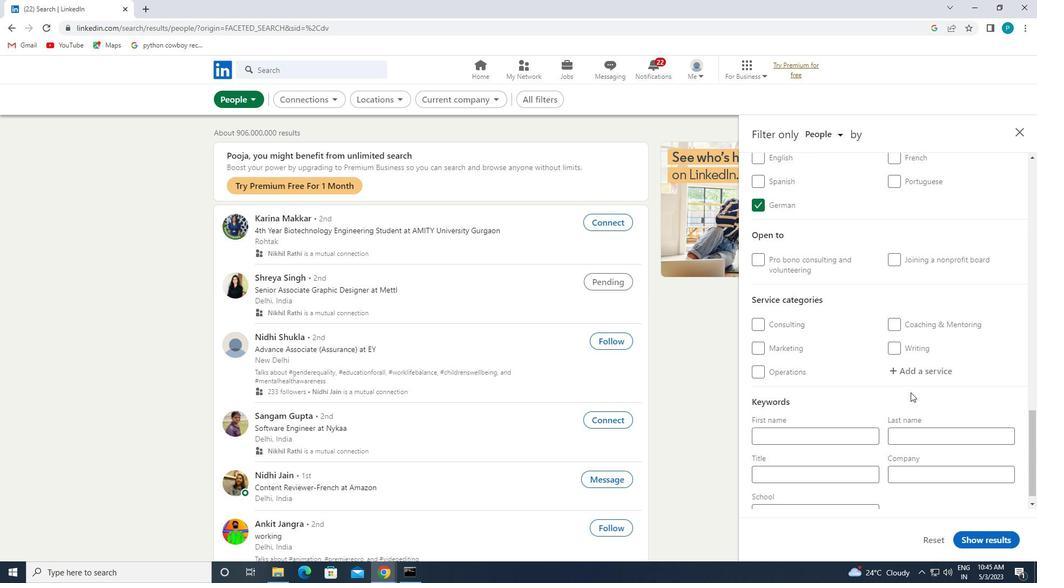 
Action: Mouse pressed left at (911, 379)
Screenshot: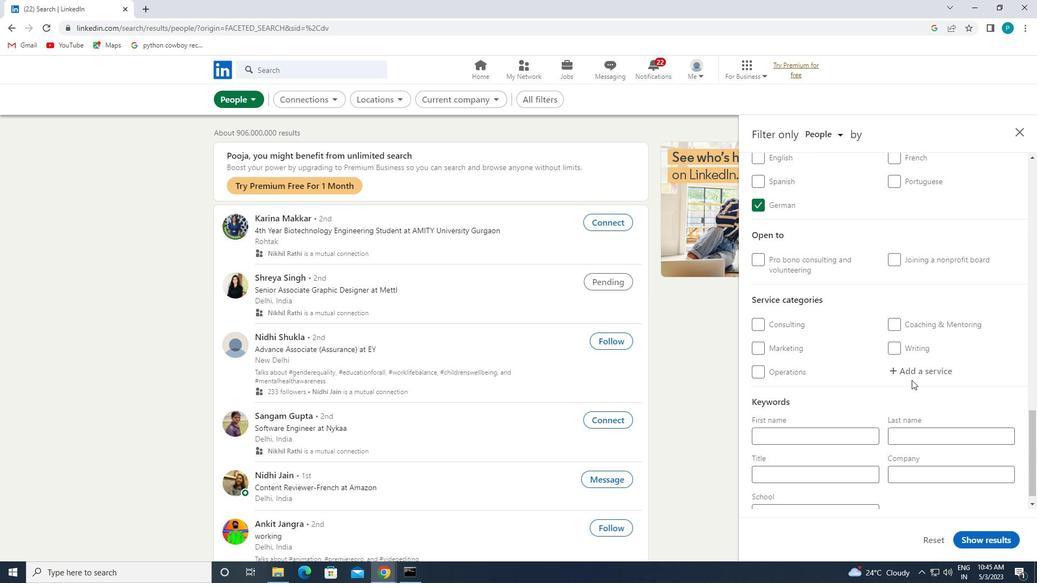 
Action: Mouse moved to (920, 384)
Screenshot: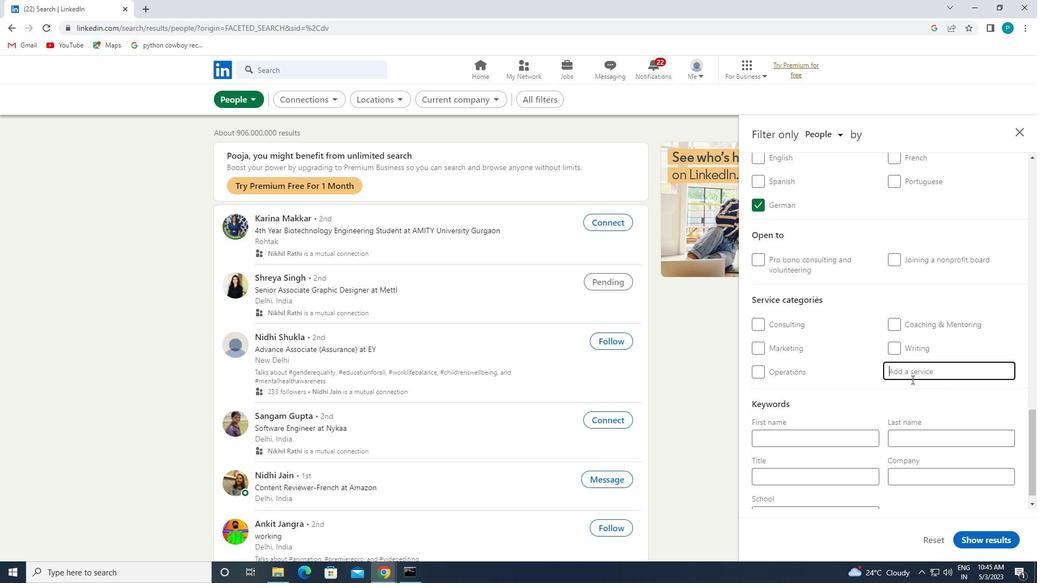 
Action: Key pressed <Key.caps_lock>I<Key.caps_lock>NTERIOR
Screenshot: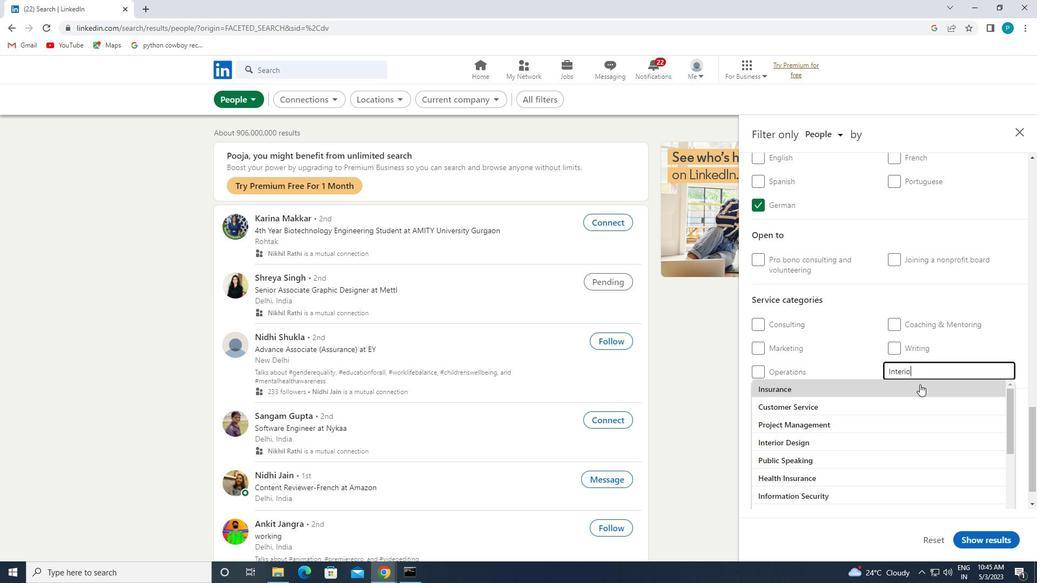 
Action: Mouse pressed left at (920, 384)
Screenshot: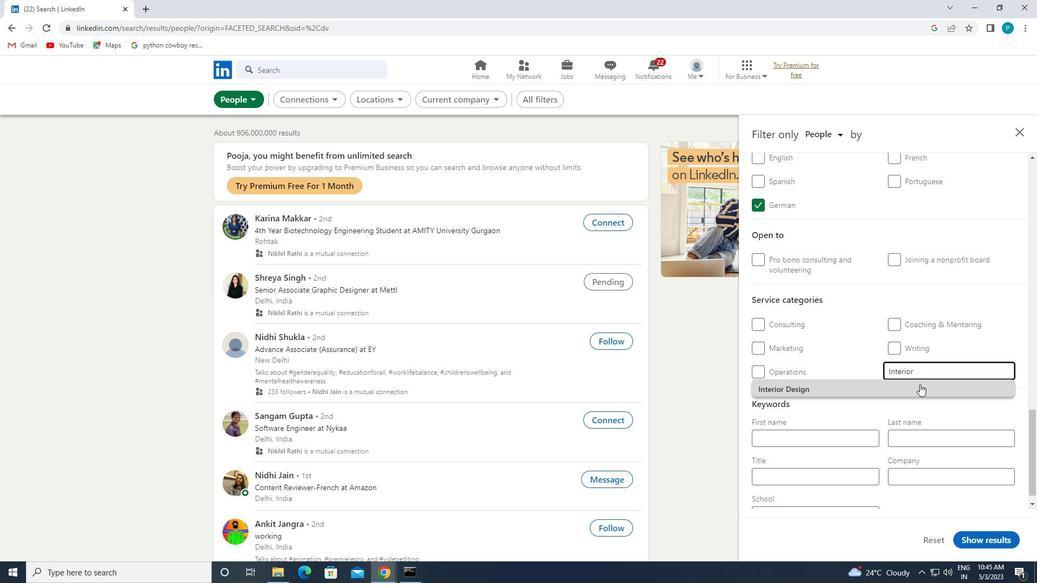 
Action: Mouse moved to (899, 403)
Screenshot: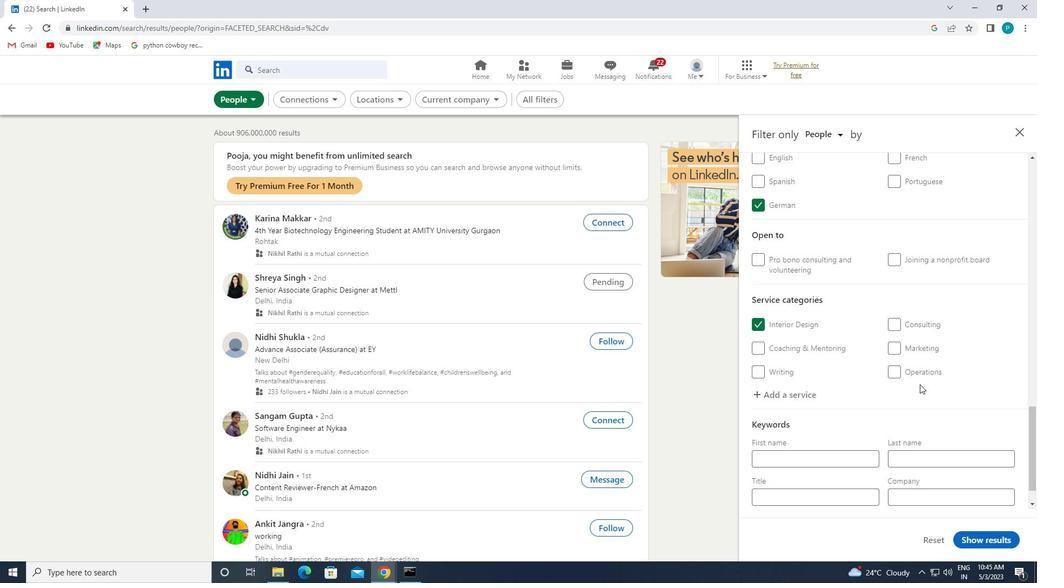 
Action: Mouse scrolled (899, 402) with delta (0, 0)
Screenshot: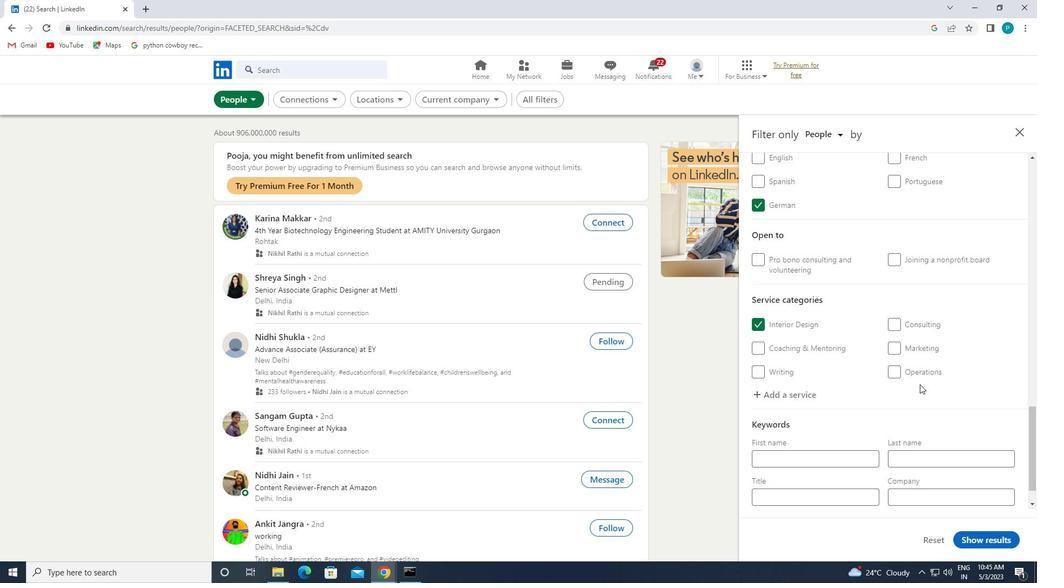 
Action: Mouse moved to (884, 412)
Screenshot: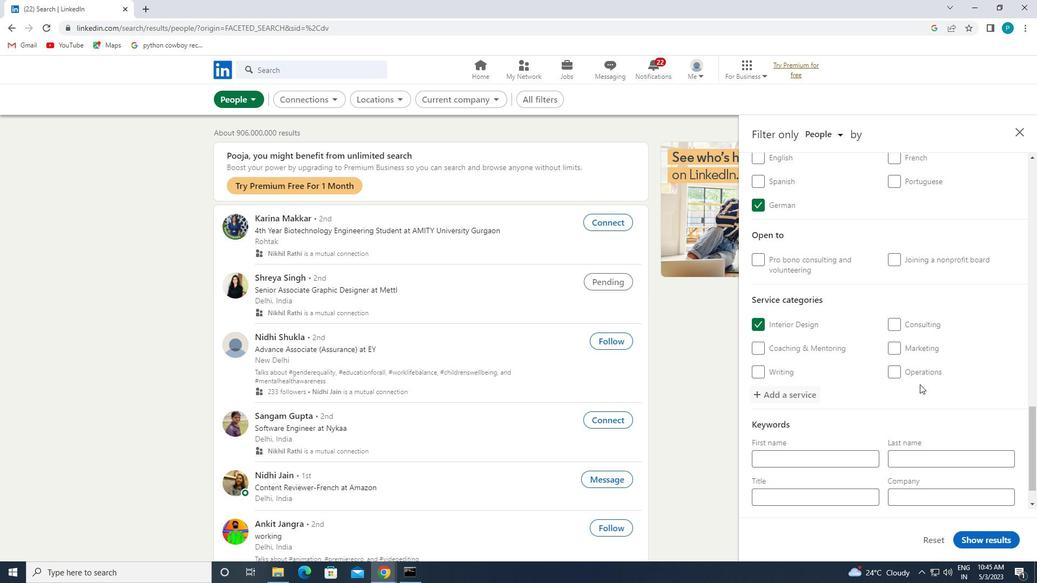 
Action: Mouse scrolled (884, 412) with delta (0, 0)
Screenshot: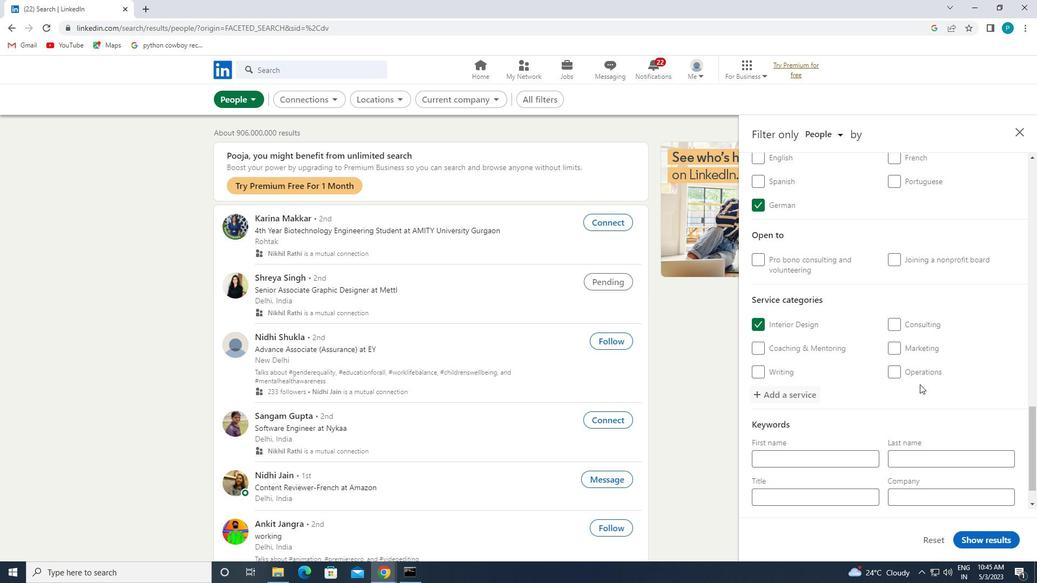 
Action: Mouse moved to (860, 427)
Screenshot: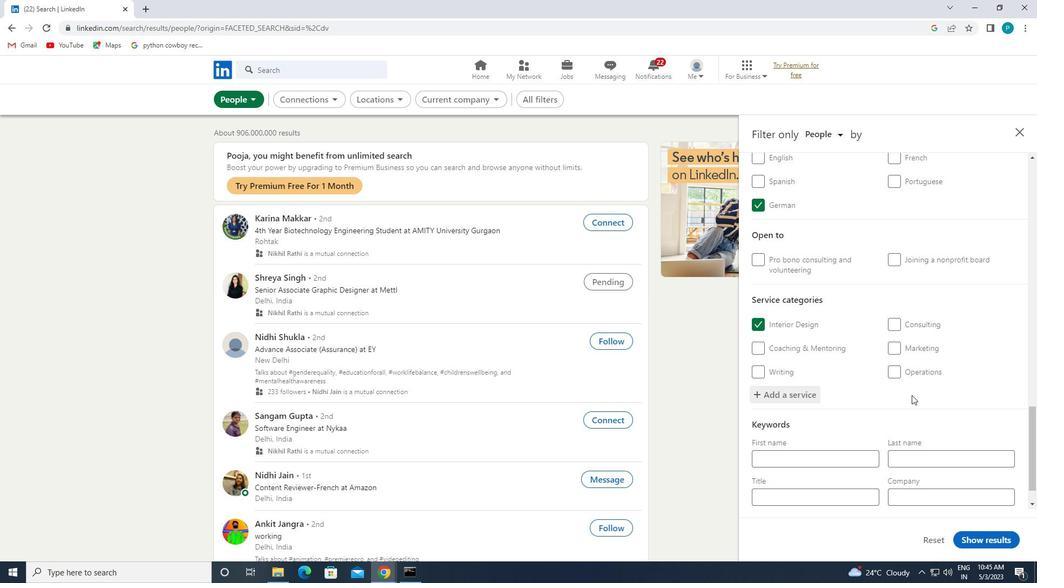 
Action: Mouse scrolled (860, 426) with delta (0, 0)
Screenshot: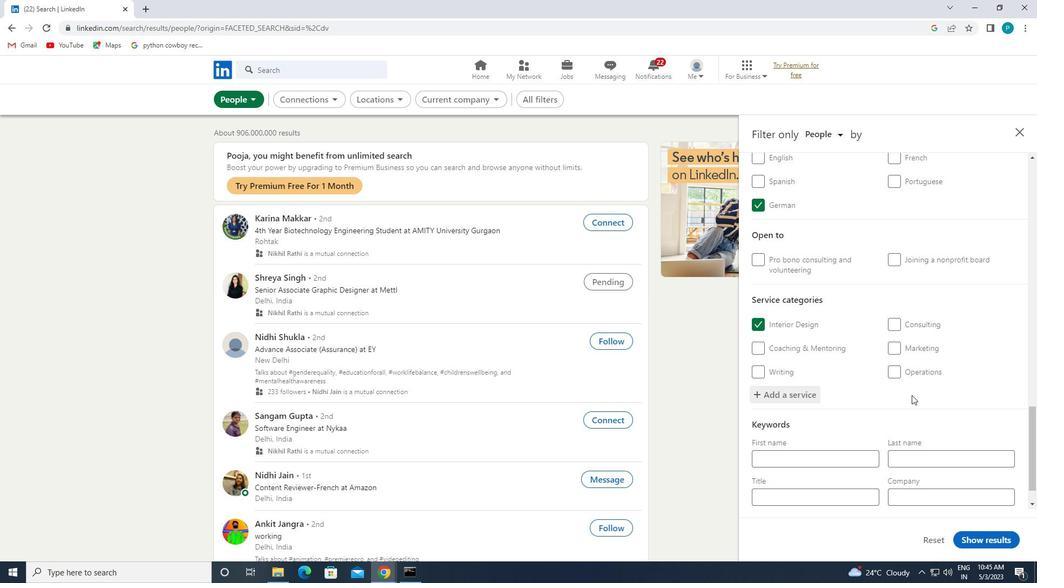 
Action: Mouse moved to (830, 454)
Screenshot: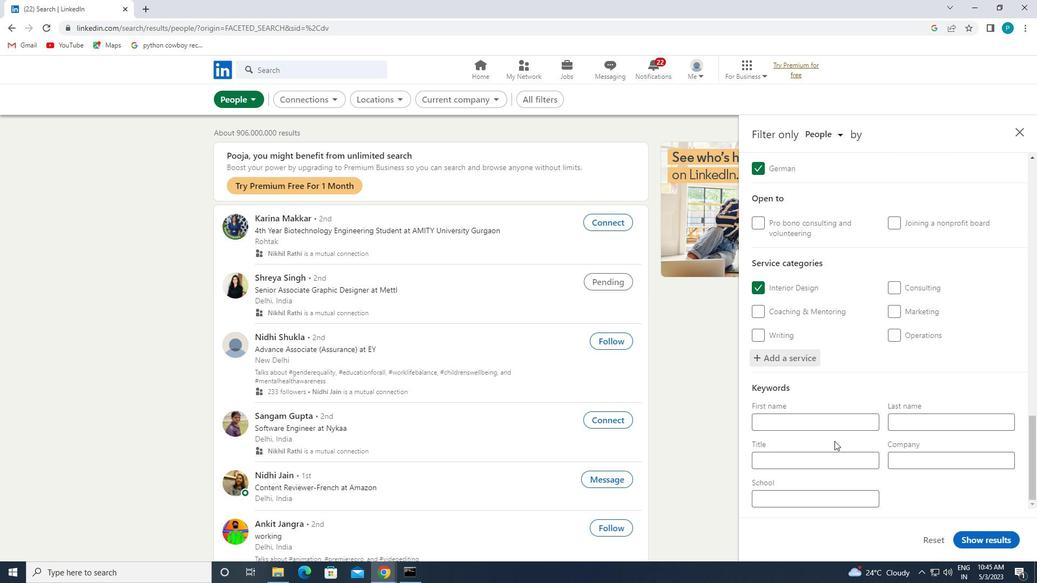 
Action: Mouse pressed left at (830, 454)
Screenshot: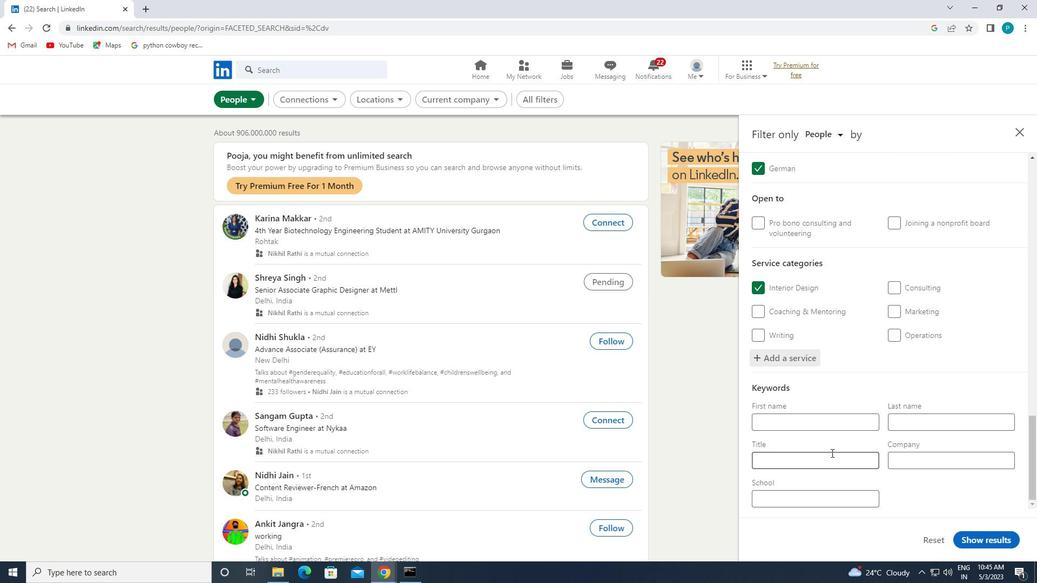 
Action: Mouse moved to (835, 458)
Screenshot: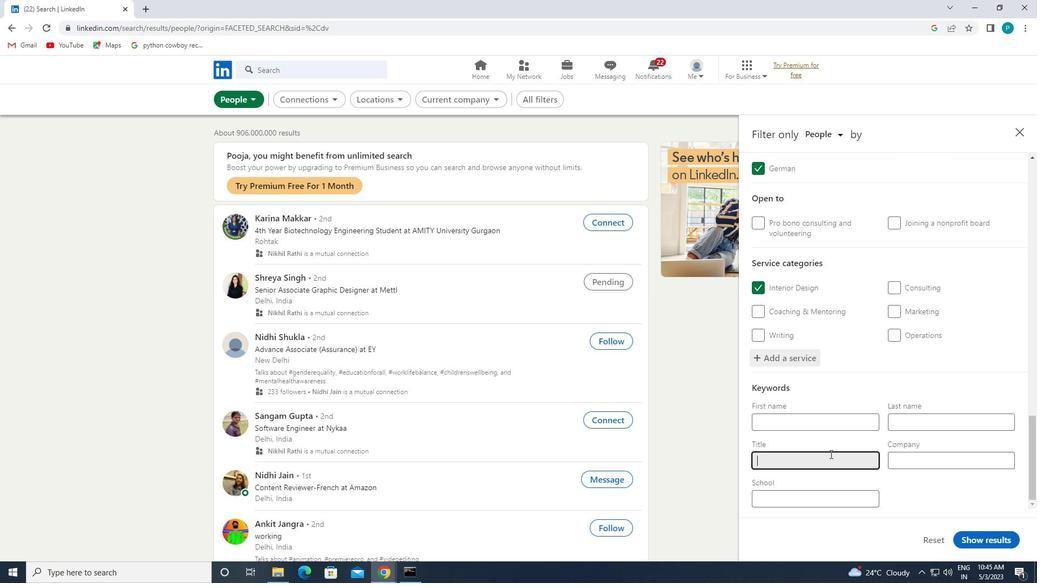 
Action: Key pressed <Key.caps_lock>P<Key.caps_lock>S<Key.backspace>AYROLL<Key.space><Key.caps_lock>C<Key.caps_lock>LERK
Screenshot: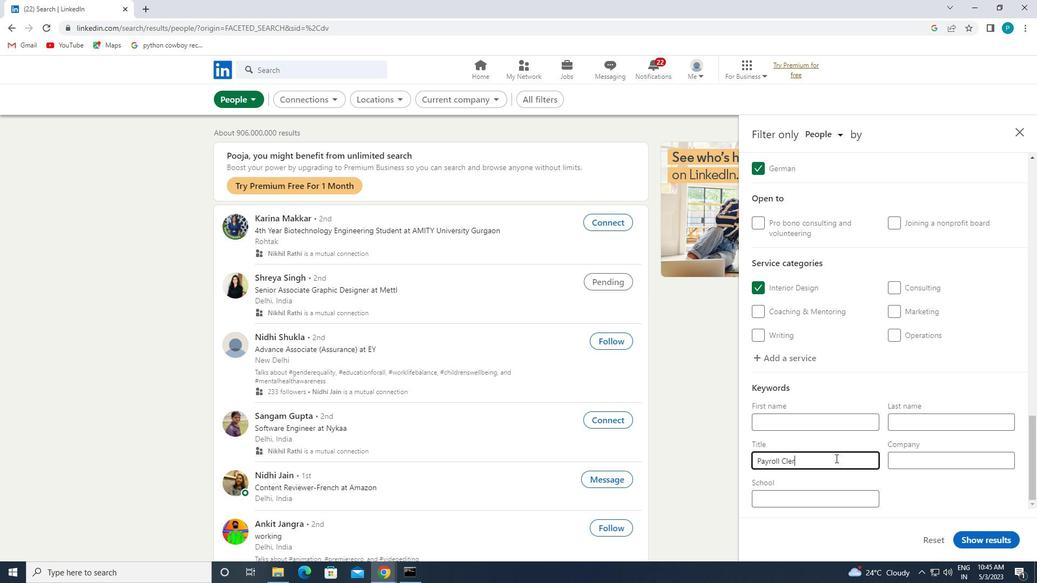 
Action: Mouse moved to (996, 540)
Screenshot: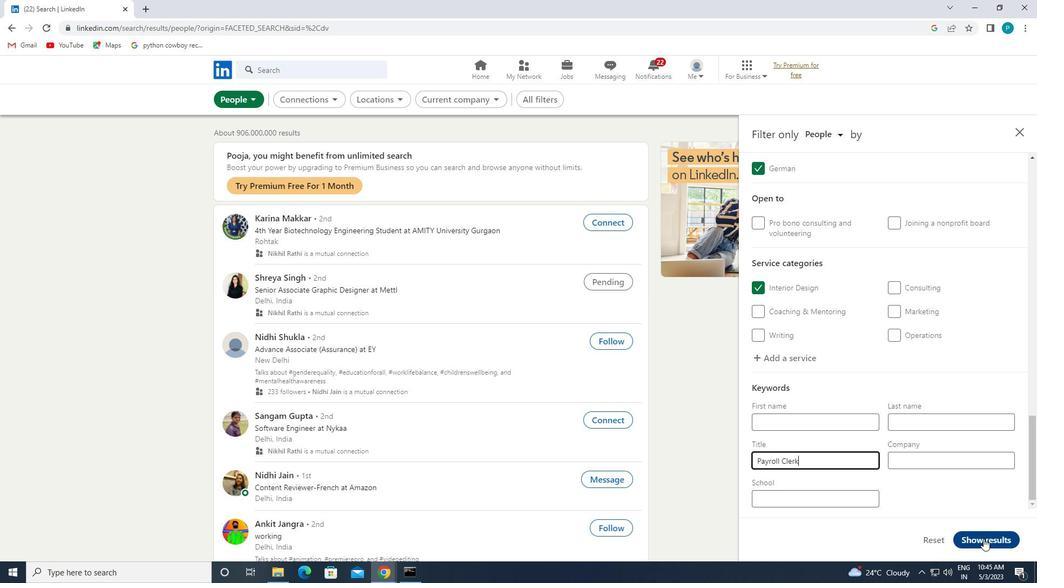 
Action: Mouse pressed left at (996, 540)
Screenshot: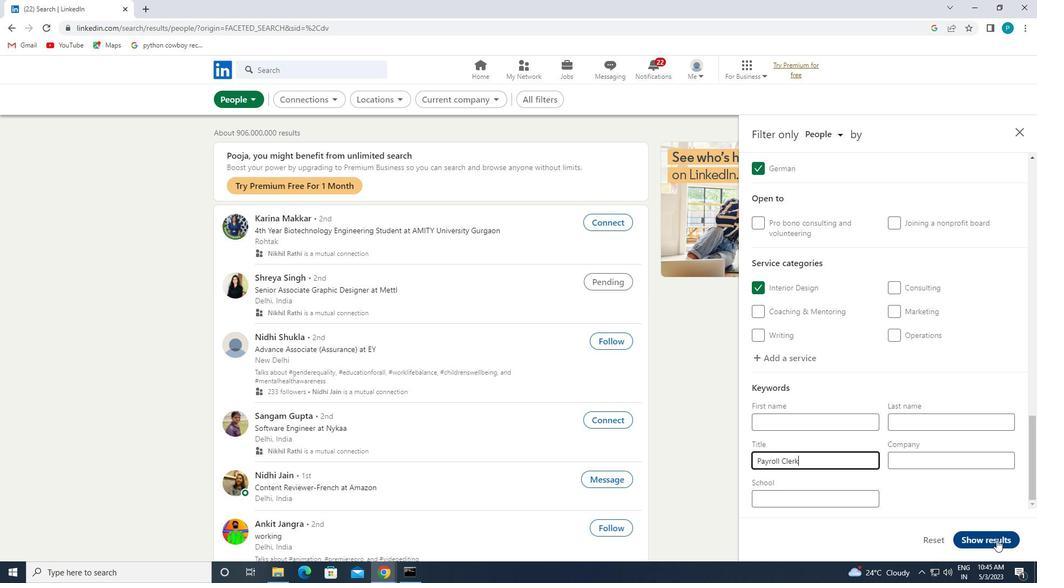 
